 Task: Look for space in Fairfield Heights, United States from 11th June, 2023 to 15th June, 2023 for 2 adults in price range Rs.7000 to Rs.16000. Place can be private room with 1  bedroom having 2 beds and 1 bathroom. Property type can be house, flat, guest house, hotel. Booking option can be shelf check-in. Required host language is English.
Action: Mouse pressed left at (615, 154)
Screenshot: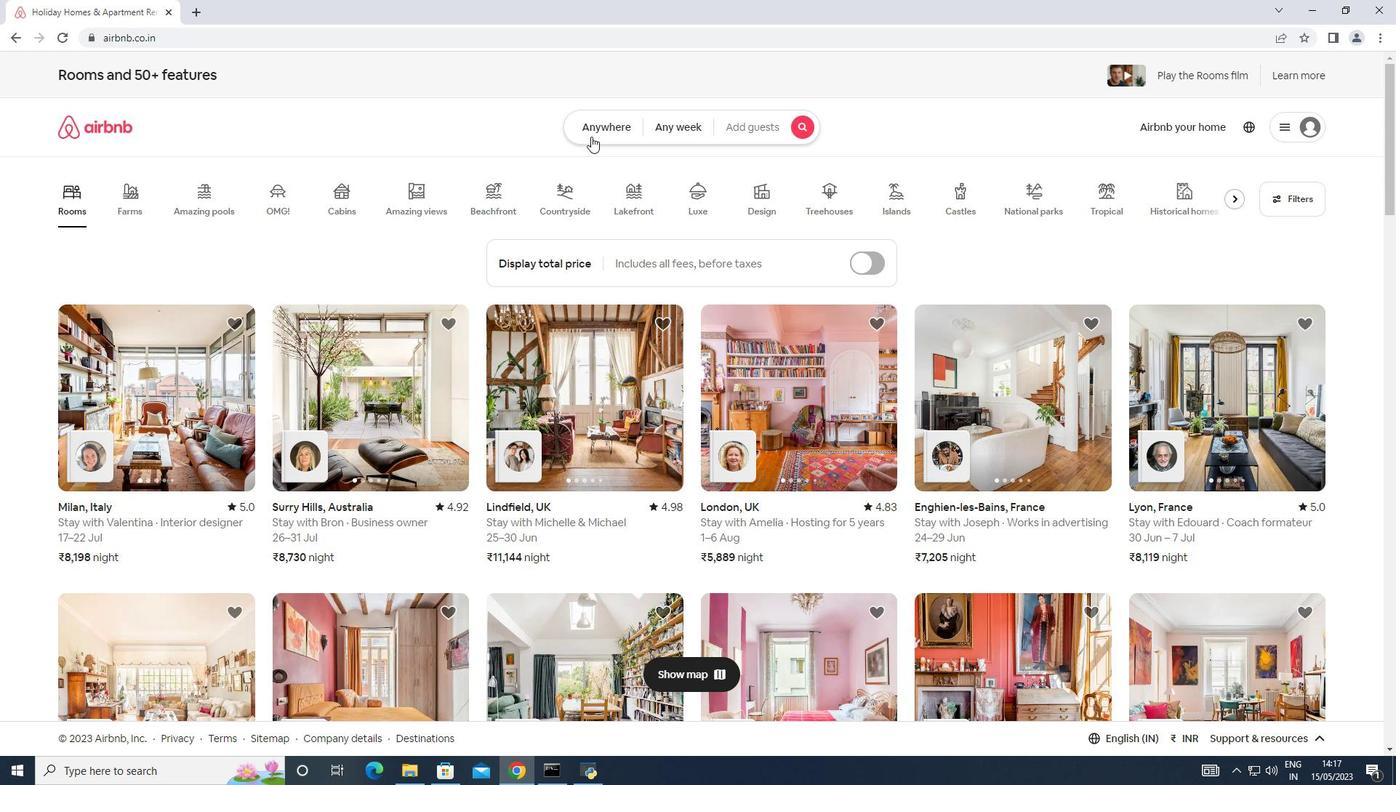 
Action: Mouse moved to (570, 197)
Screenshot: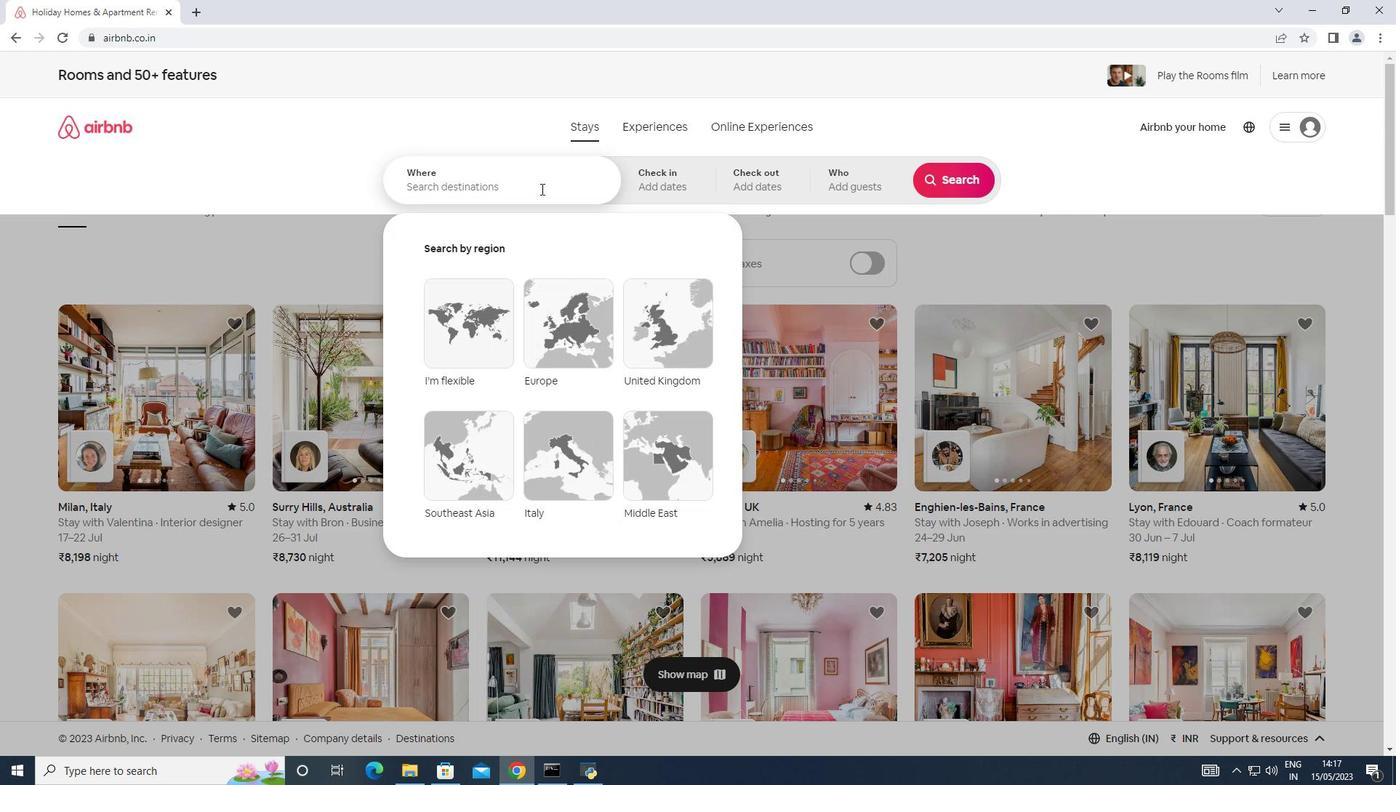 
Action: Mouse pressed left at (570, 197)
Screenshot: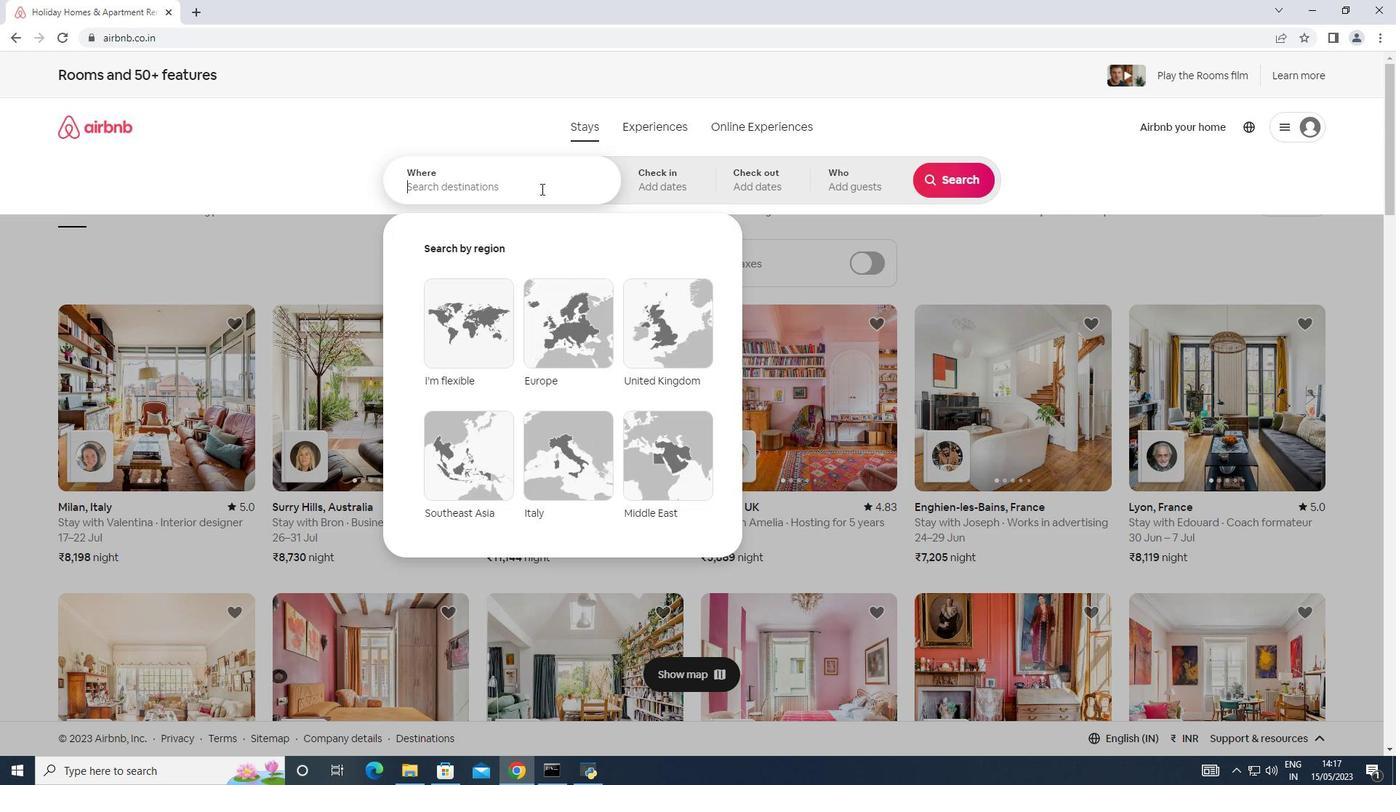 
Action: Mouse moved to (601, 220)
Screenshot: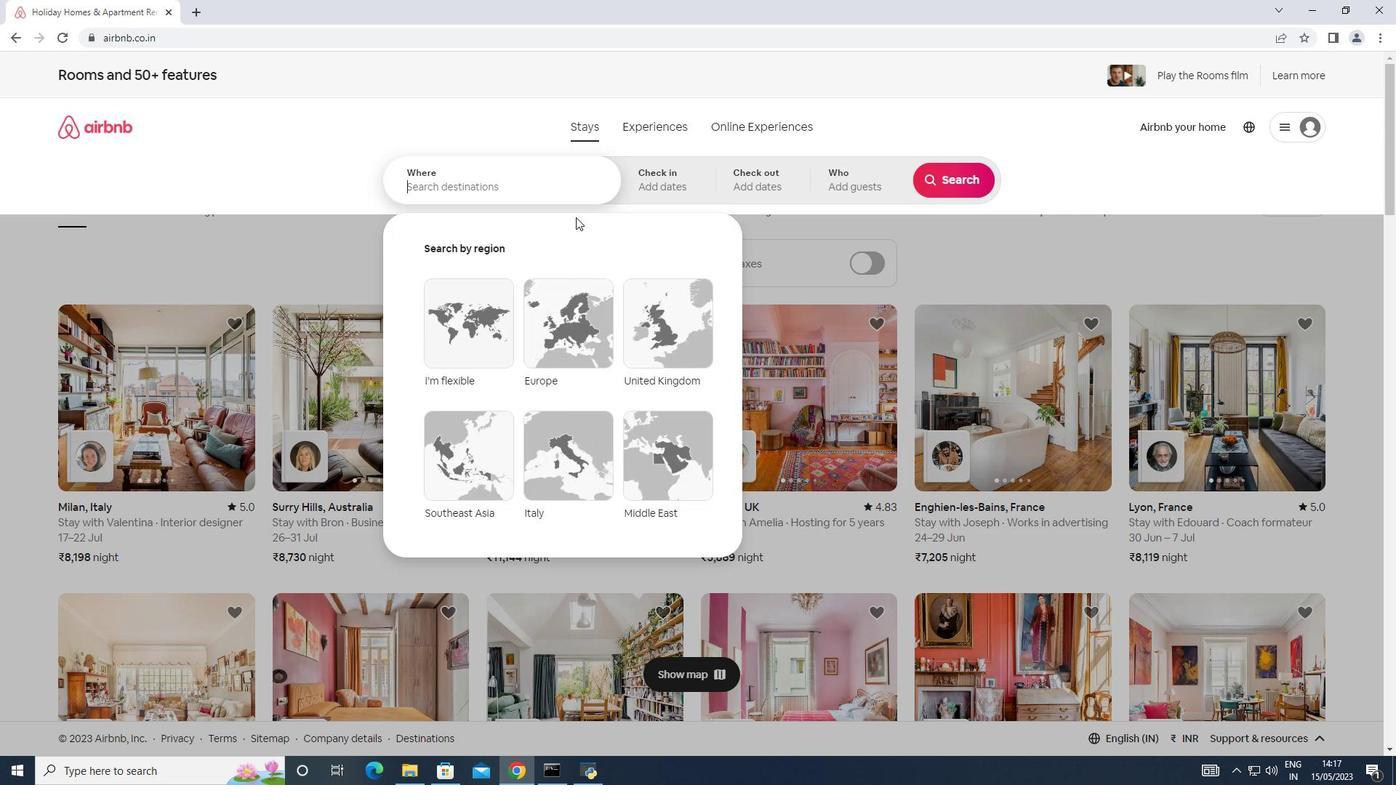 
Action: Key pressed <Key.shift><Key.shift><Key.shift><Key.shift><Key.shift><Key.shift><Key.shift><Key.shift><Key.shift><Key.shift><Key.shift><Key.shift><Key.shift><Key.shift><Key.shift>Fairfiled<Key.space><Key.shift>Heights,<Key.shift><Key.shift><Key.shift><Key.shift><Key.shift>United<Key.space><Key.shift>States
Screenshot: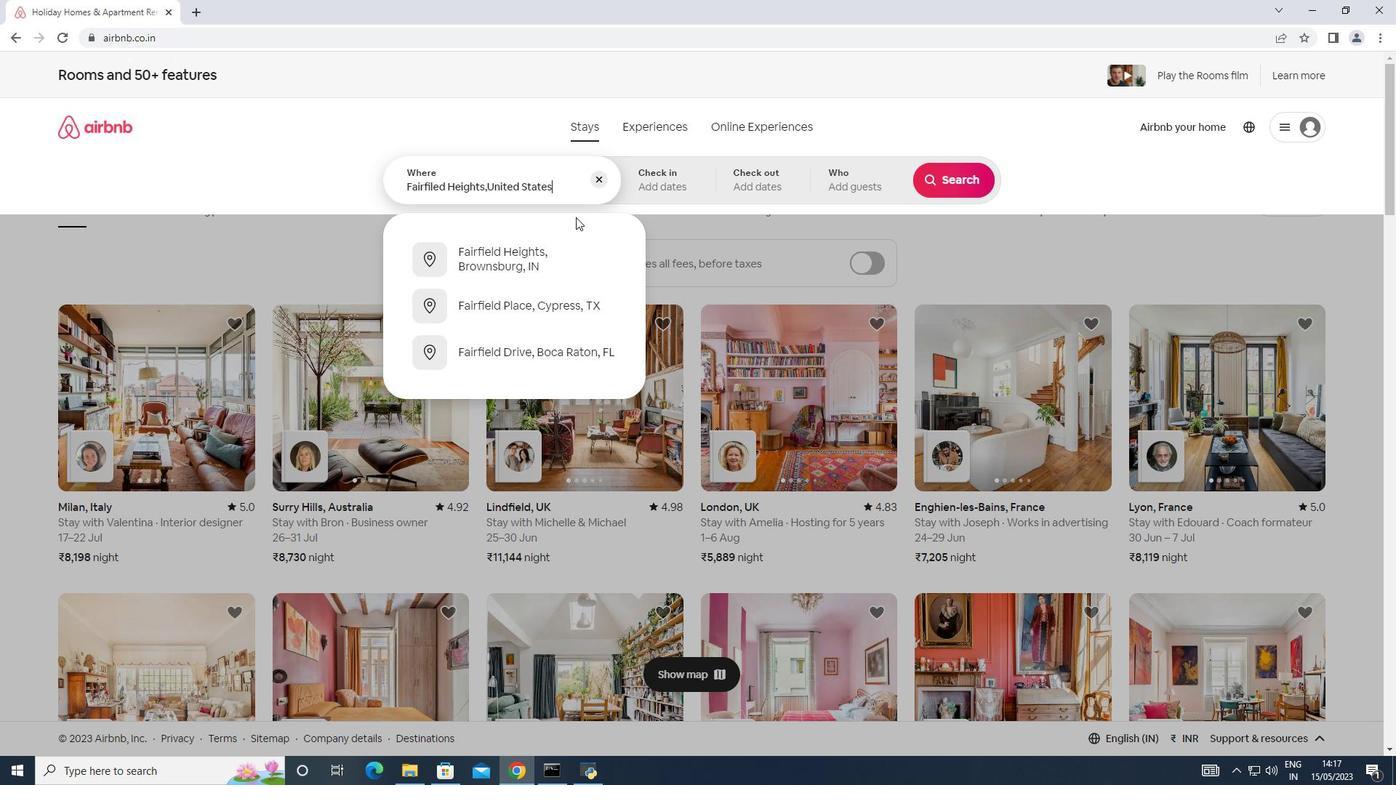 
Action: Mouse moved to (682, 186)
Screenshot: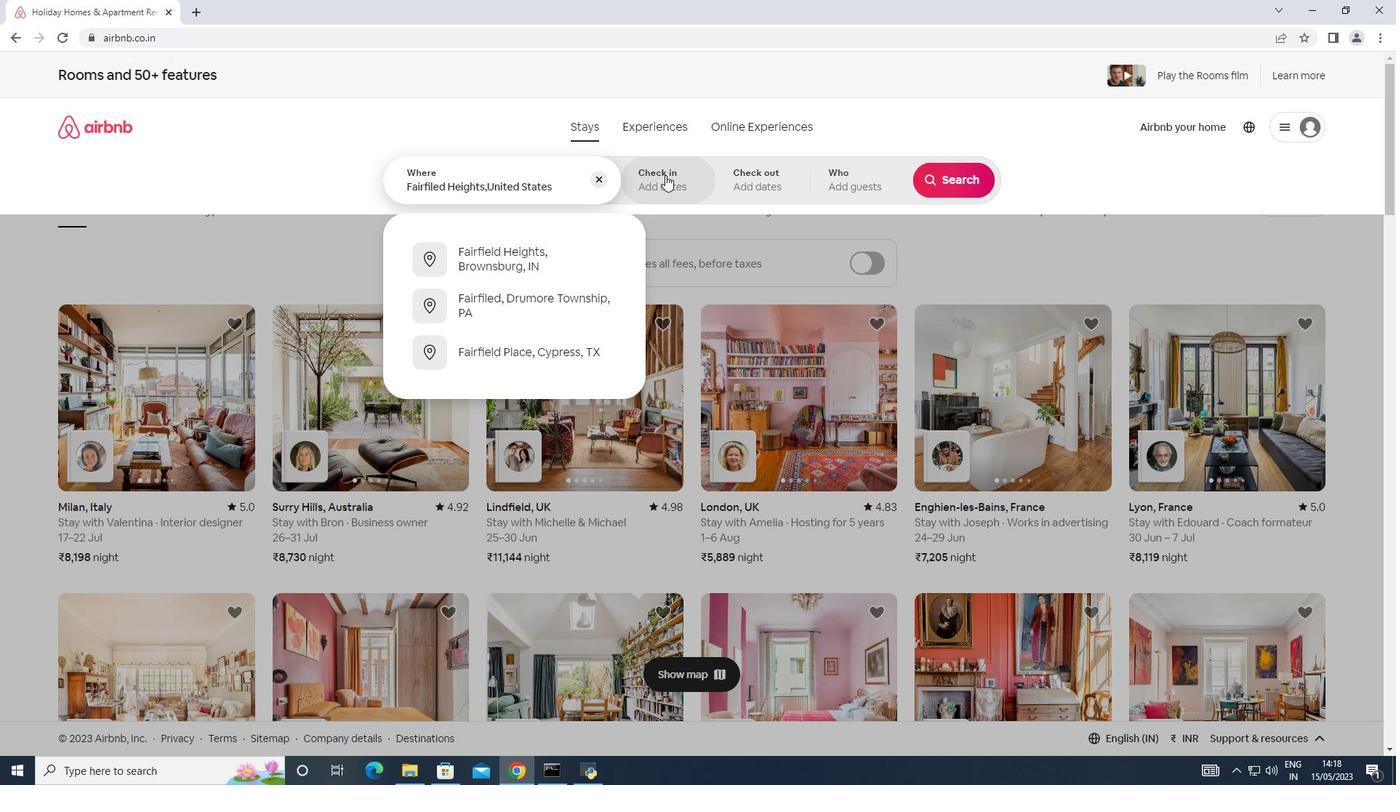 
Action: Mouse pressed left at (682, 186)
Screenshot: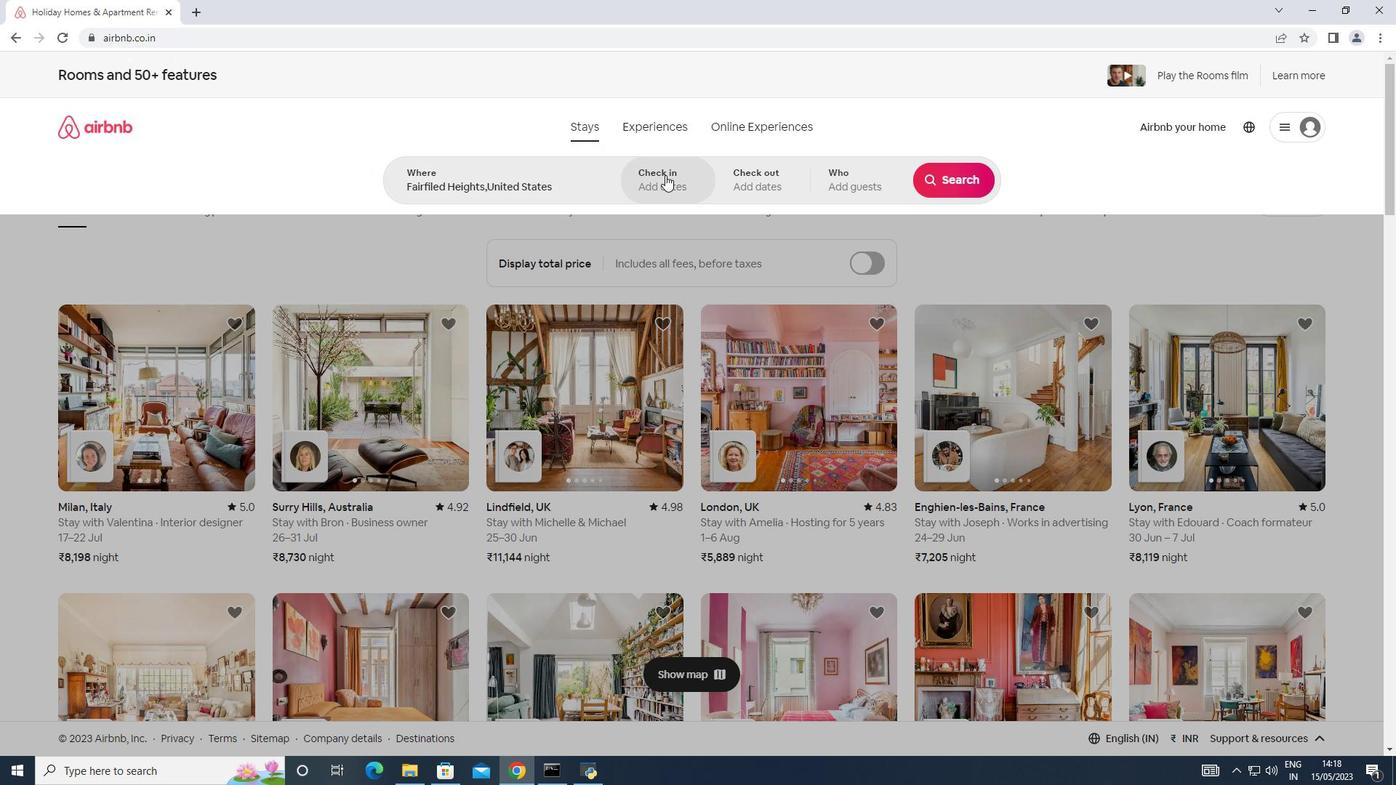 
Action: Mouse moved to (739, 392)
Screenshot: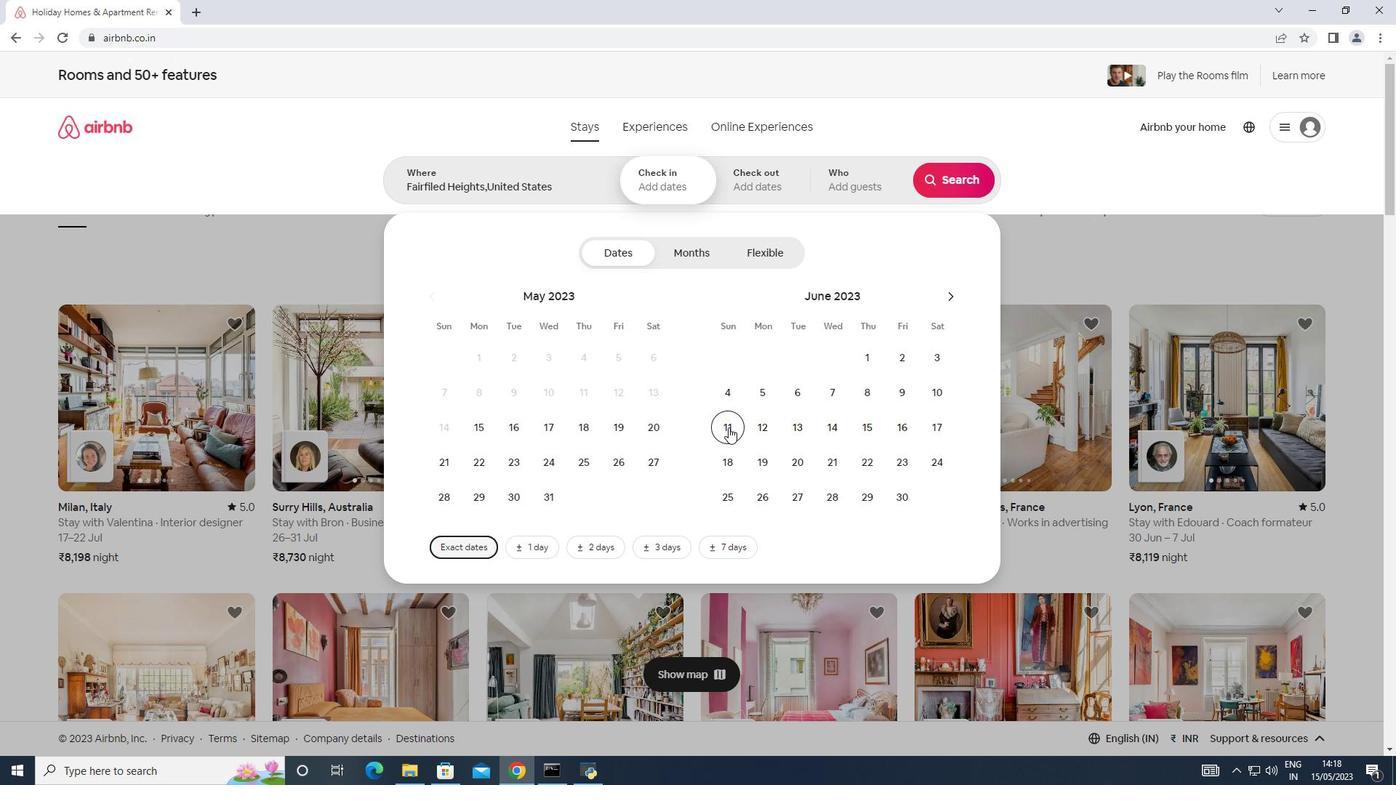 
Action: Mouse pressed left at (739, 392)
Screenshot: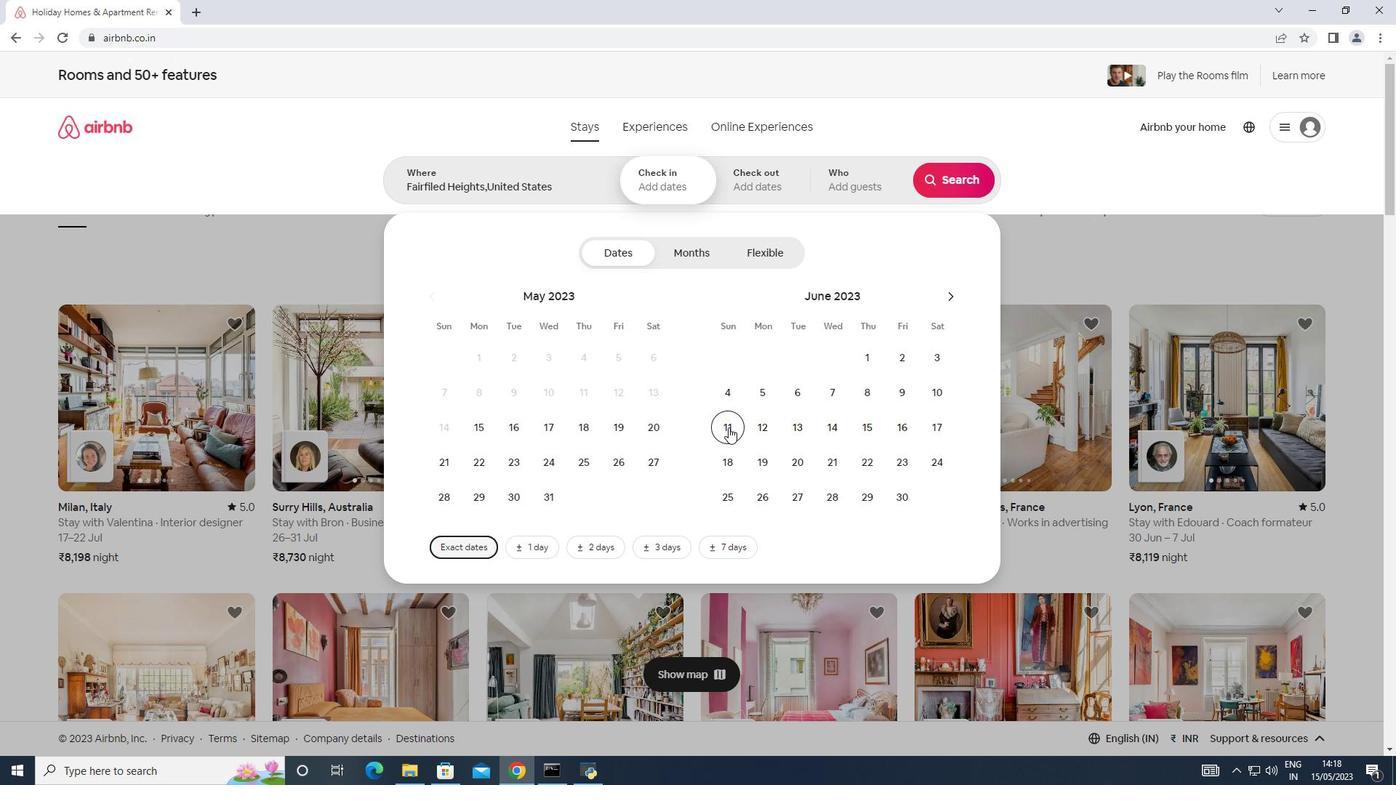 
Action: Mouse moved to (875, 394)
Screenshot: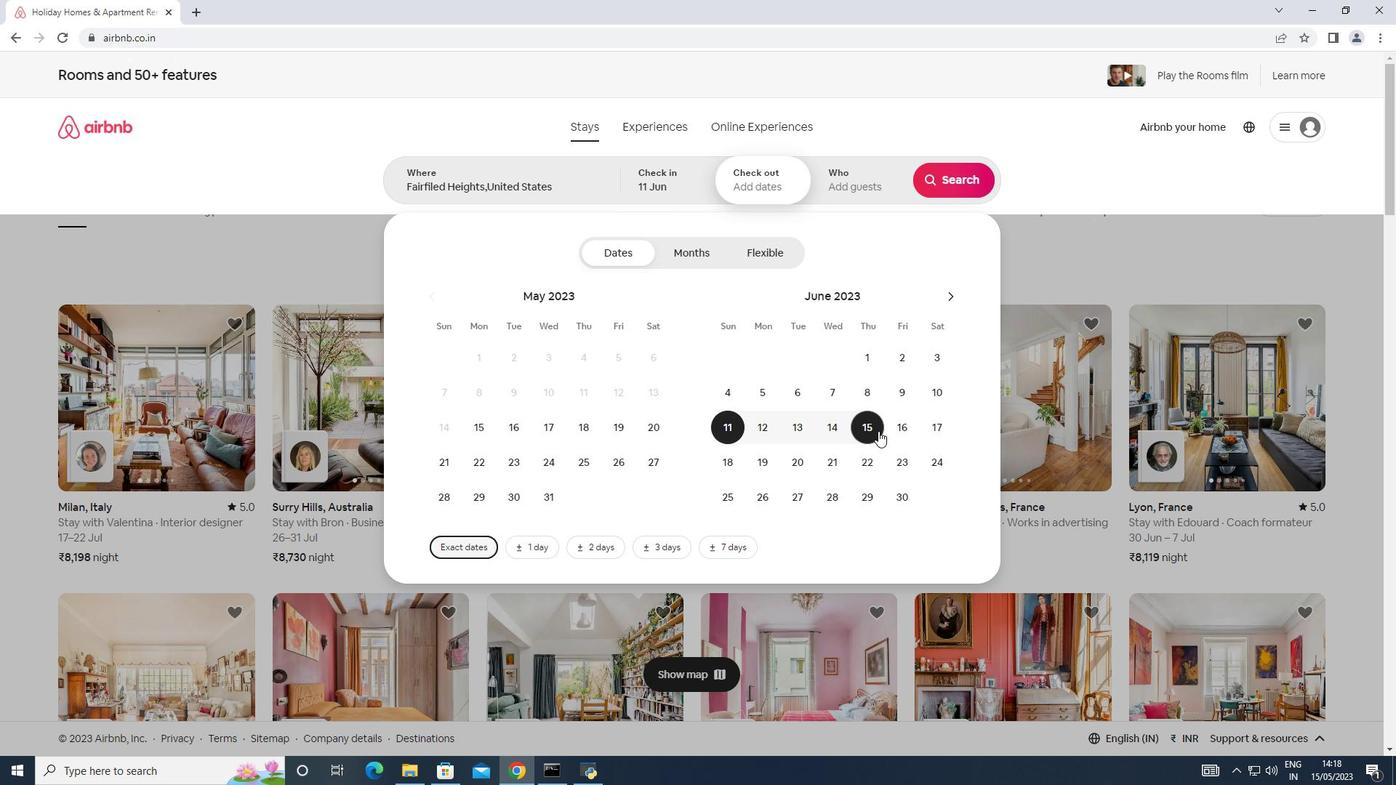 
Action: Mouse pressed left at (875, 394)
Screenshot: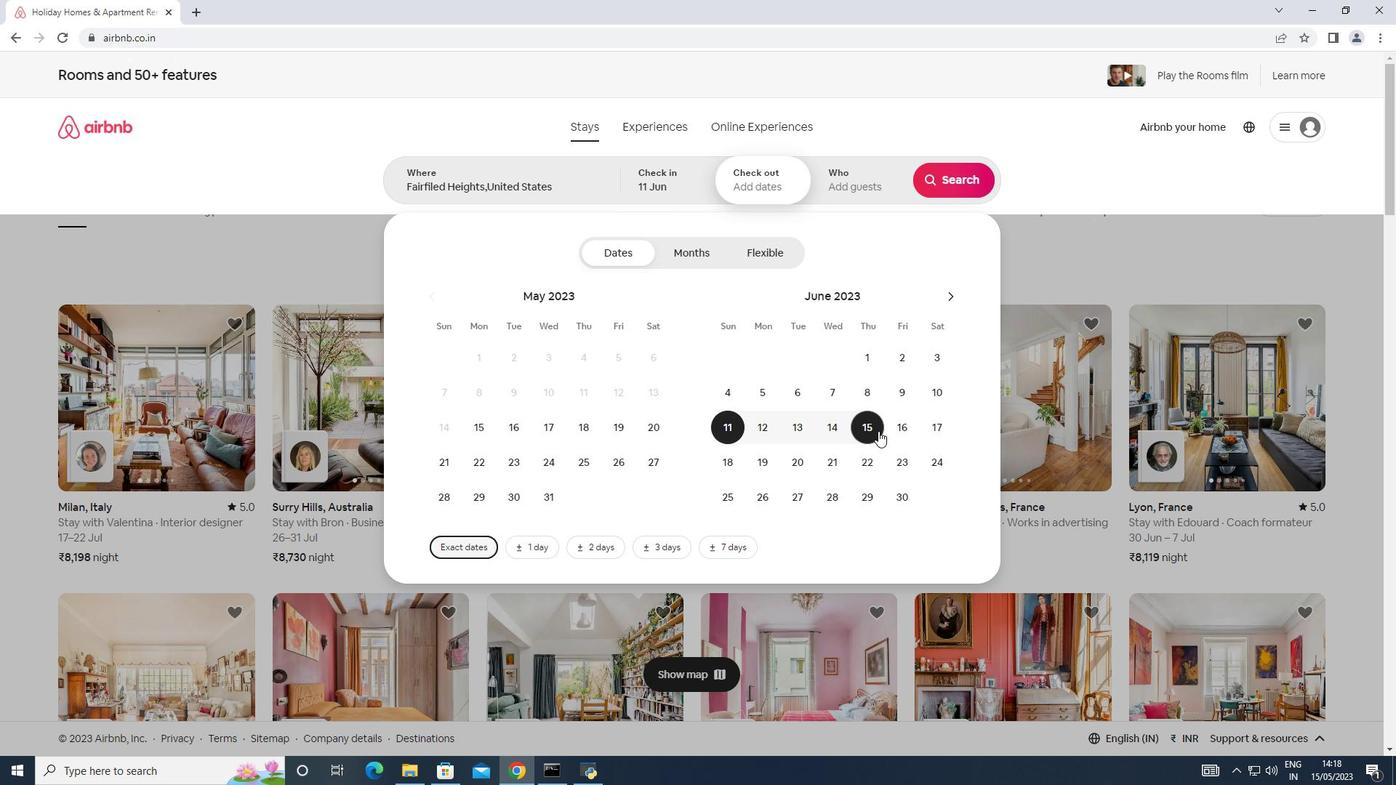 
Action: Mouse moved to (855, 192)
Screenshot: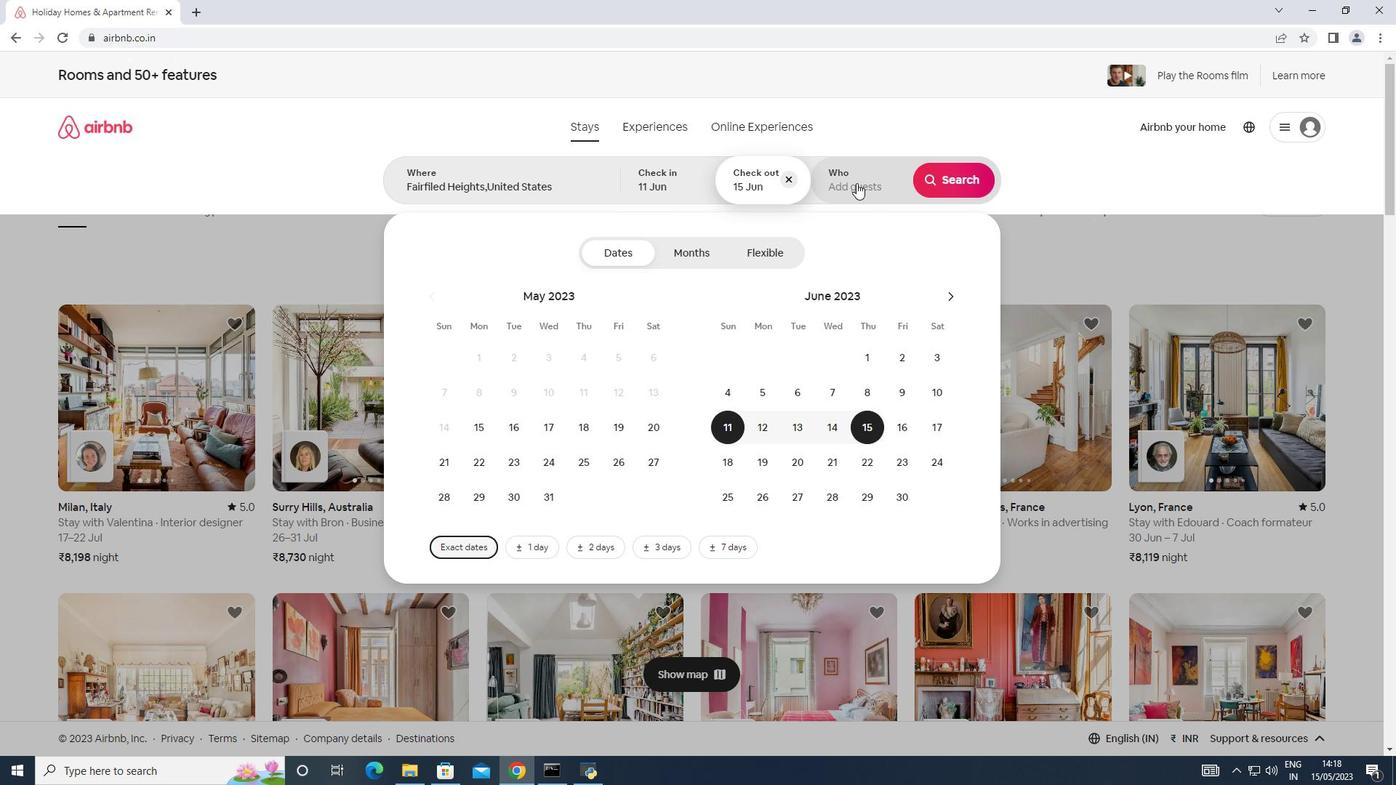 
Action: Mouse pressed left at (855, 192)
Screenshot: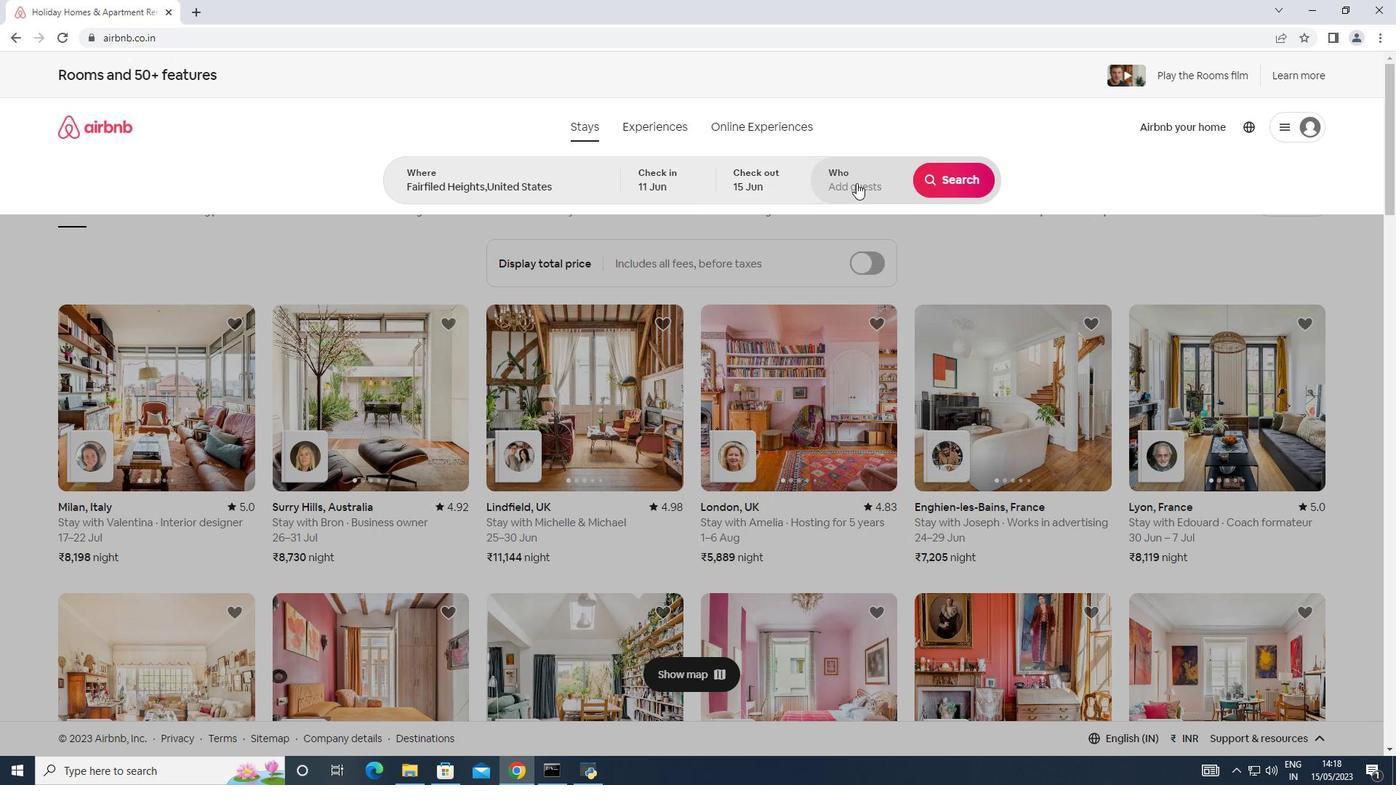 
Action: Mouse moved to (944, 245)
Screenshot: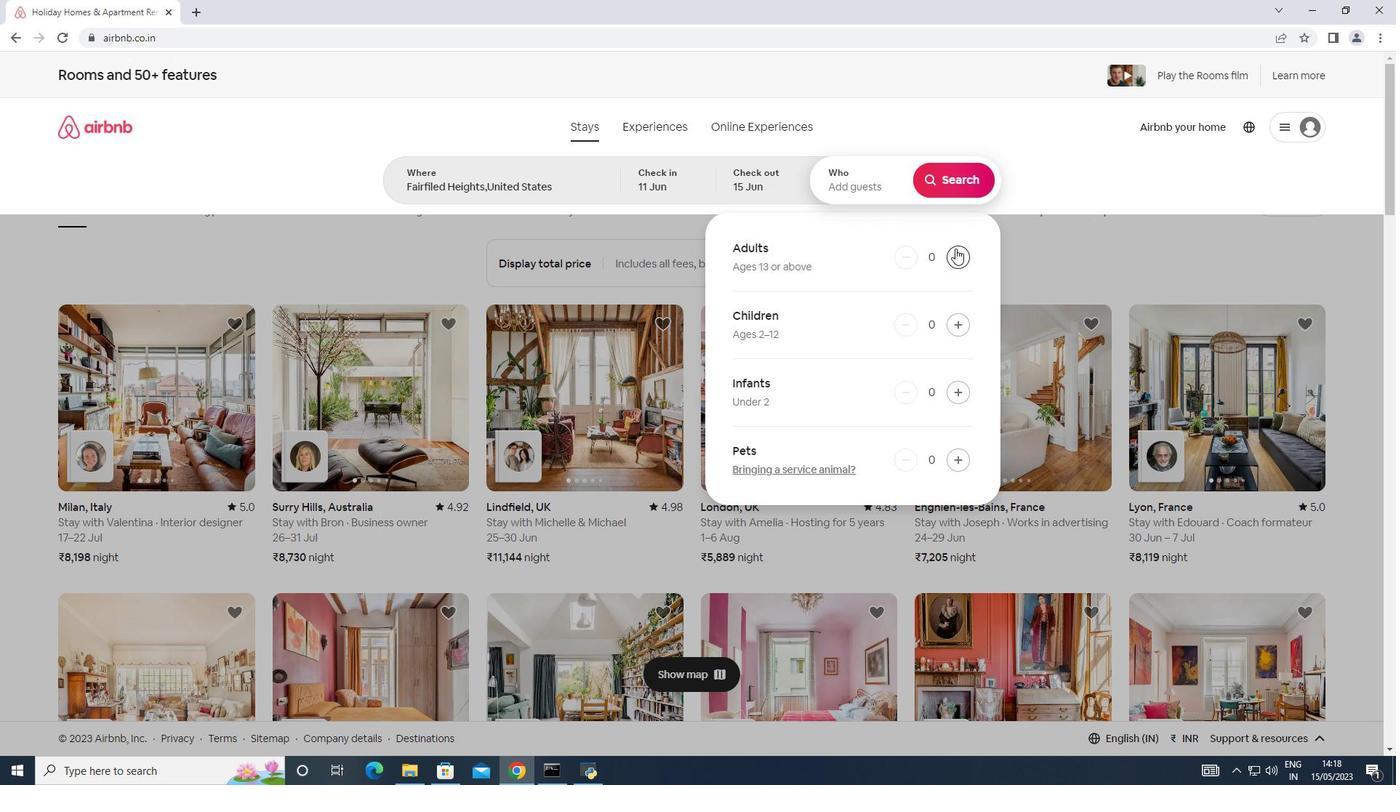 
Action: Mouse pressed left at (944, 245)
Screenshot: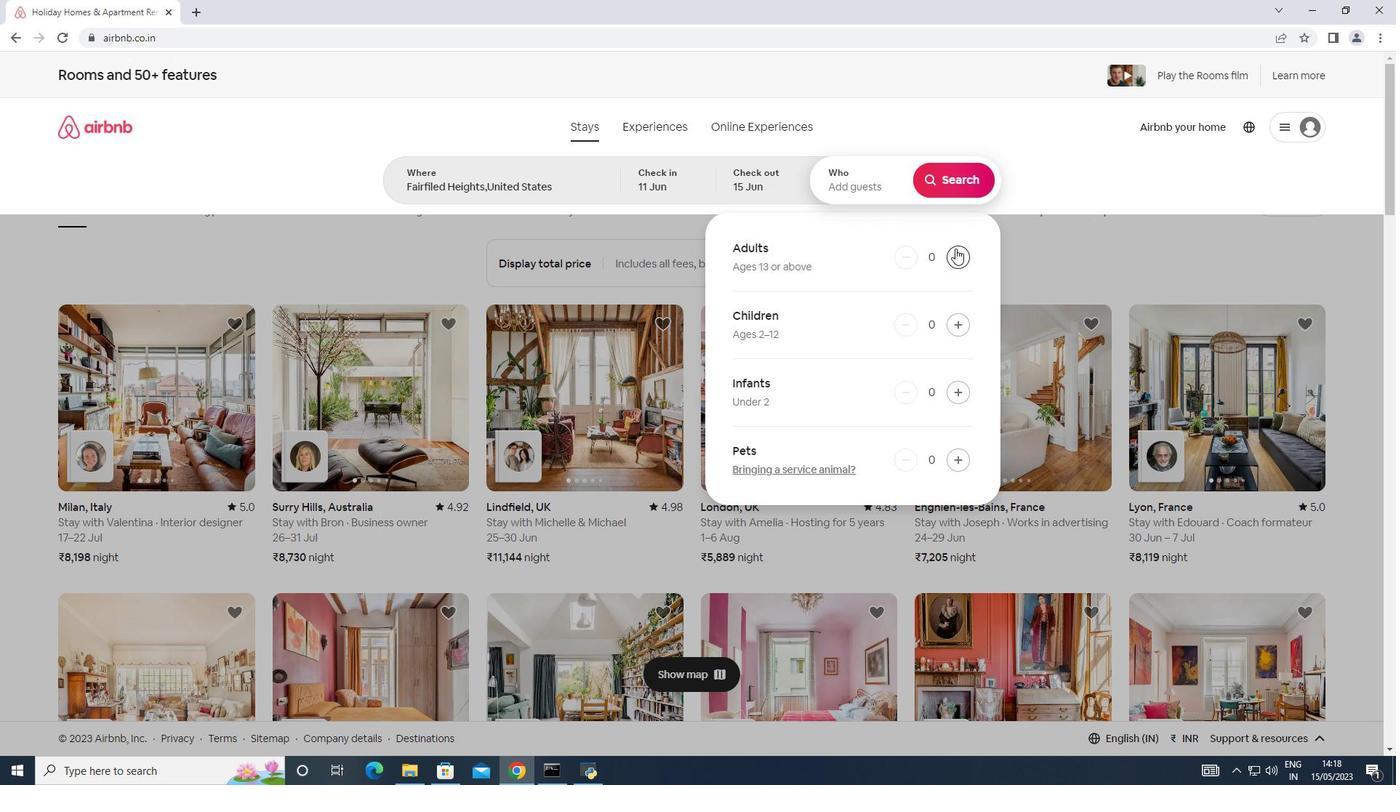 
Action: Mouse pressed left at (944, 245)
Screenshot: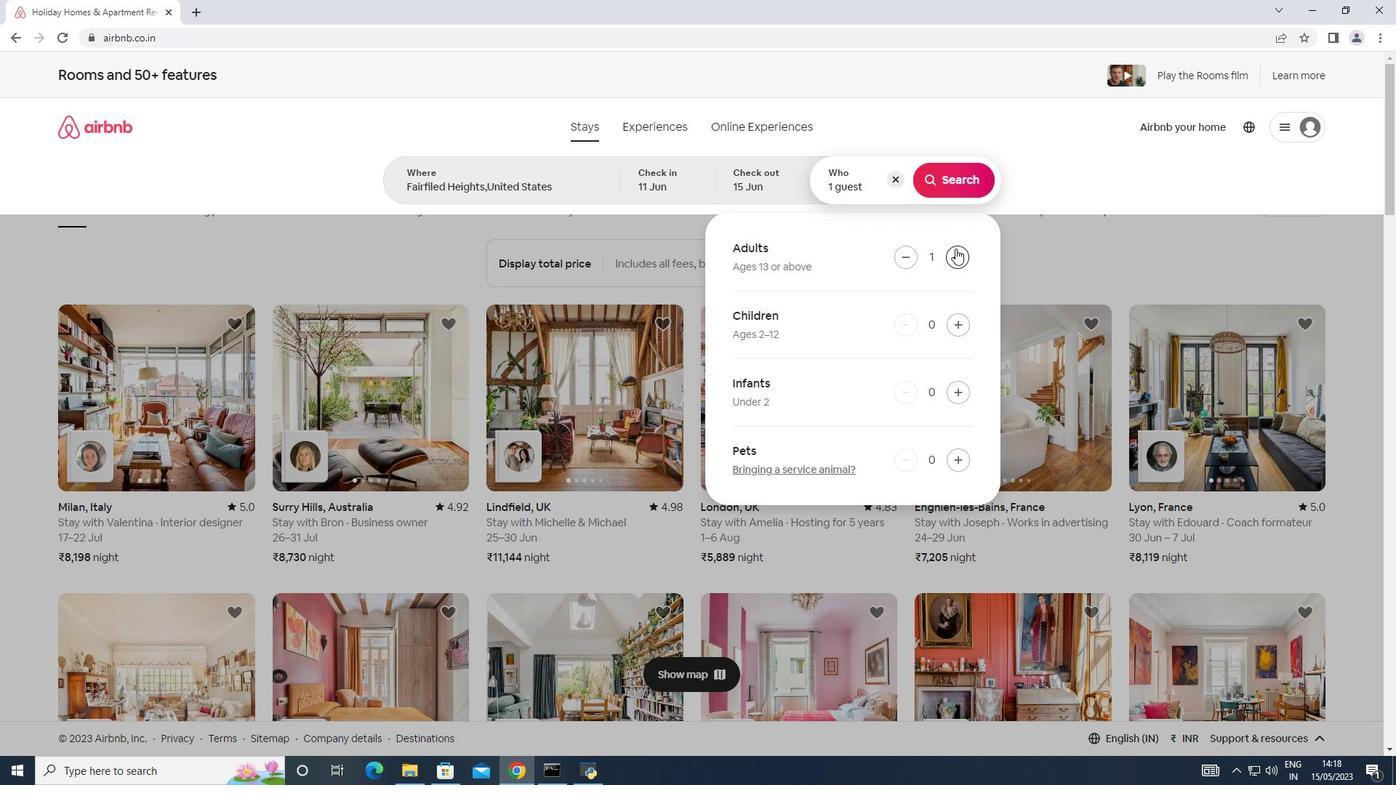 
Action: Mouse moved to (952, 195)
Screenshot: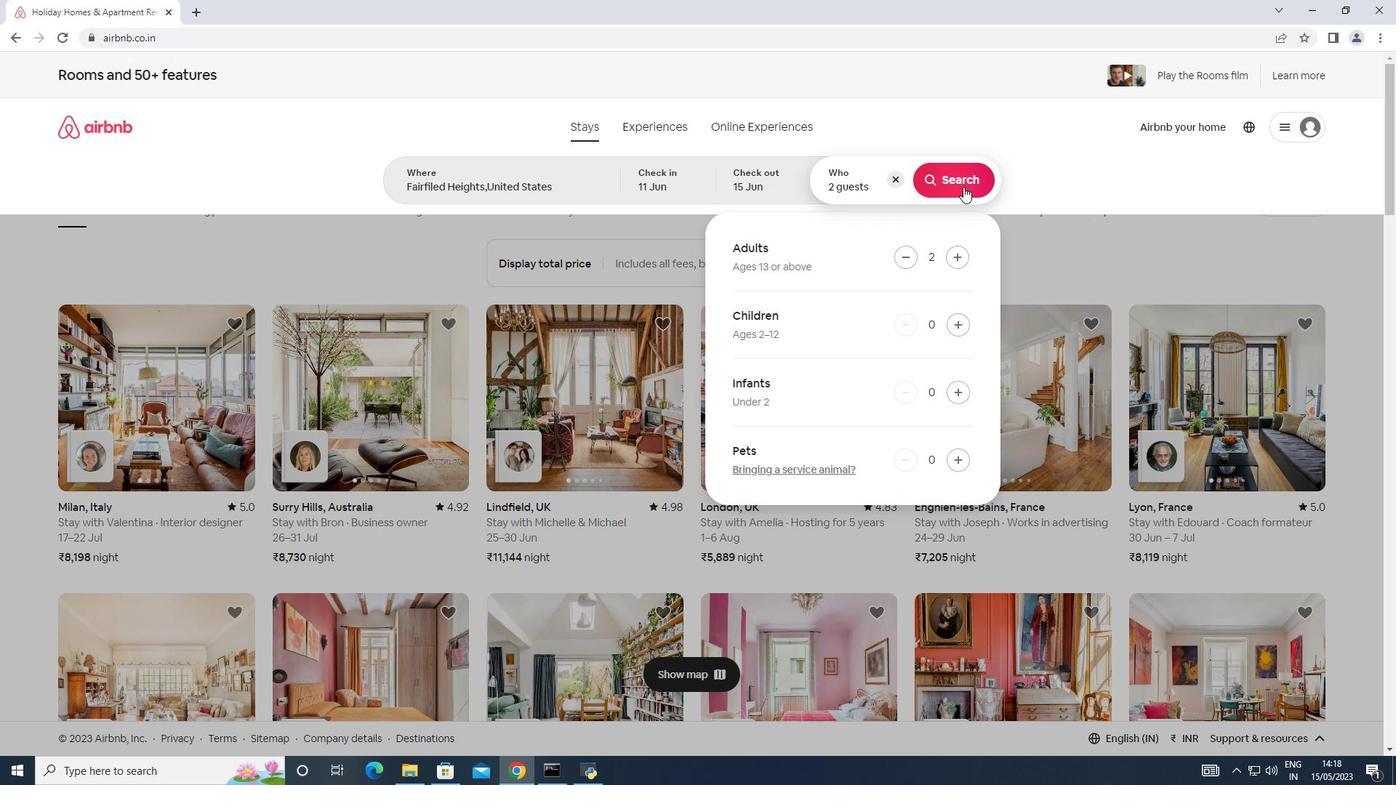 
Action: Mouse pressed left at (952, 195)
Screenshot: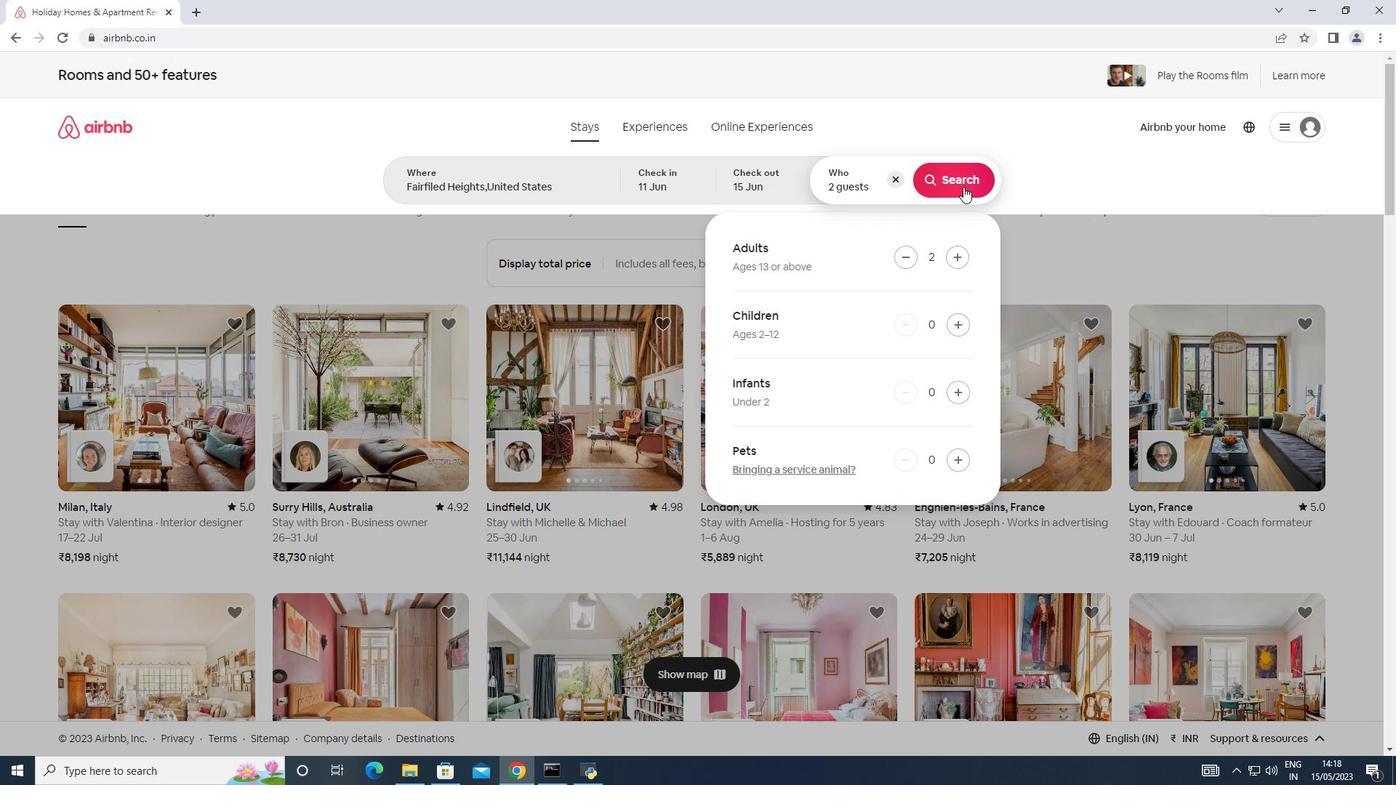 
Action: Mouse moved to (1297, 153)
Screenshot: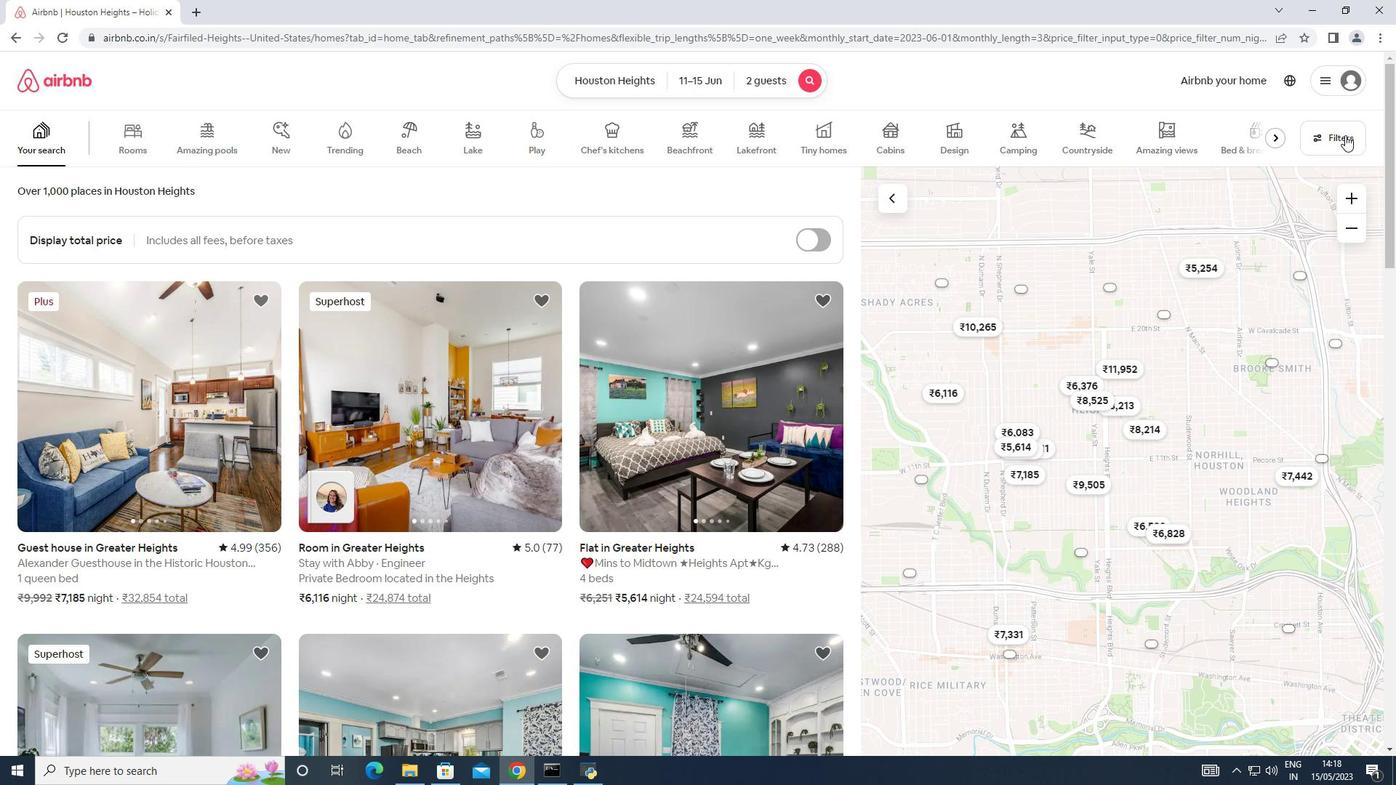 
Action: Mouse pressed left at (1297, 153)
Screenshot: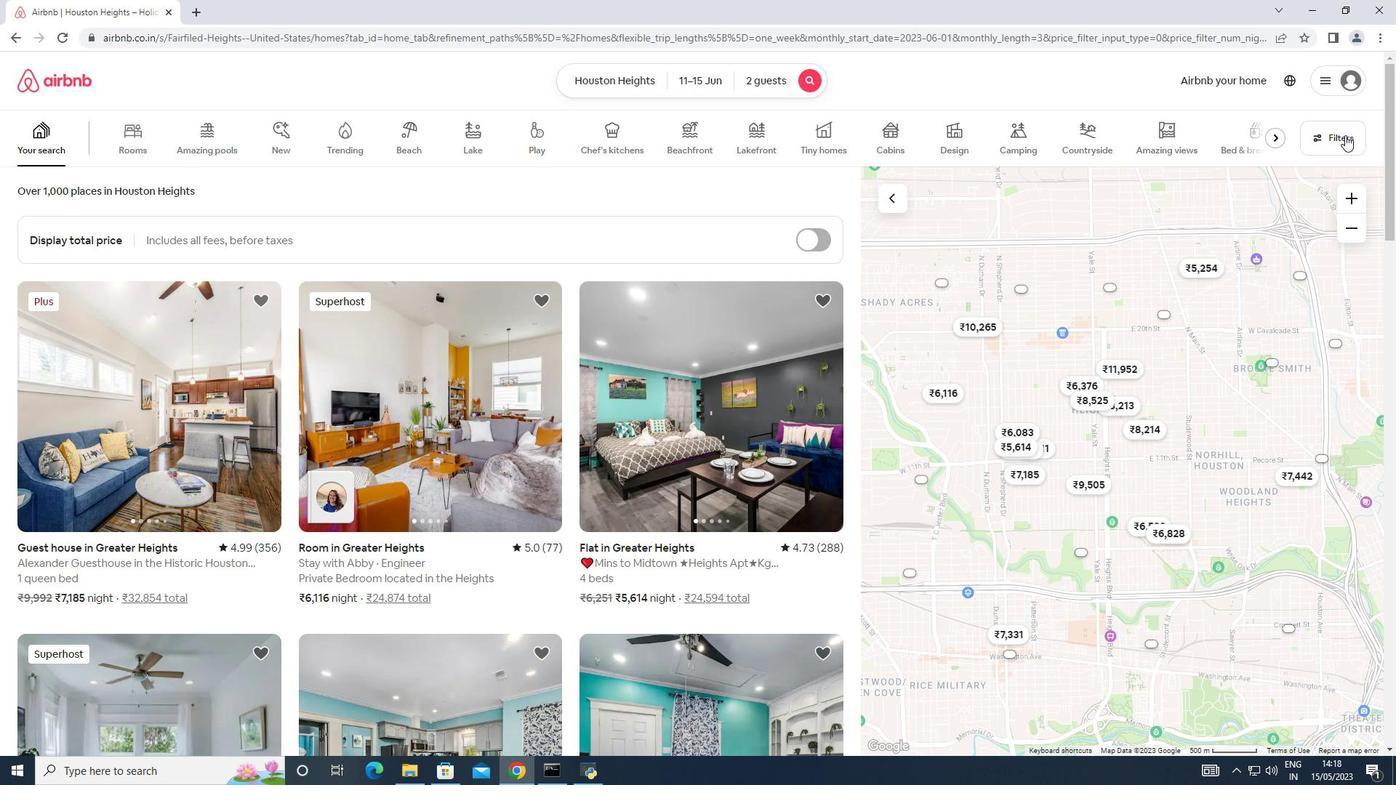 
Action: Mouse moved to (542, 448)
Screenshot: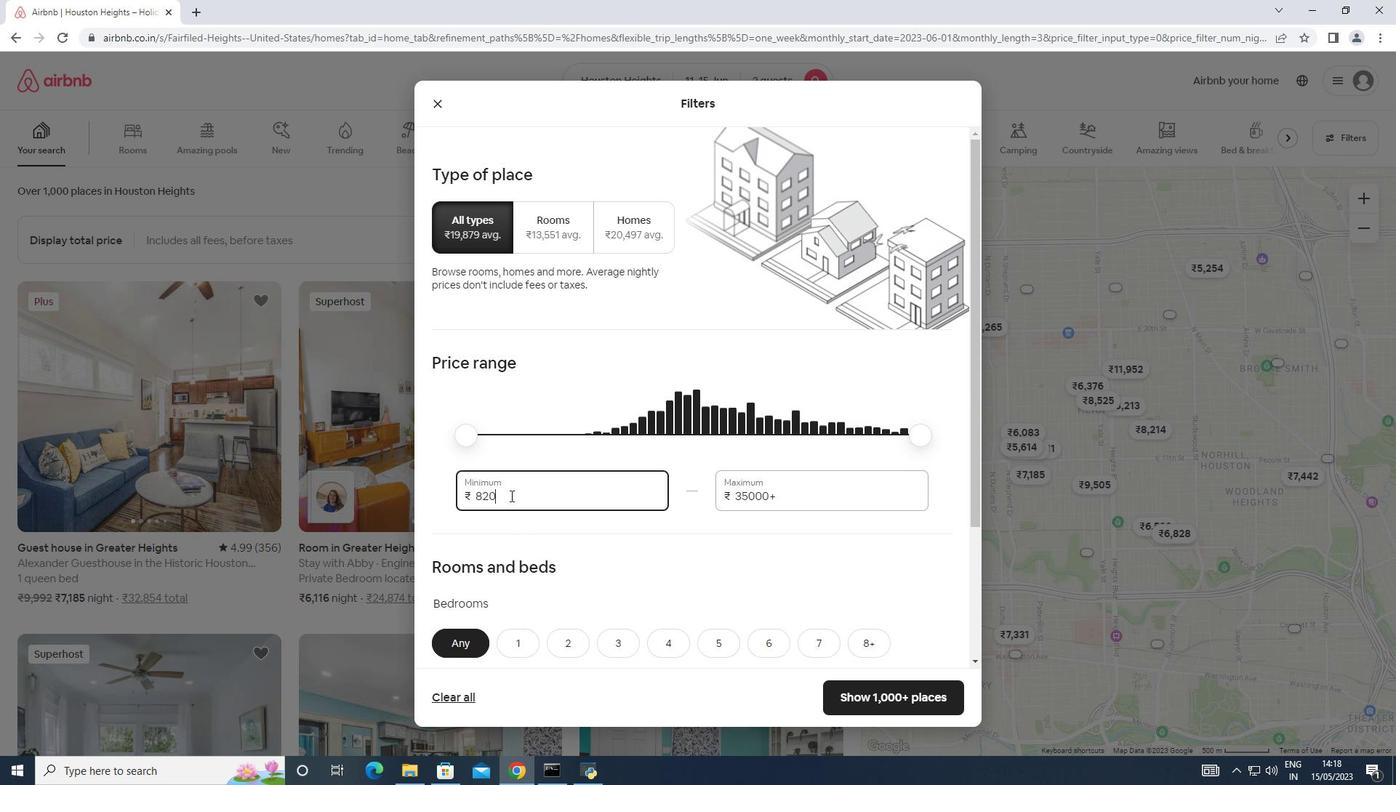 
Action: Mouse pressed left at (542, 448)
Screenshot: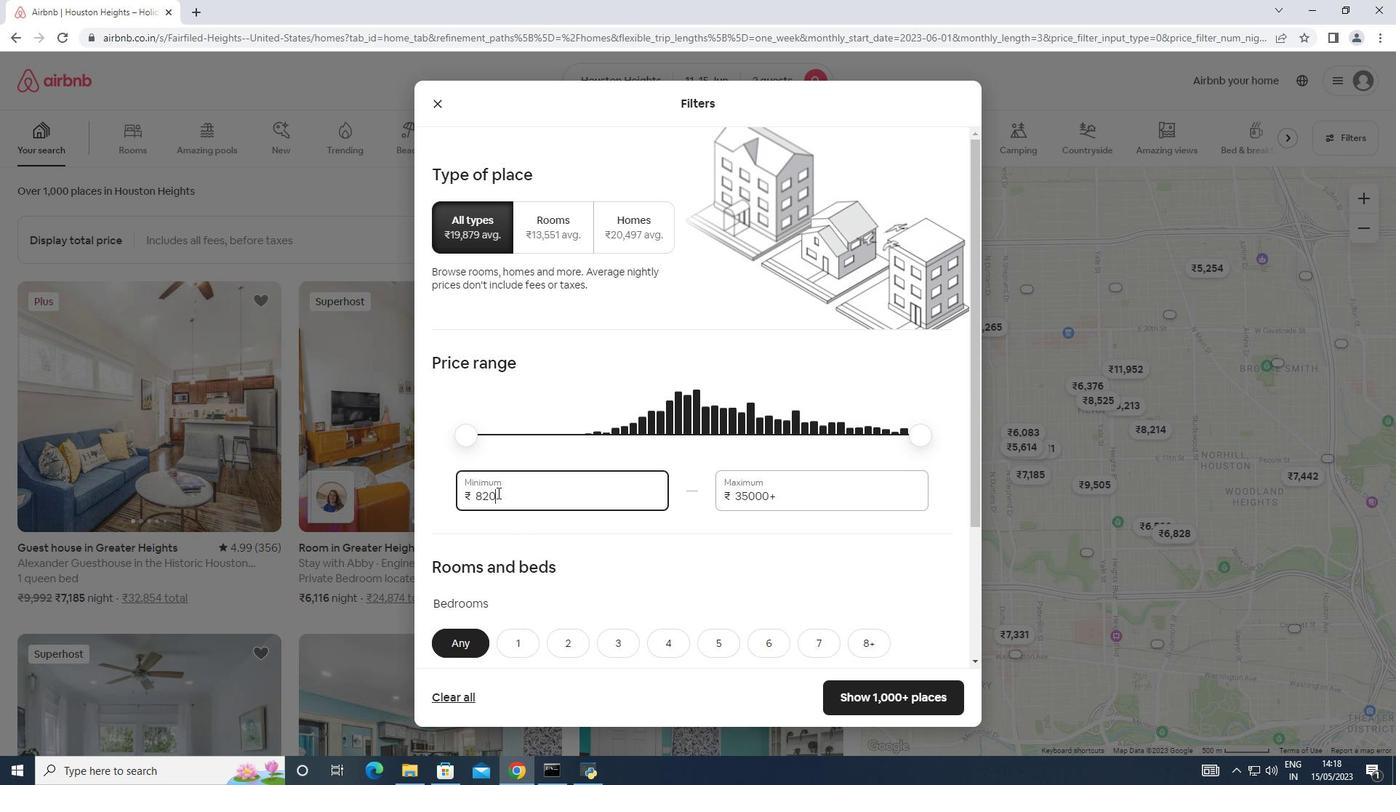 
Action: Mouse moved to (481, 442)
Screenshot: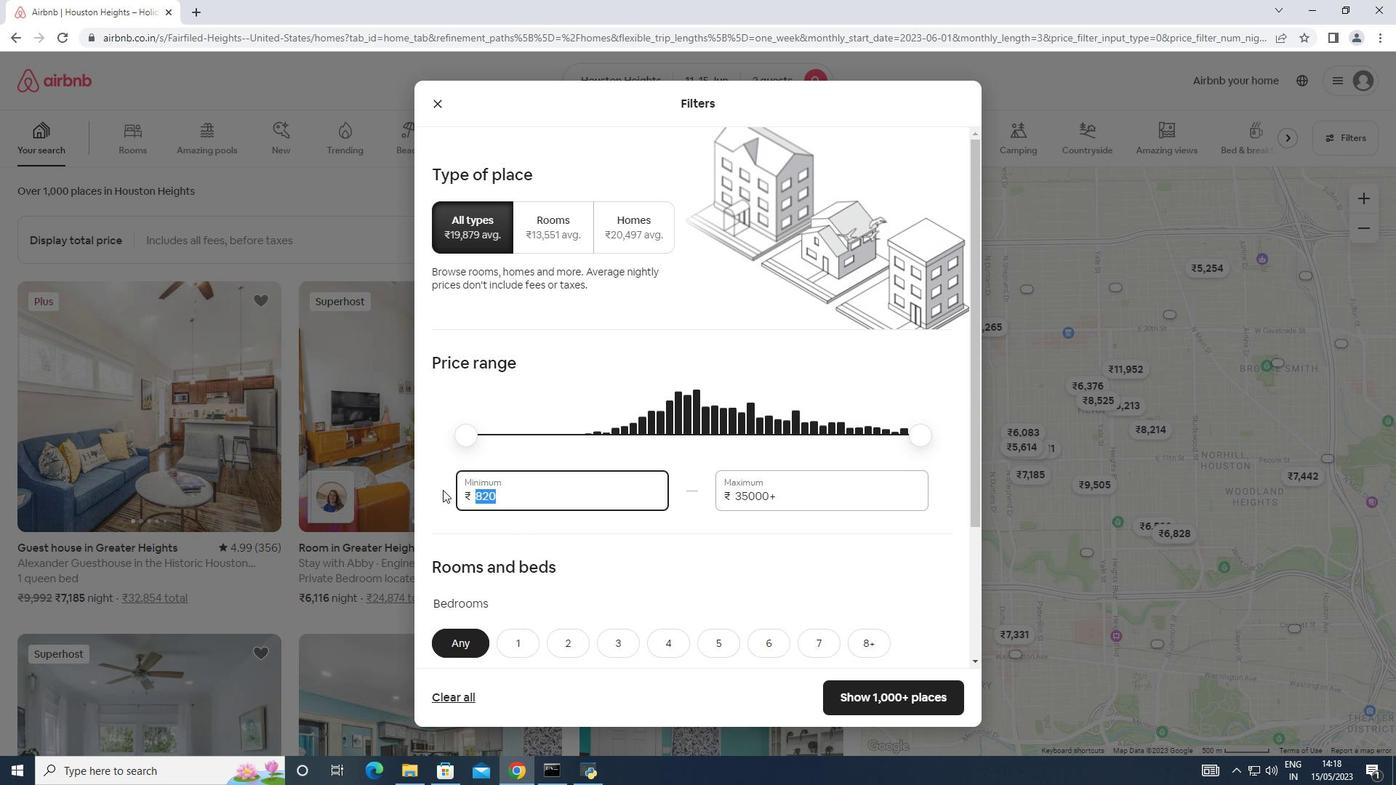 
Action: Key pressed 7000
Screenshot: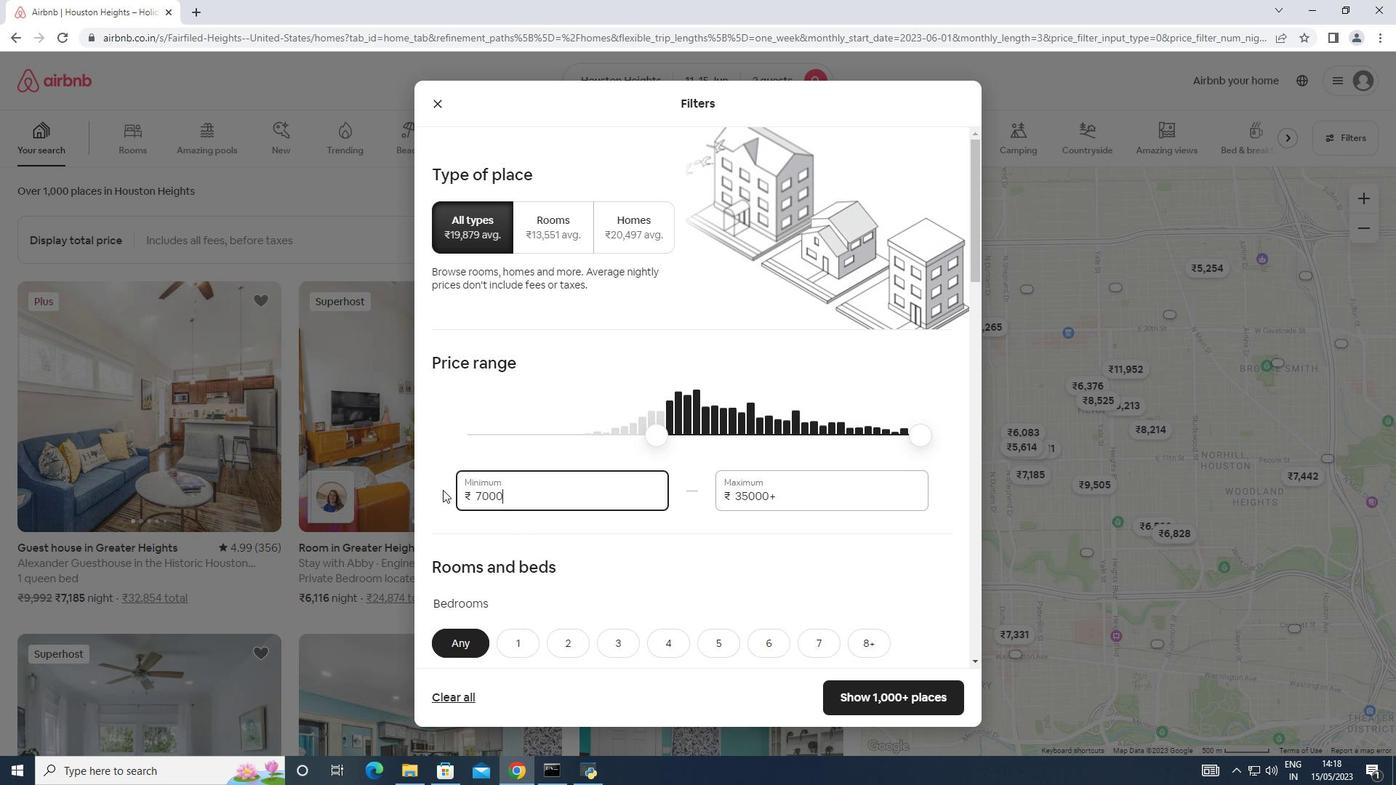 
Action: Mouse moved to (792, 449)
Screenshot: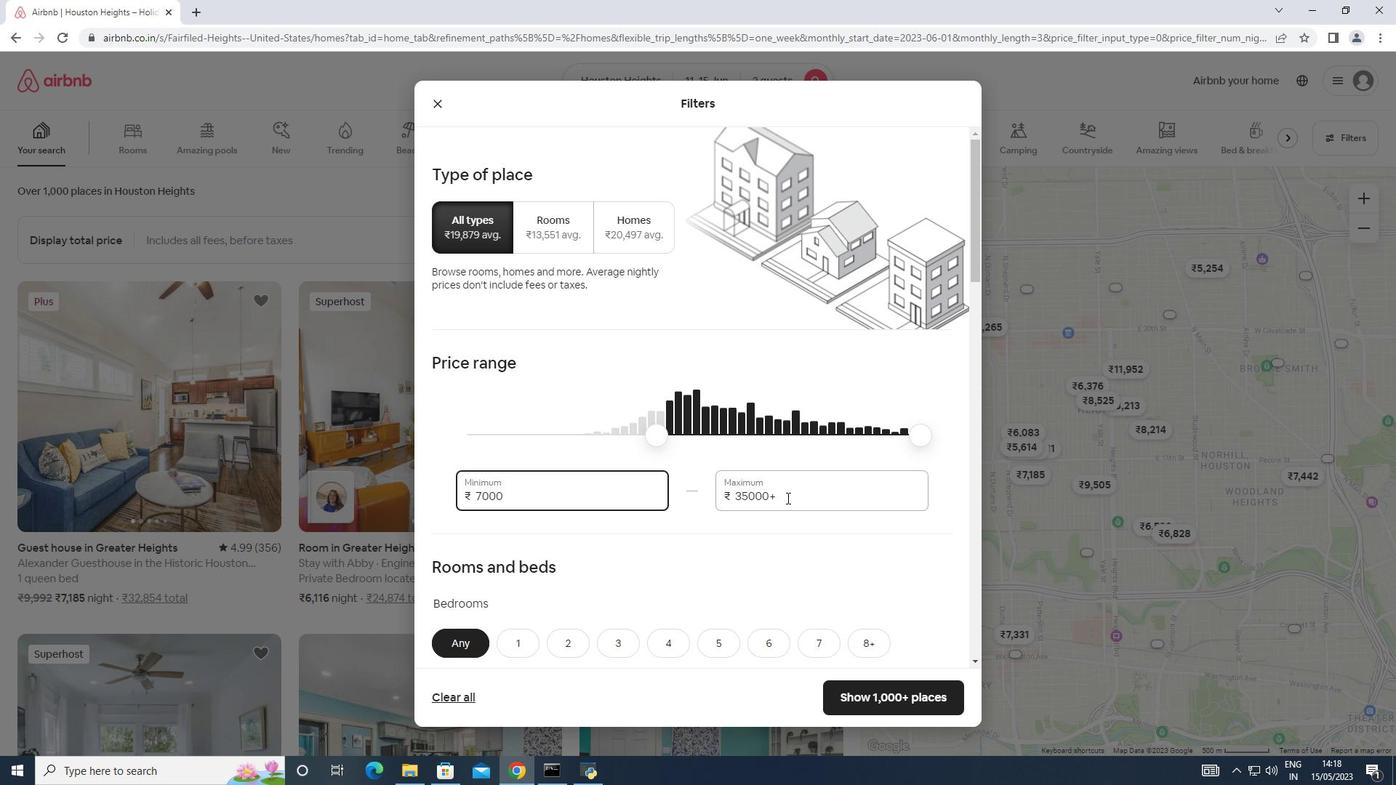 
Action: Mouse pressed left at (792, 449)
Screenshot: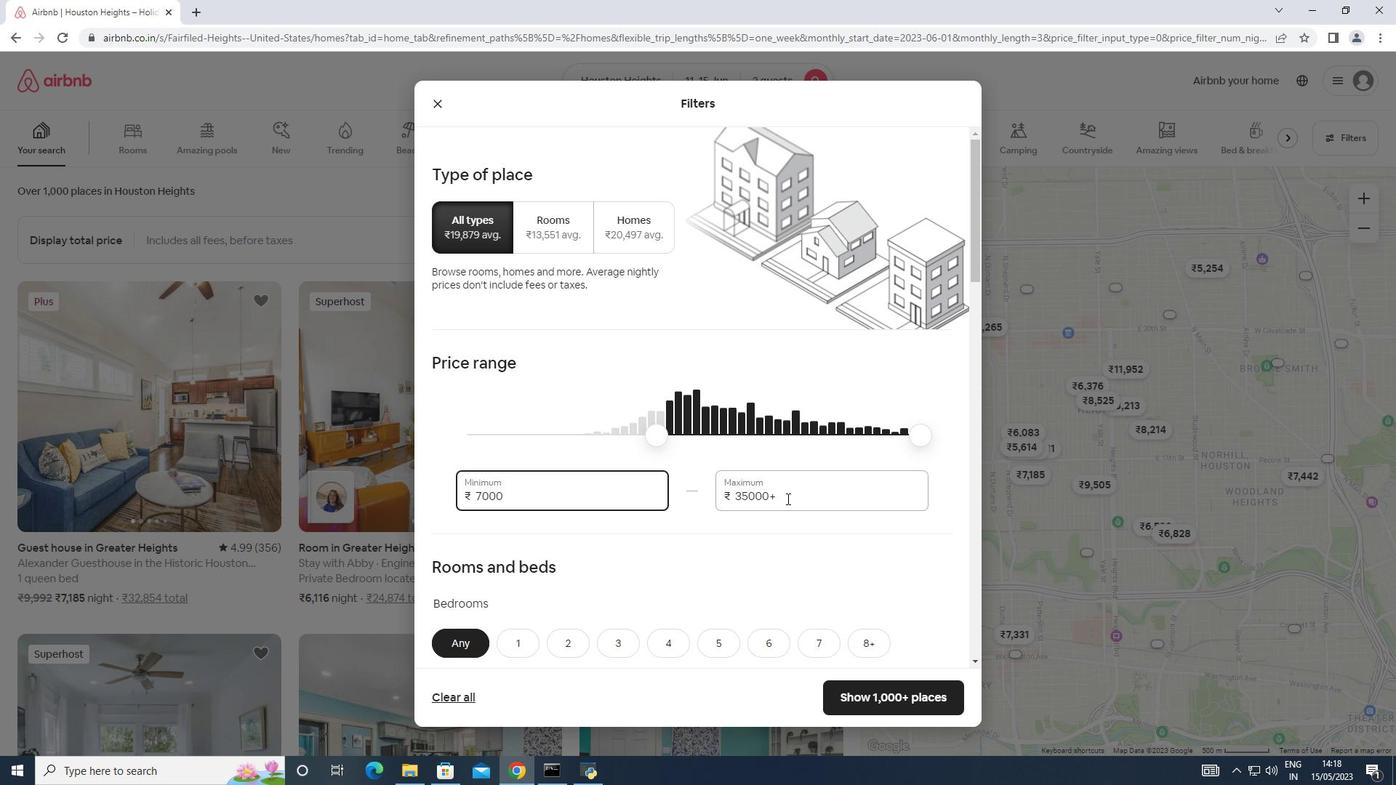 
Action: Mouse moved to (674, 448)
Screenshot: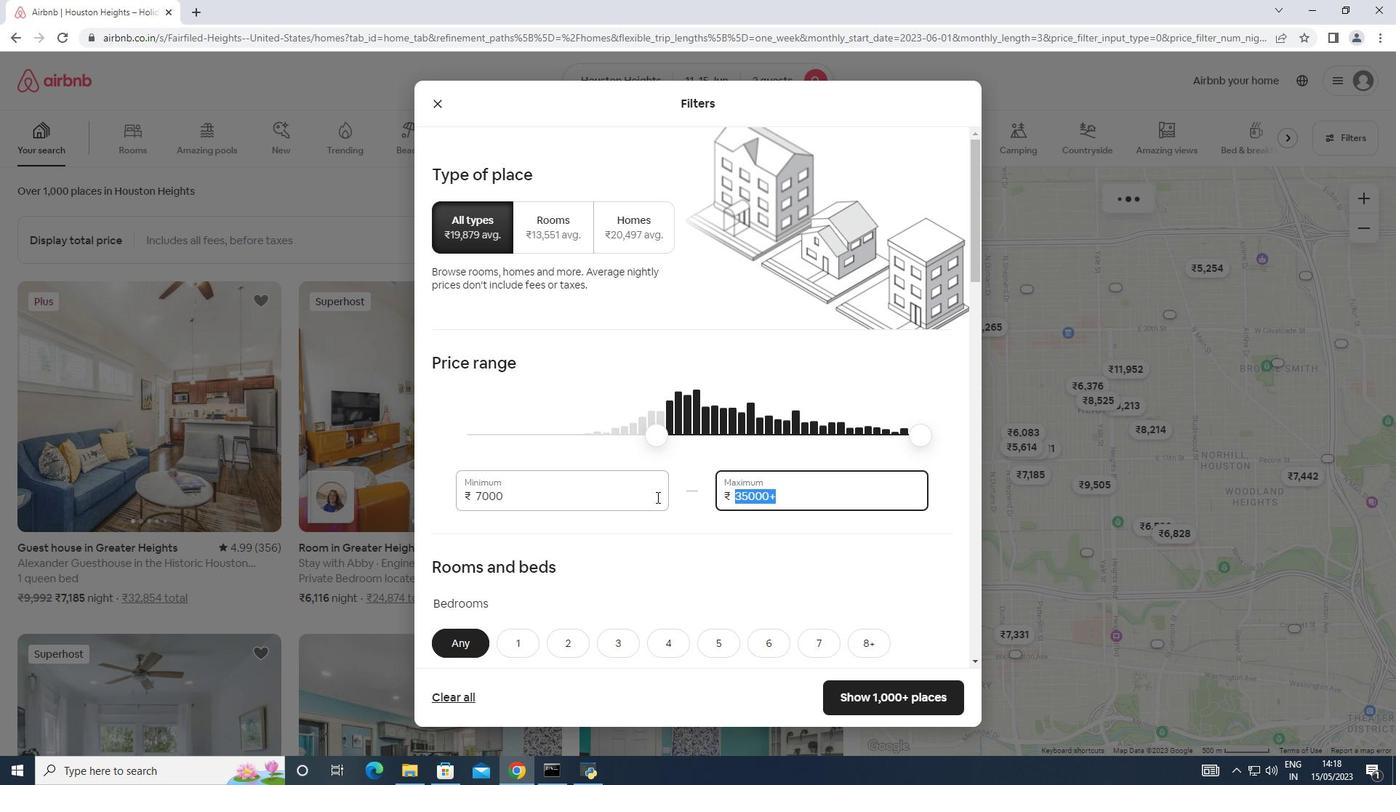 
Action: Key pressed 16000
Screenshot: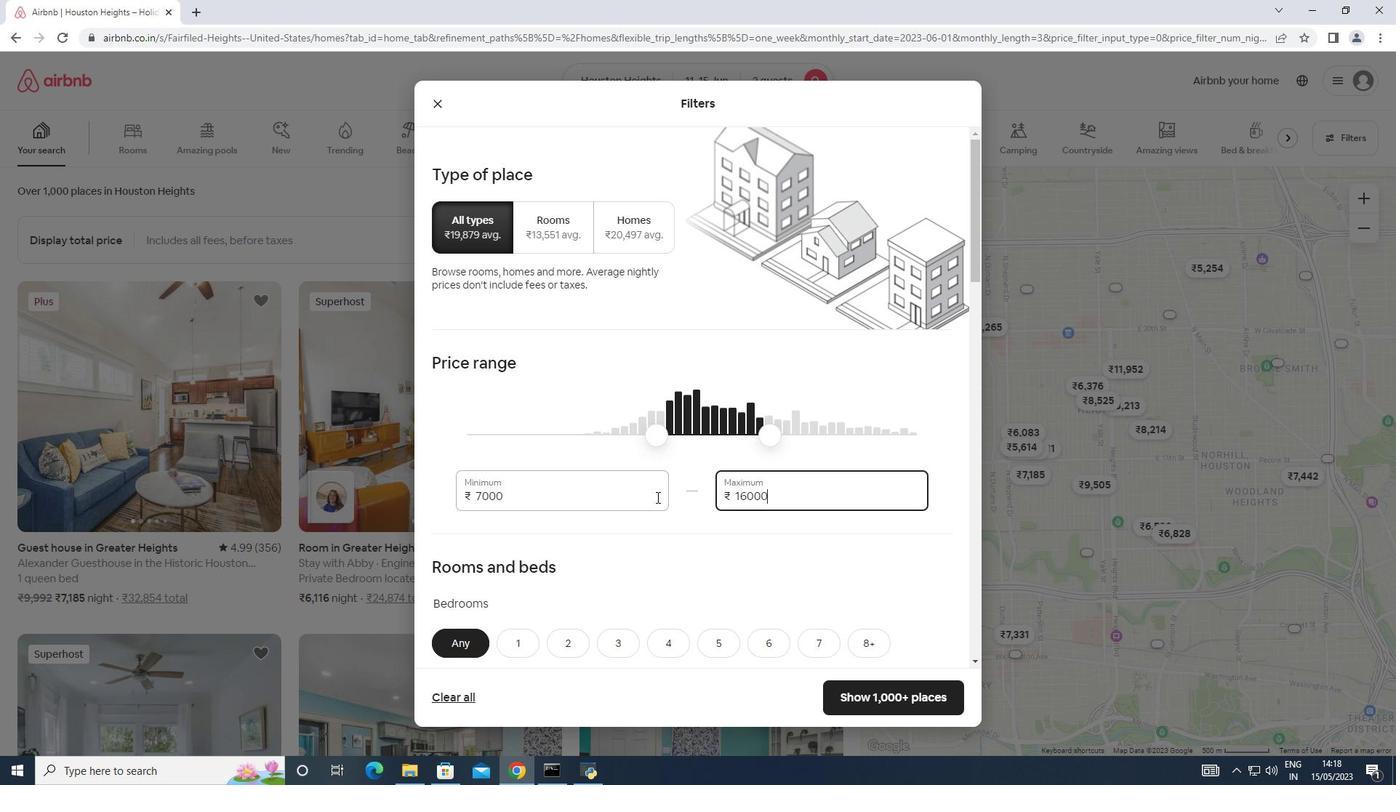 
Action: Mouse scrolled (674, 448) with delta (0, 0)
Screenshot: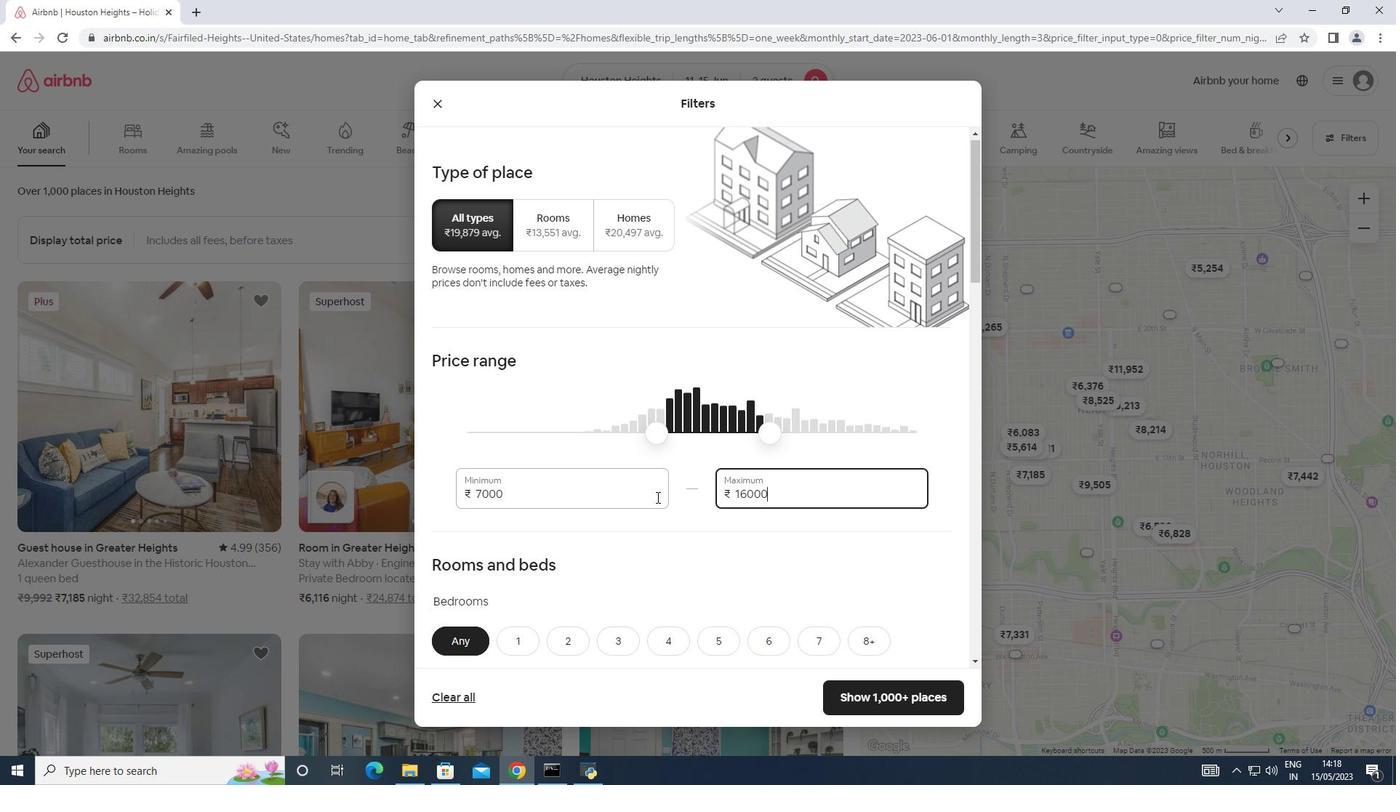 
Action: Mouse scrolled (674, 448) with delta (0, 0)
Screenshot: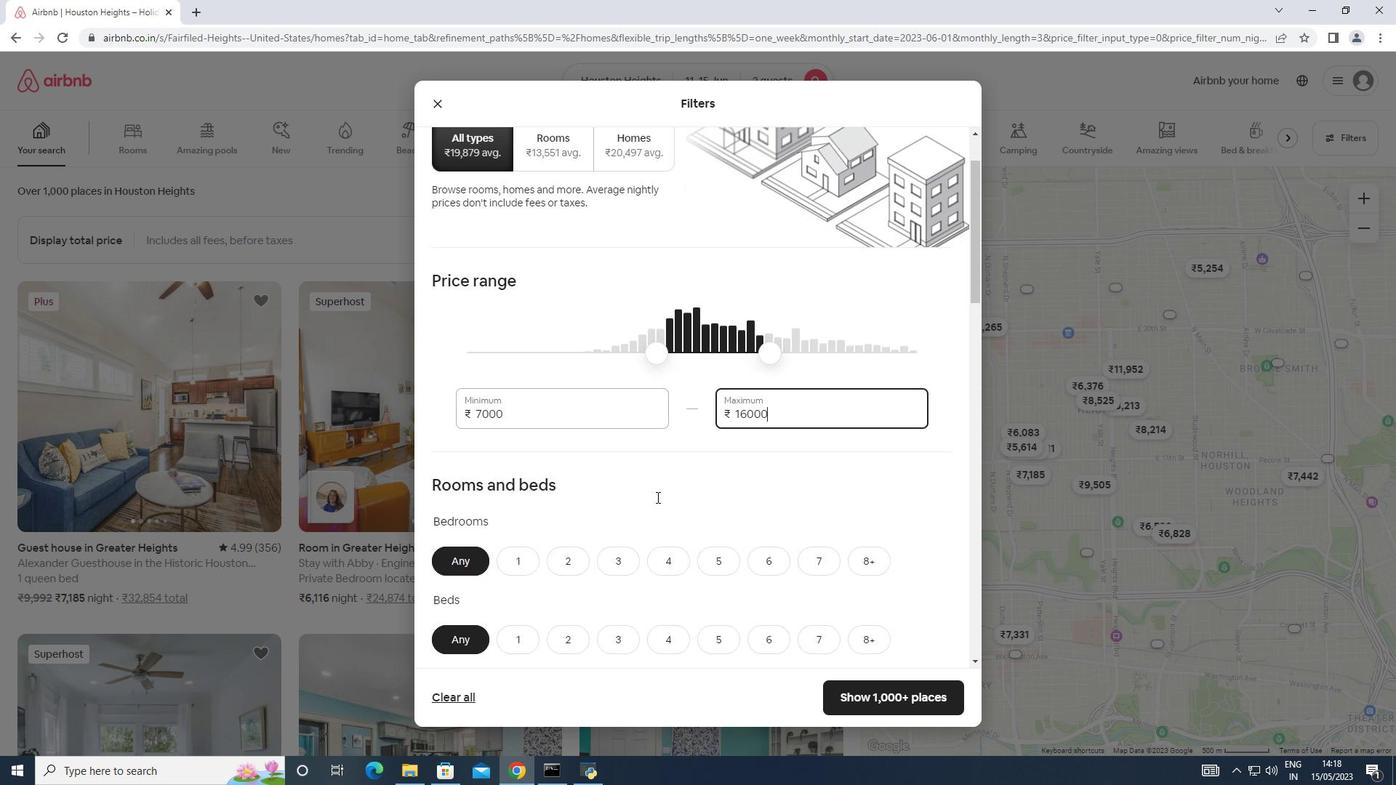 
Action: Mouse scrolled (674, 448) with delta (0, 0)
Screenshot: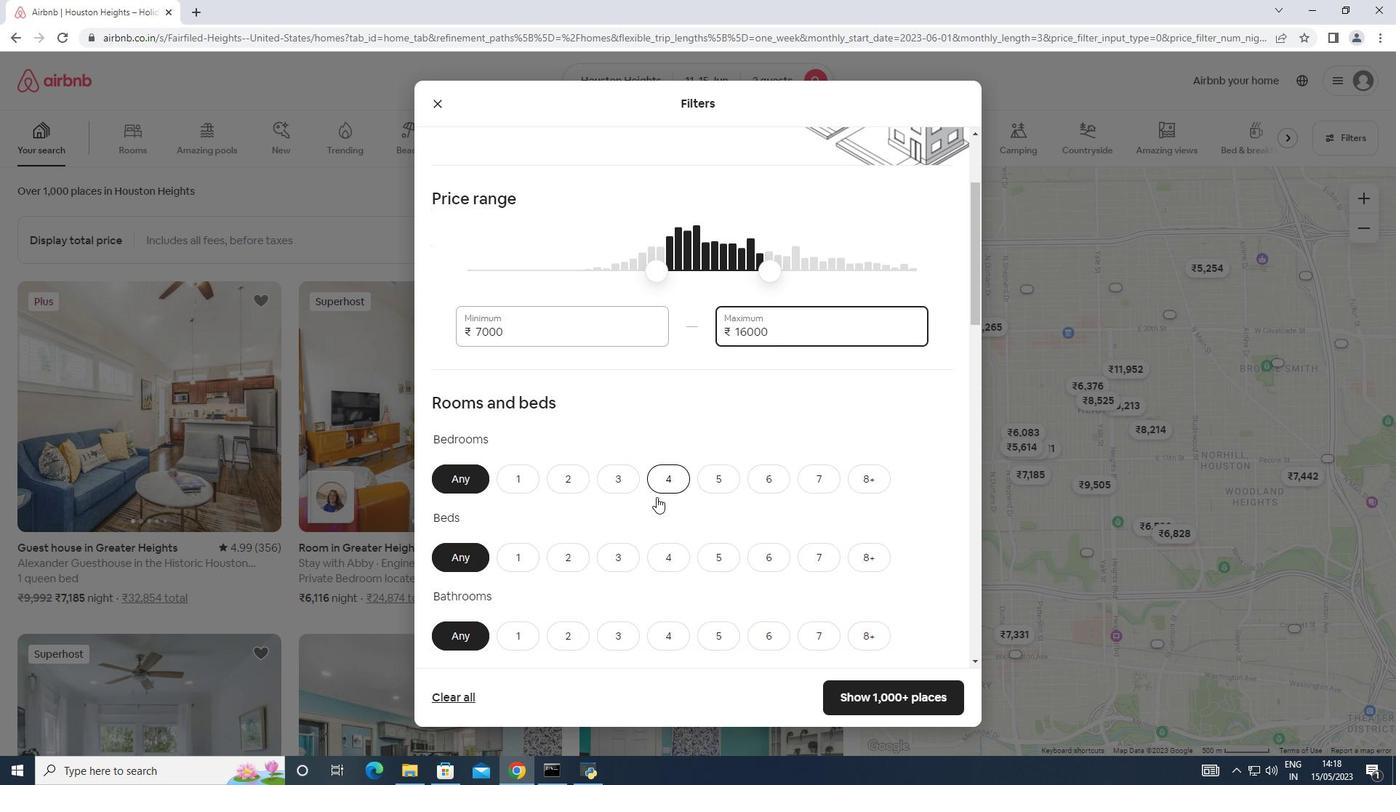 
Action: Mouse scrolled (674, 448) with delta (0, 0)
Screenshot: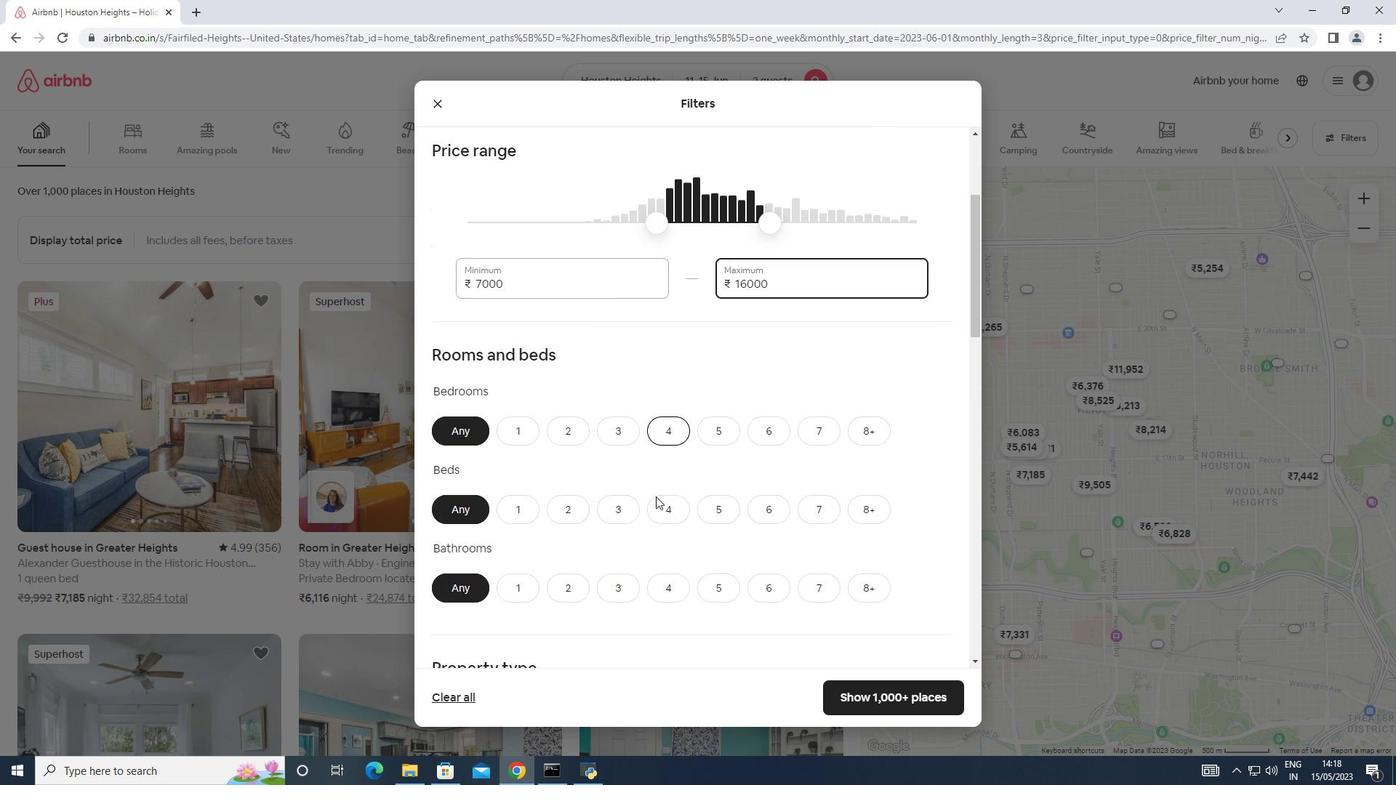 
Action: Mouse moved to (560, 330)
Screenshot: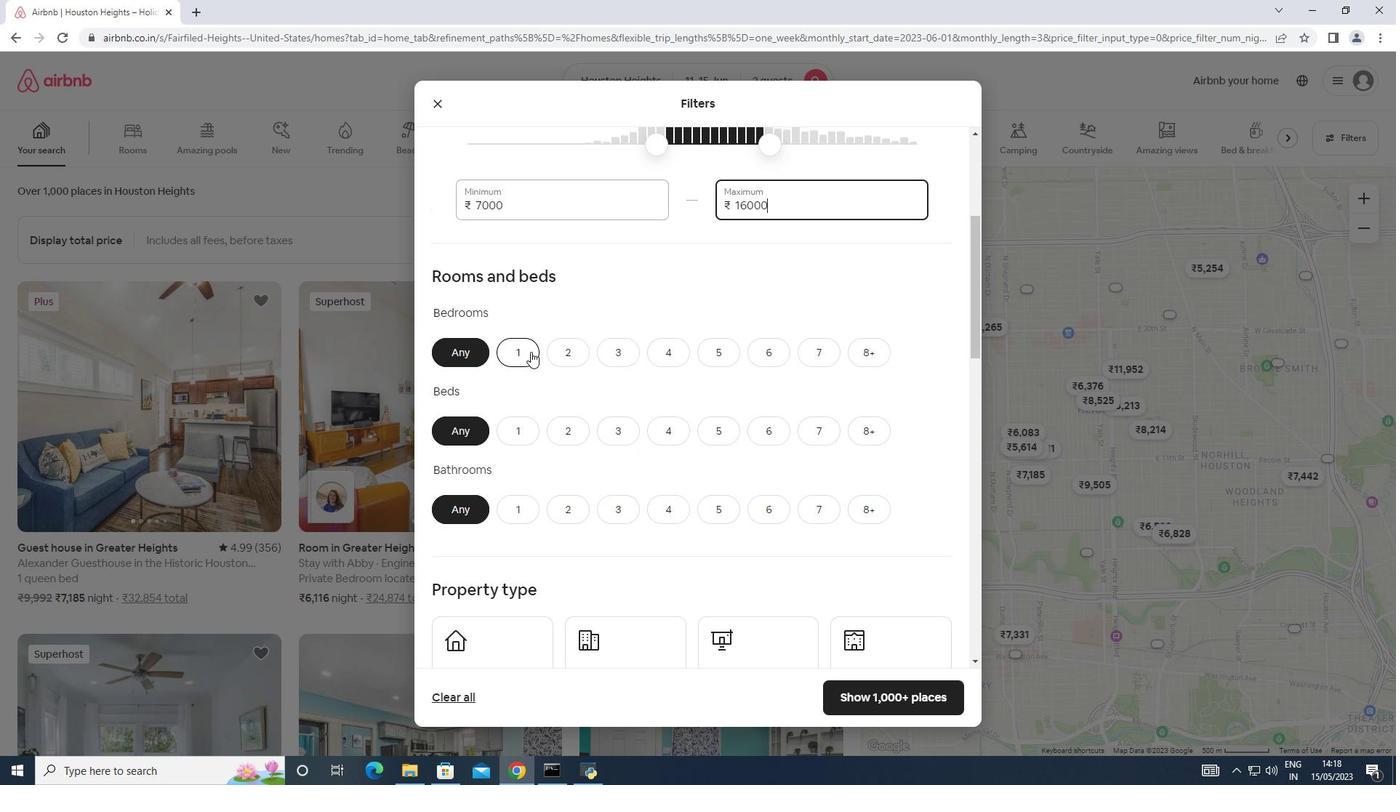 
Action: Mouse pressed left at (560, 330)
Screenshot: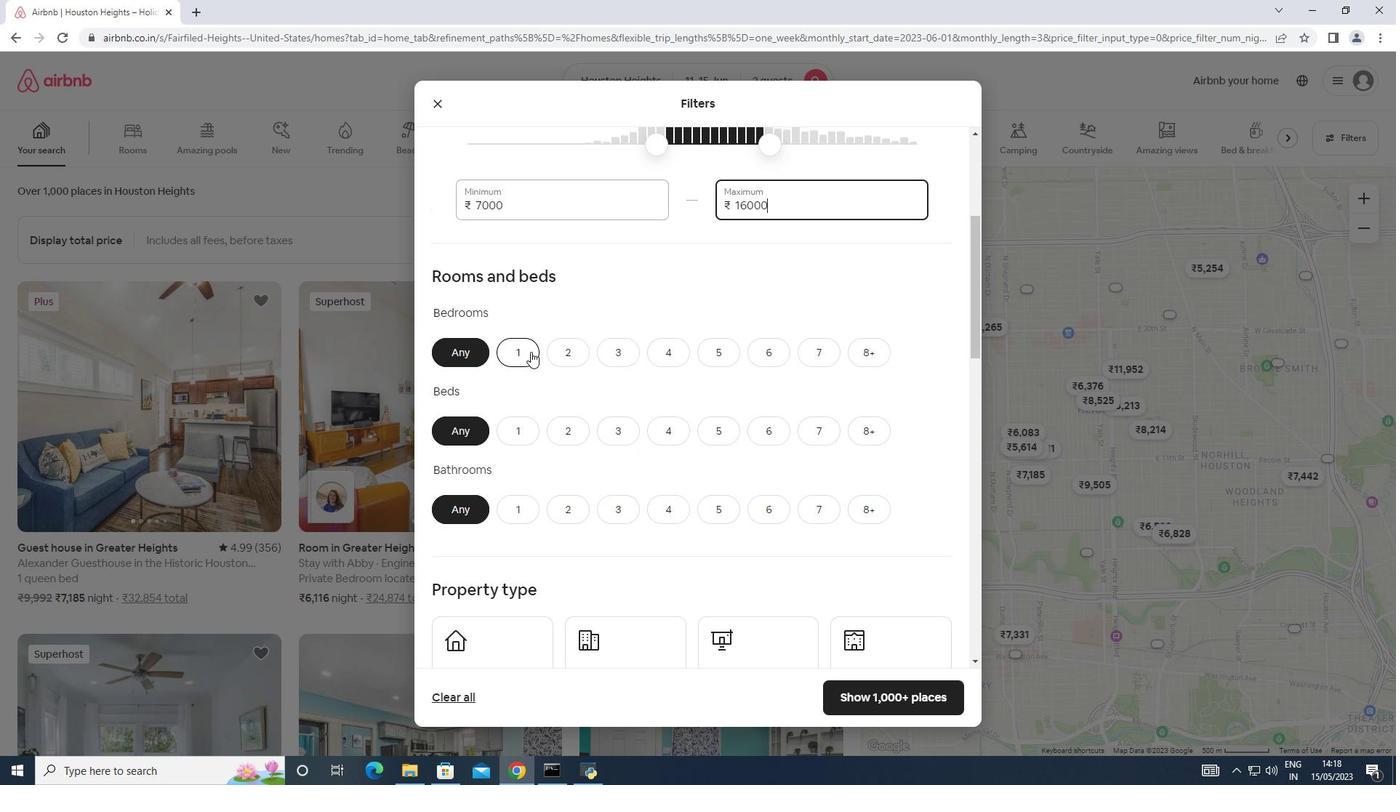 
Action: Mouse moved to (598, 386)
Screenshot: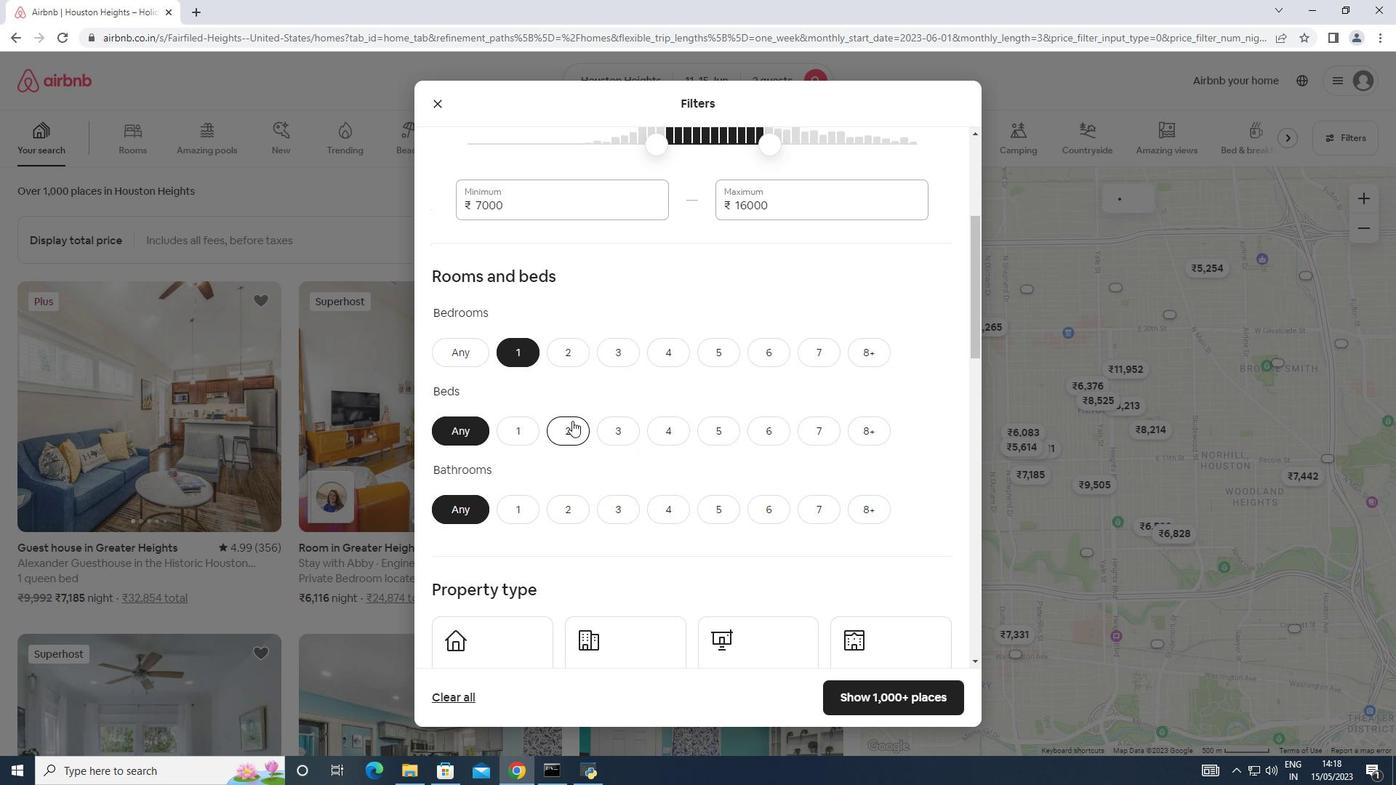 
Action: Mouse pressed left at (598, 386)
Screenshot: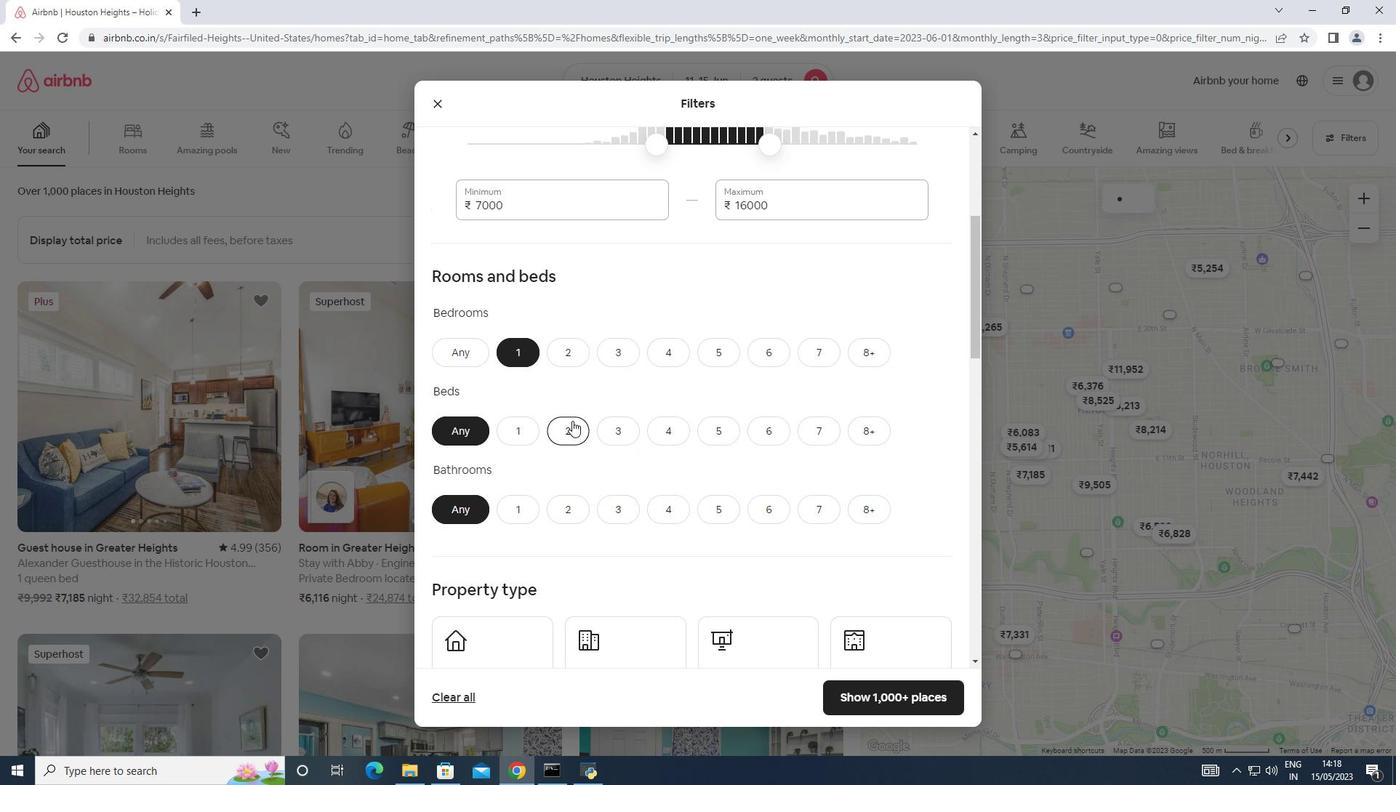 
Action: Mouse moved to (546, 452)
Screenshot: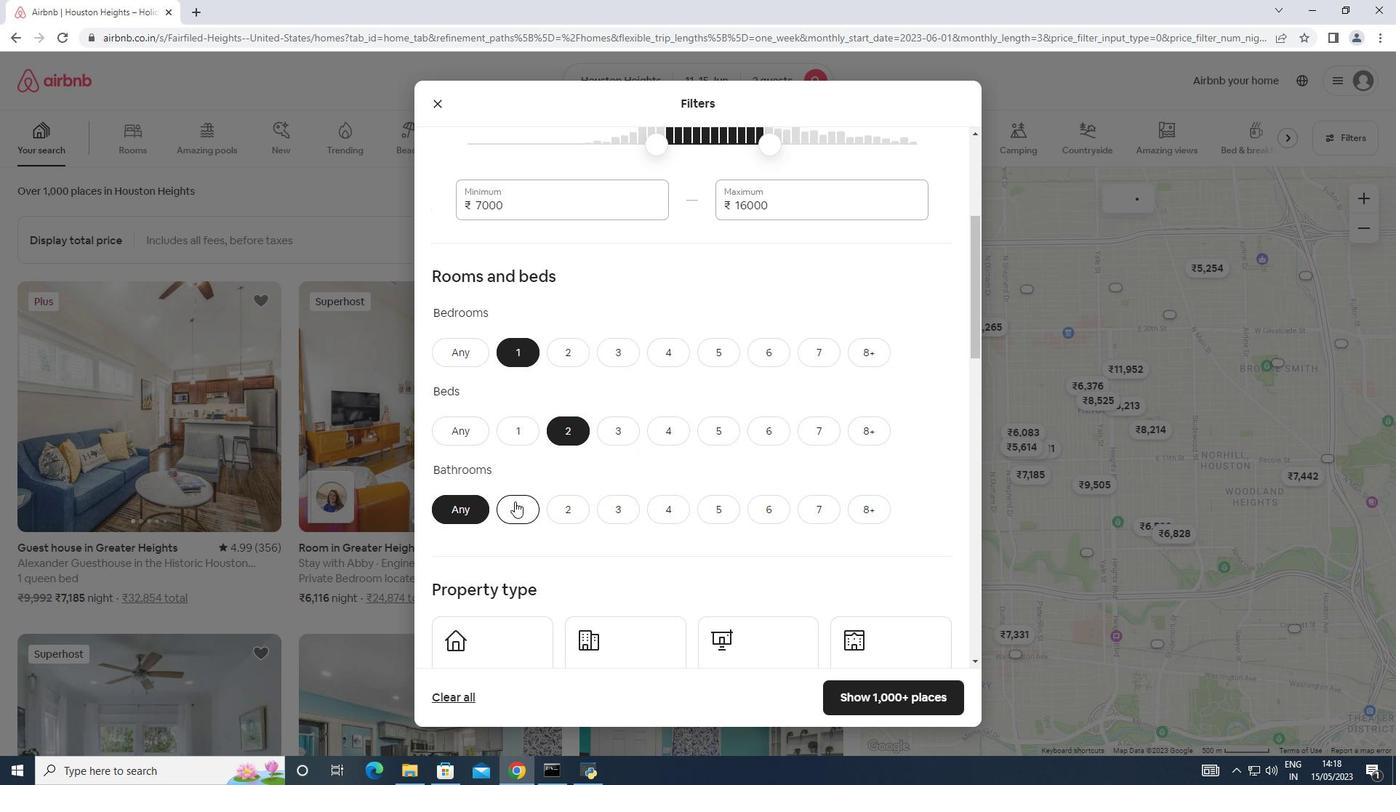 
Action: Mouse pressed left at (546, 452)
Screenshot: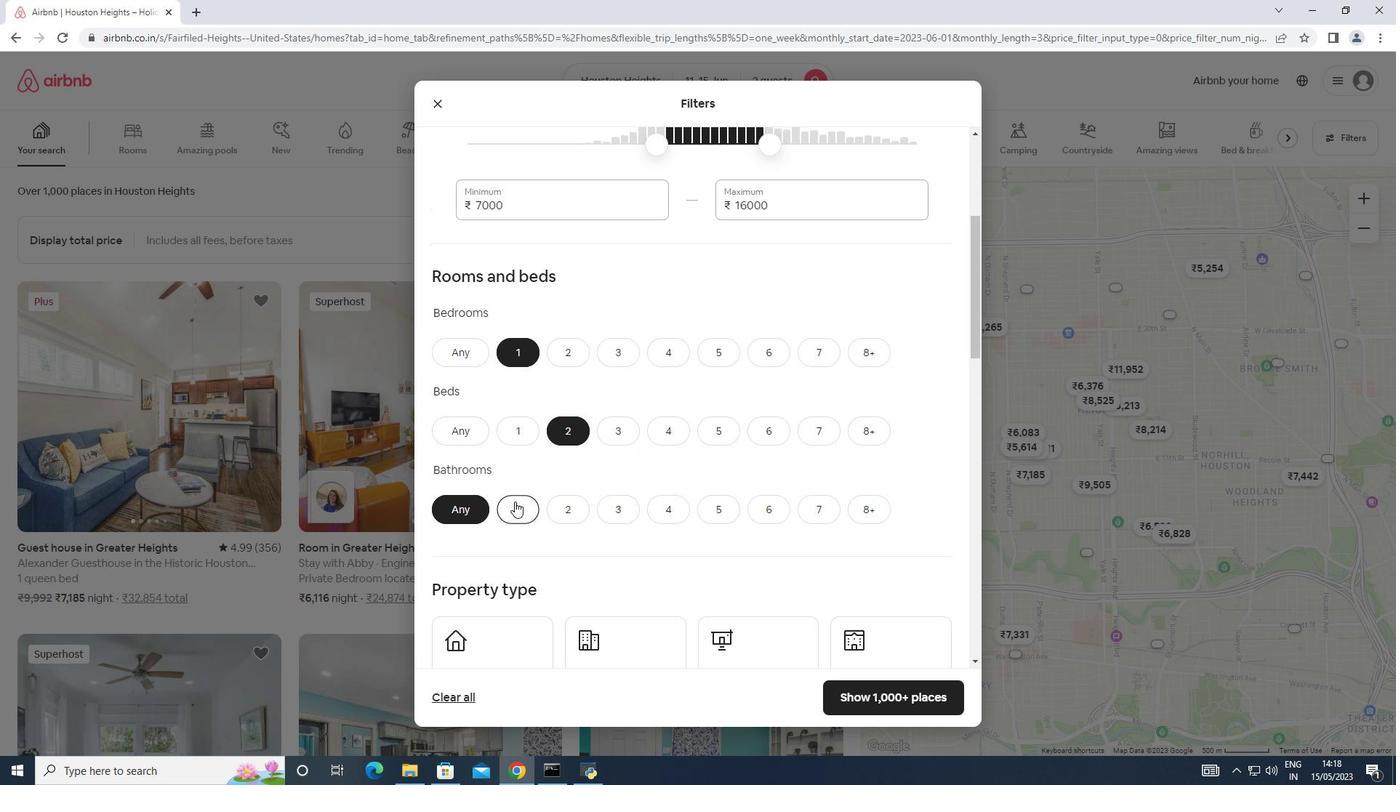 
Action: Mouse moved to (646, 395)
Screenshot: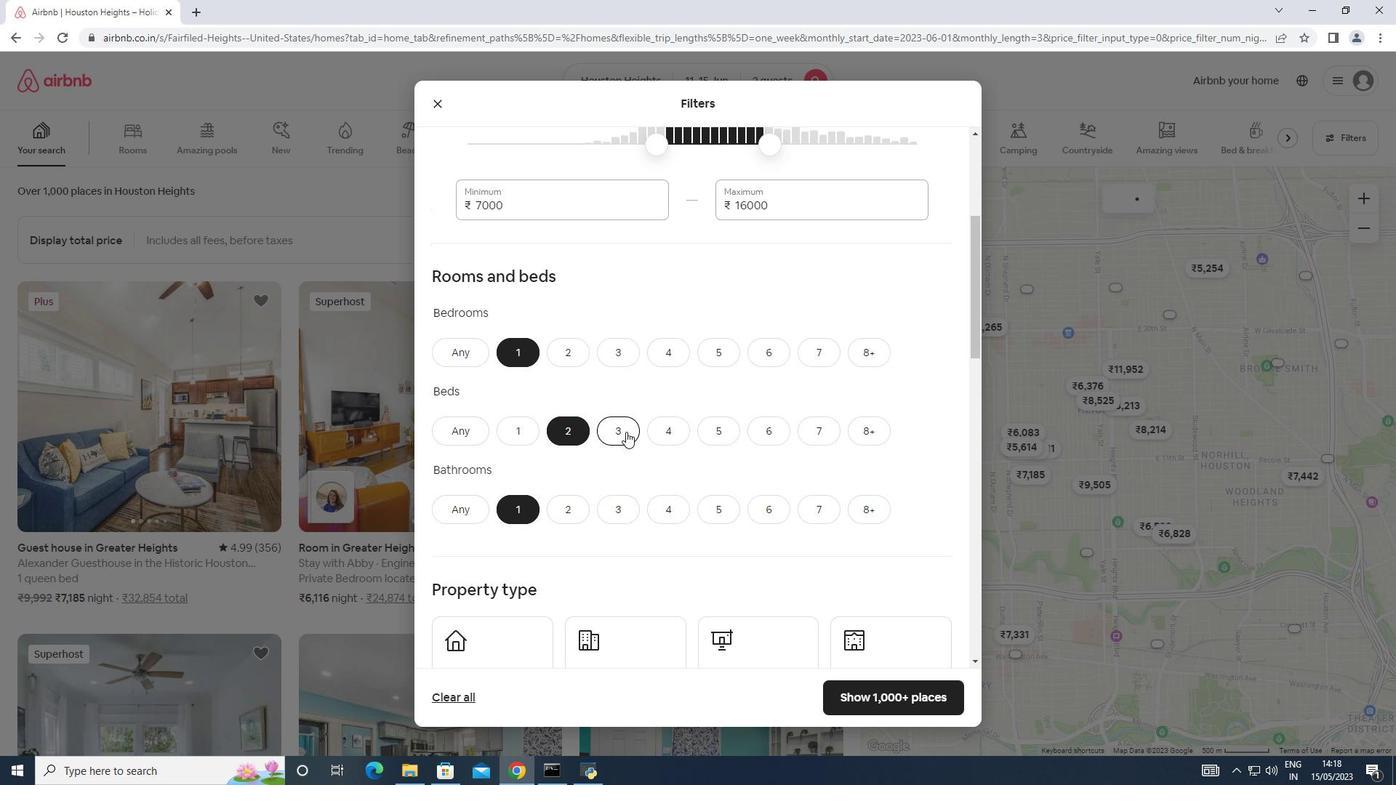 
Action: Mouse scrolled (646, 394) with delta (0, 0)
Screenshot: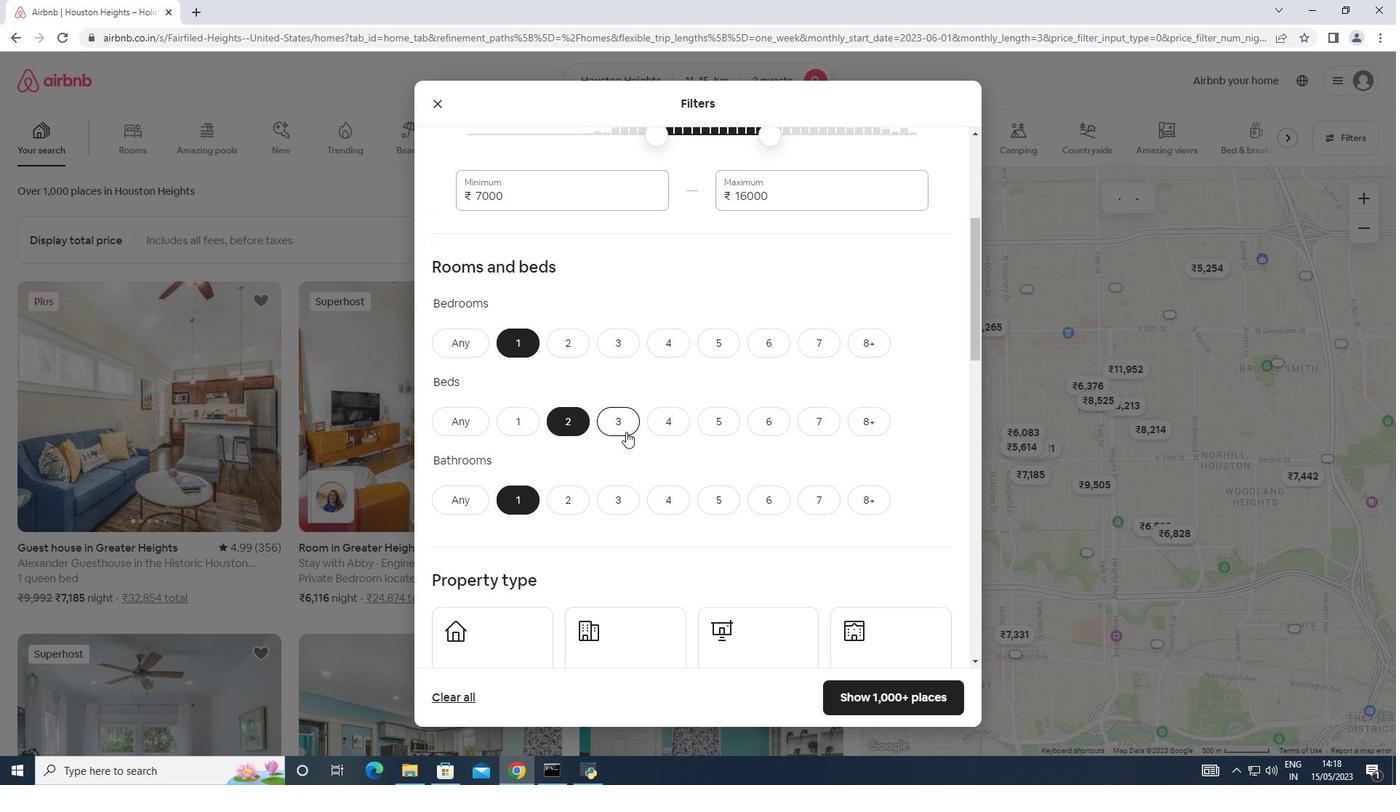 
Action: Mouse scrolled (646, 394) with delta (0, 0)
Screenshot: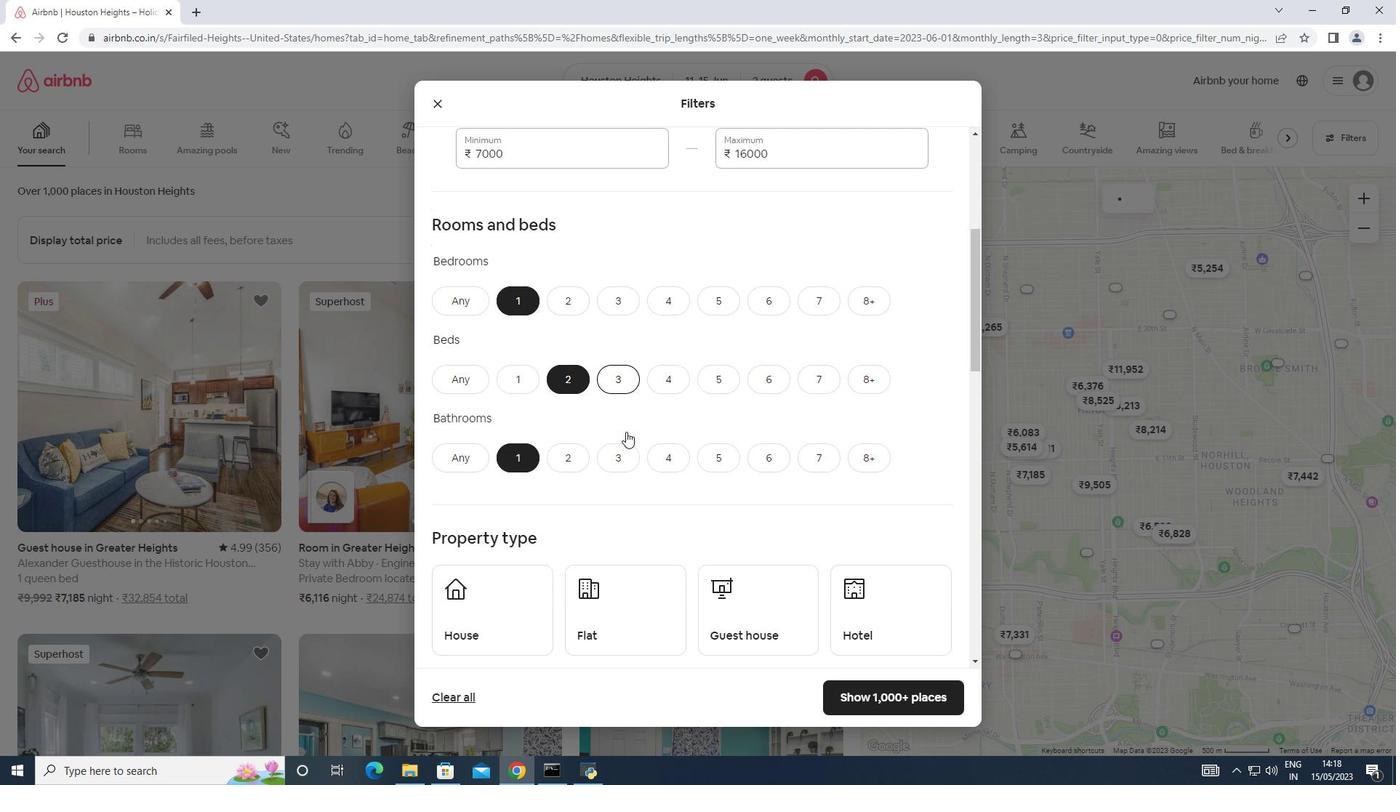 
Action: Mouse moved to (651, 386)
Screenshot: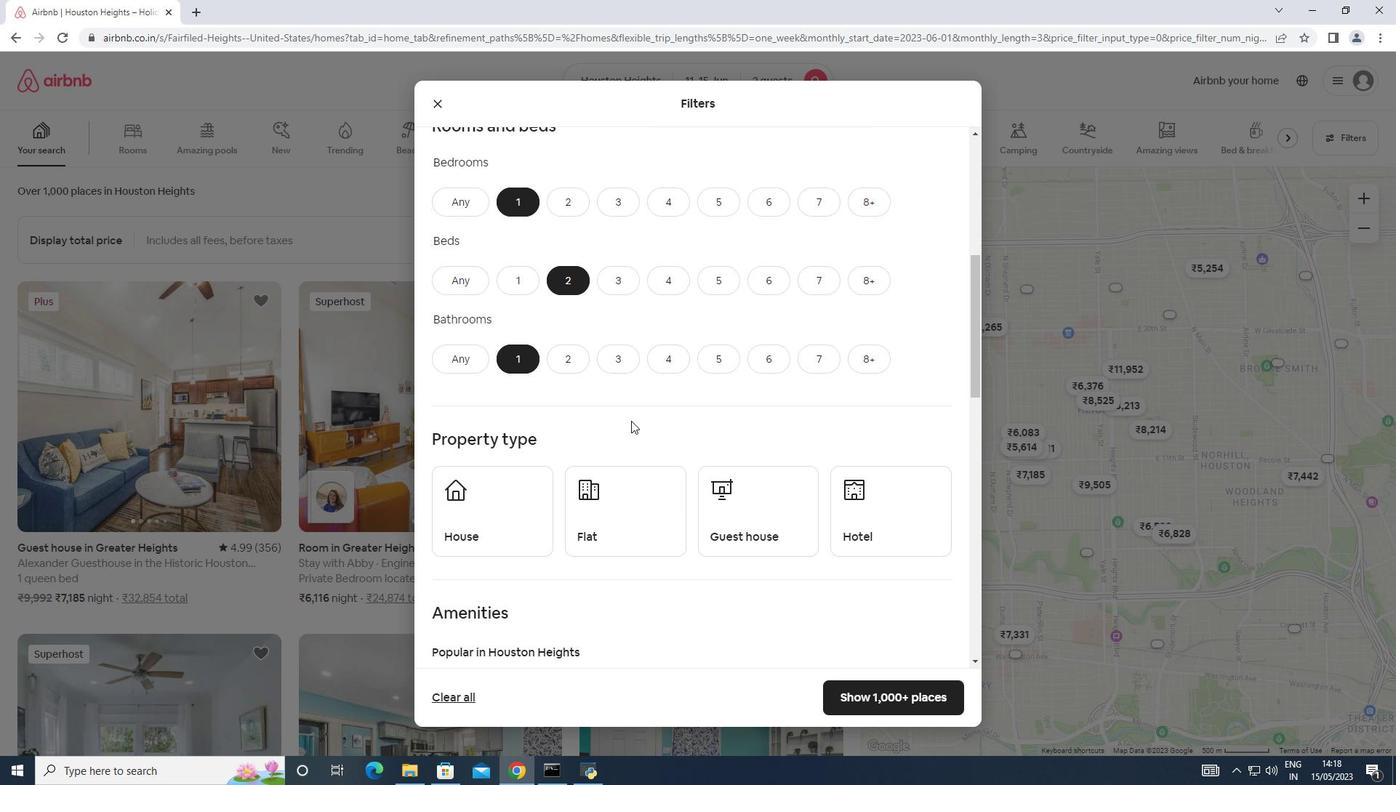 
Action: Mouse scrolled (651, 386) with delta (0, 0)
Screenshot: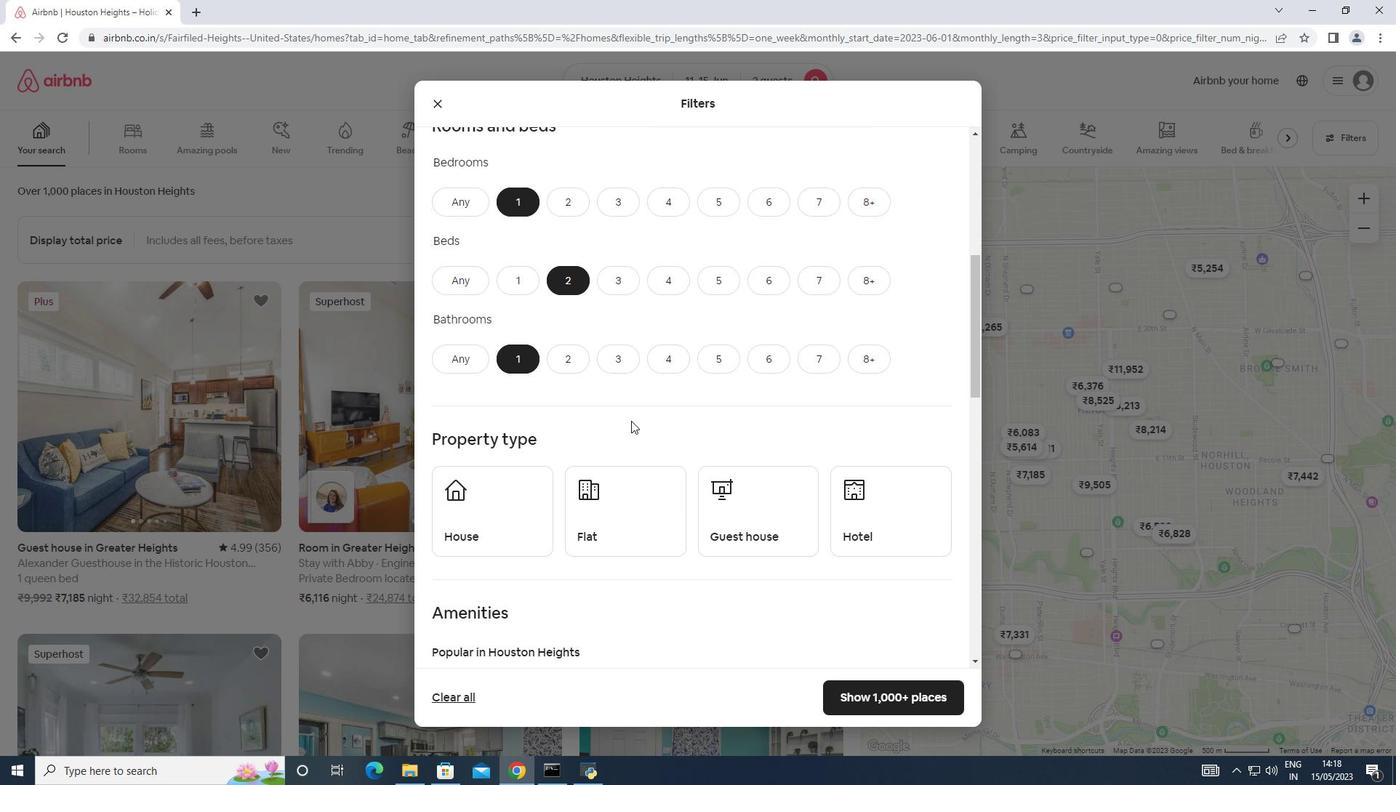 
Action: Mouse moved to (533, 400)
Screenshot: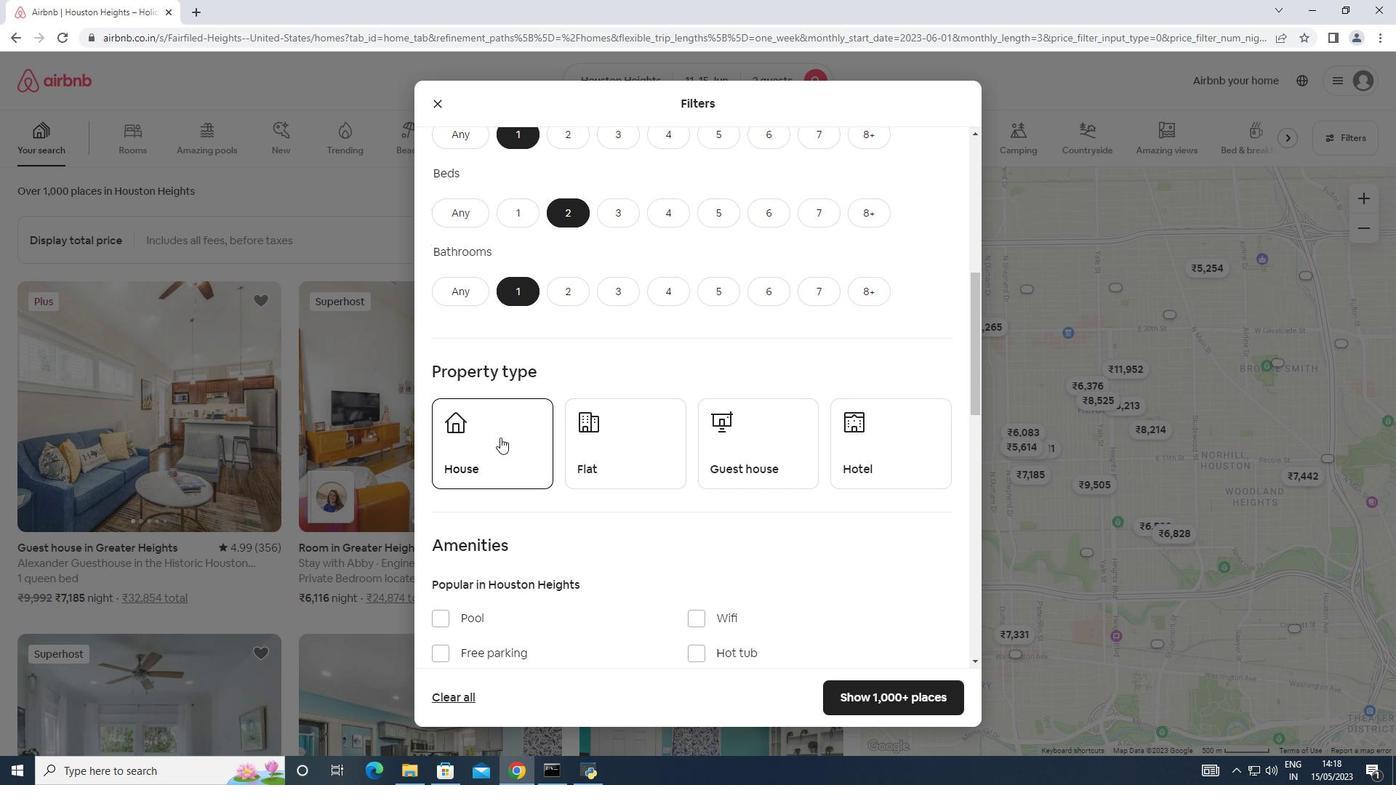 
Action: Mouse pressed left at (533, 400)
Screenshot: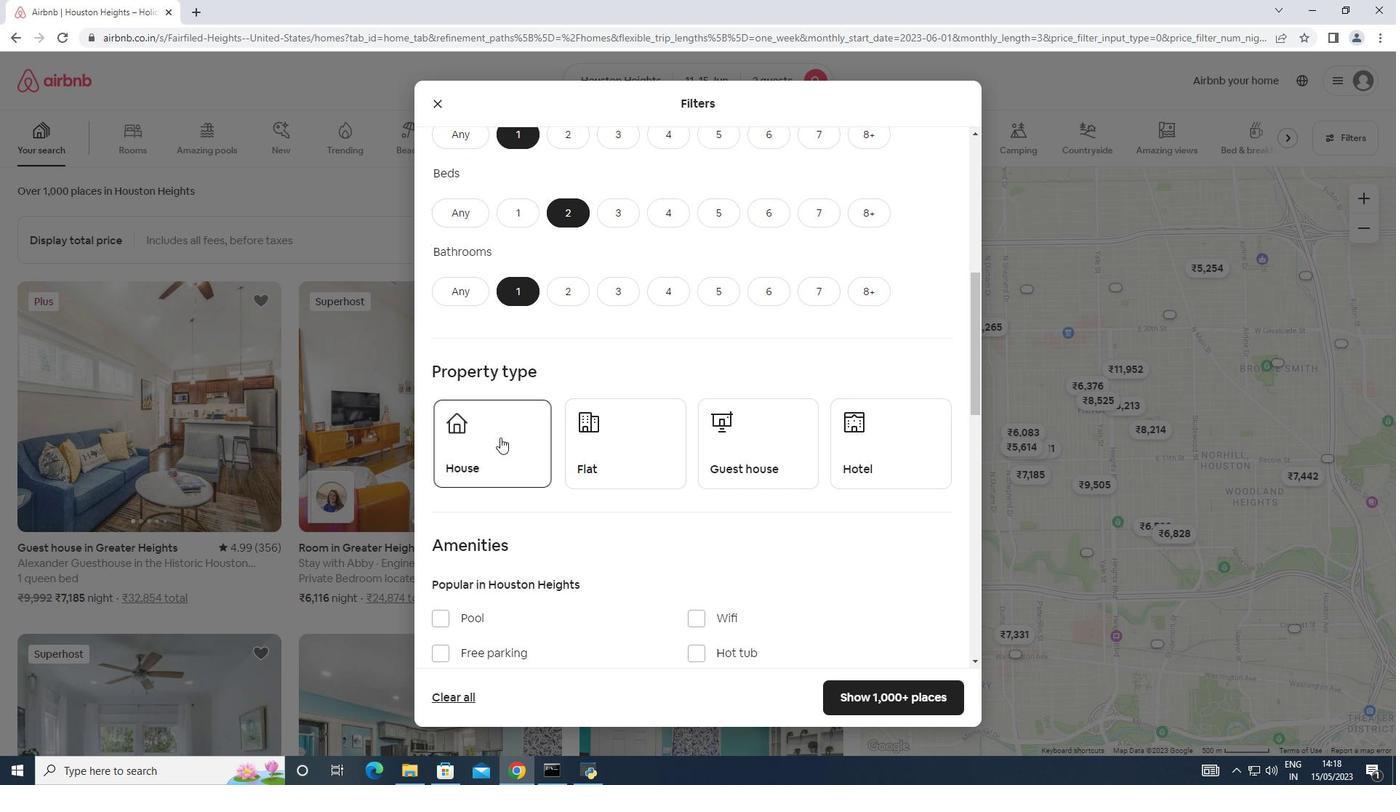 
Action: Mouse moved to (623, 410)
Screenshot: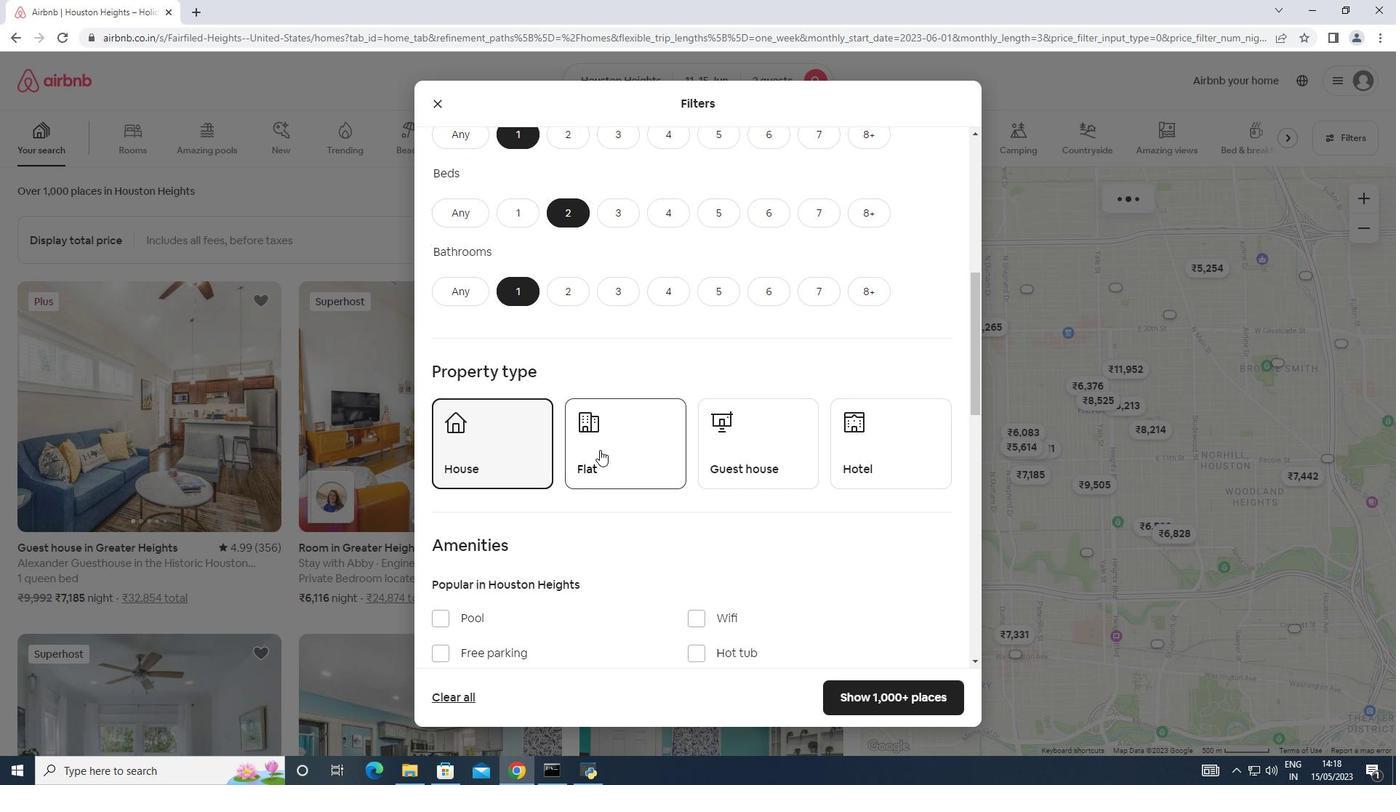 
Action: Mouse pressed left at (623, 410)
Screenshot: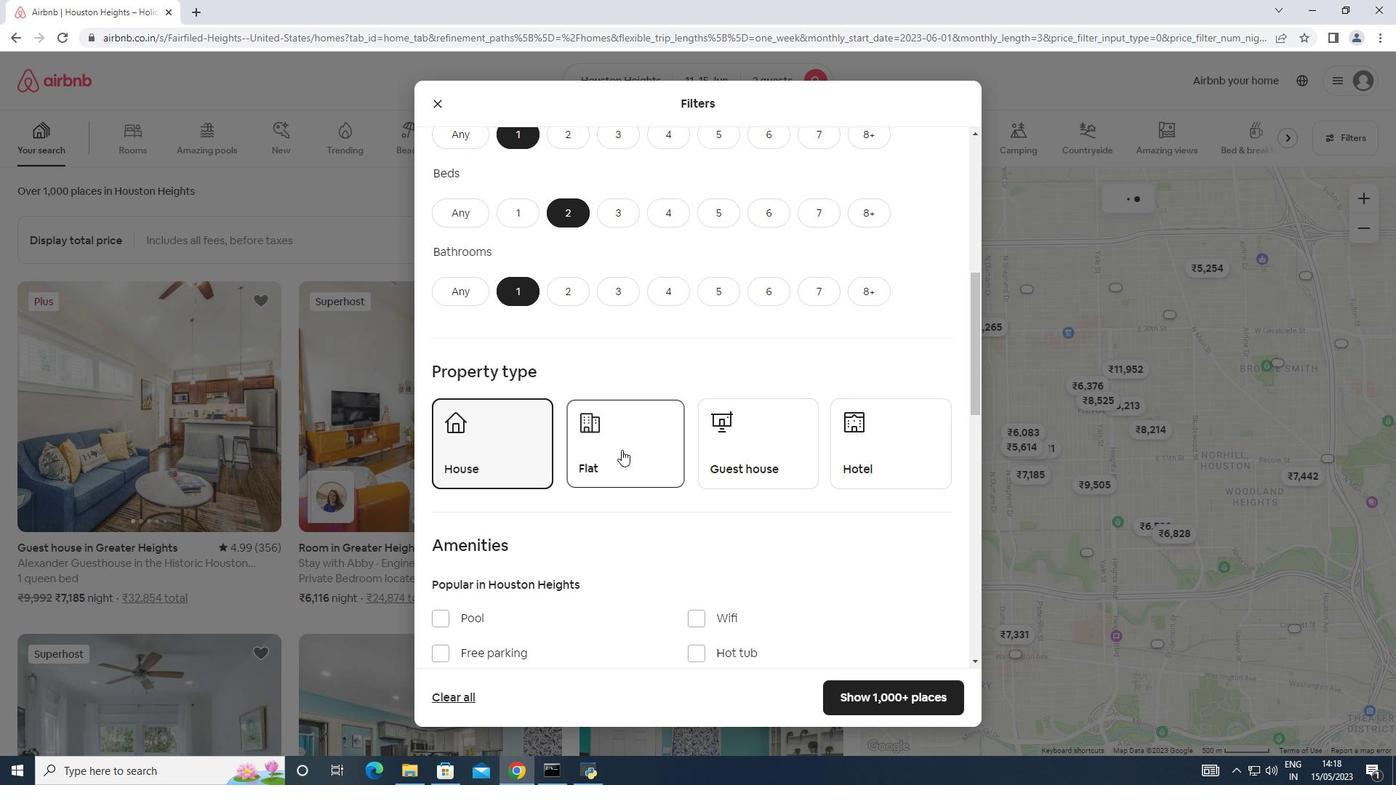 
Action: Mouse moved to (728, 406)
Screenshot: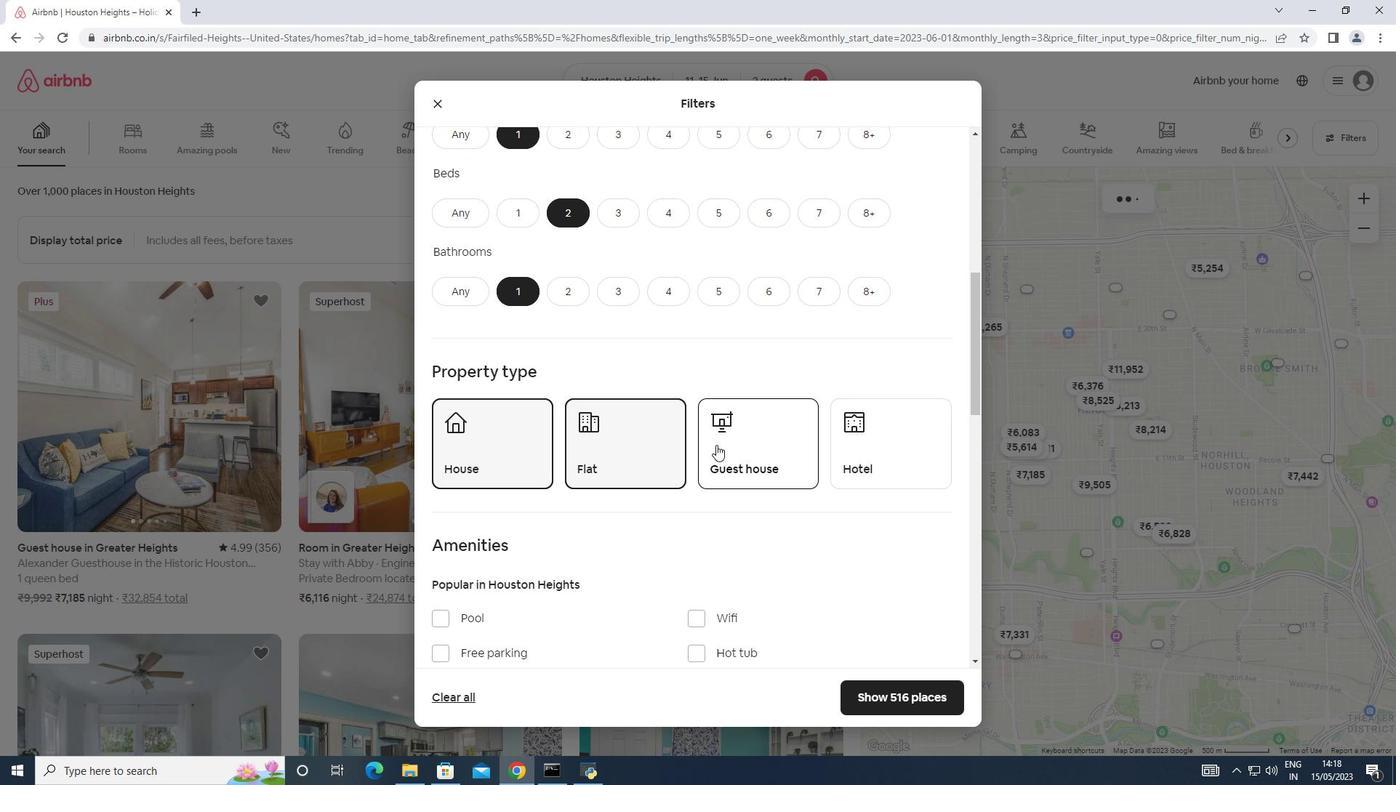 
Action: Mouse pressed left at (728, 406)
Screenshot: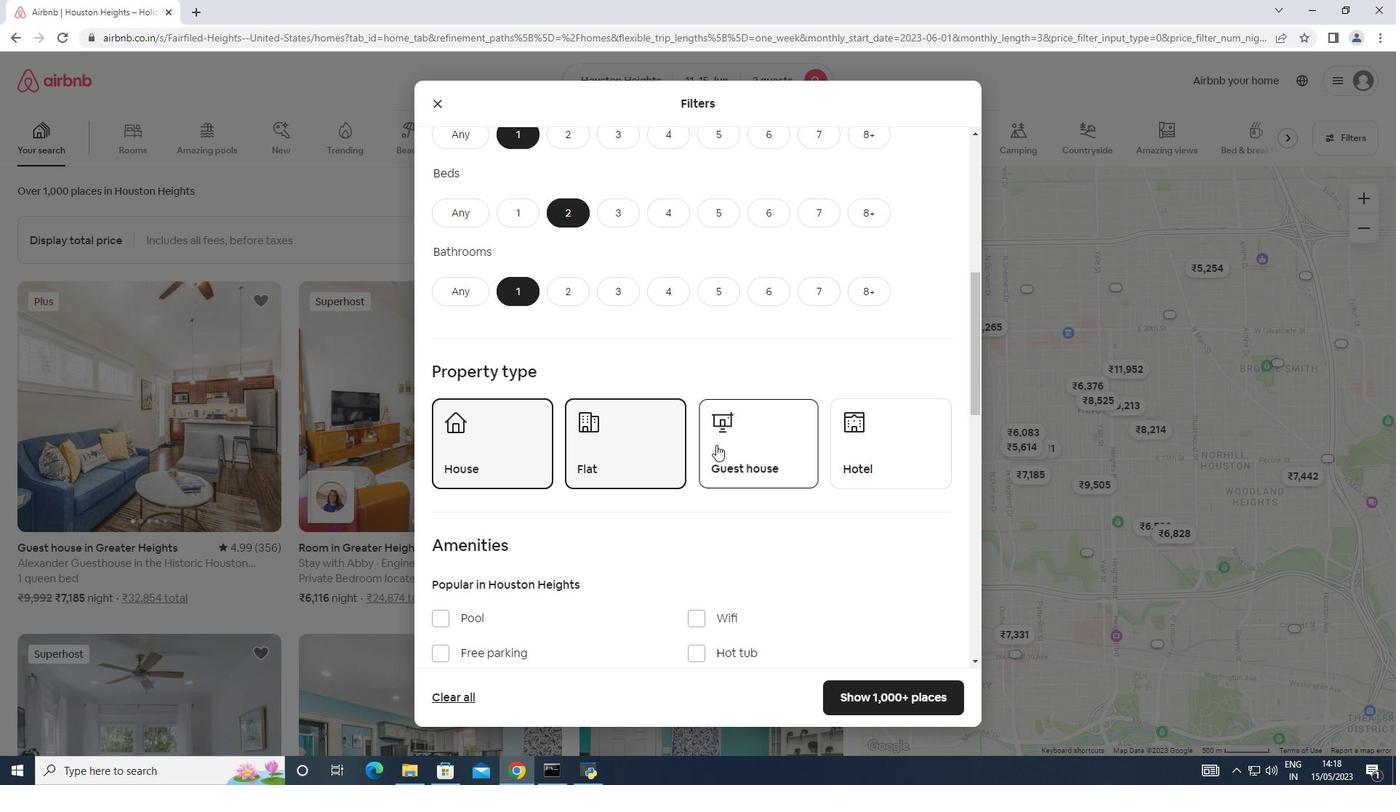 
Action: Mouse scrolled (728, 405) with delta (0, 0)
Screenshot: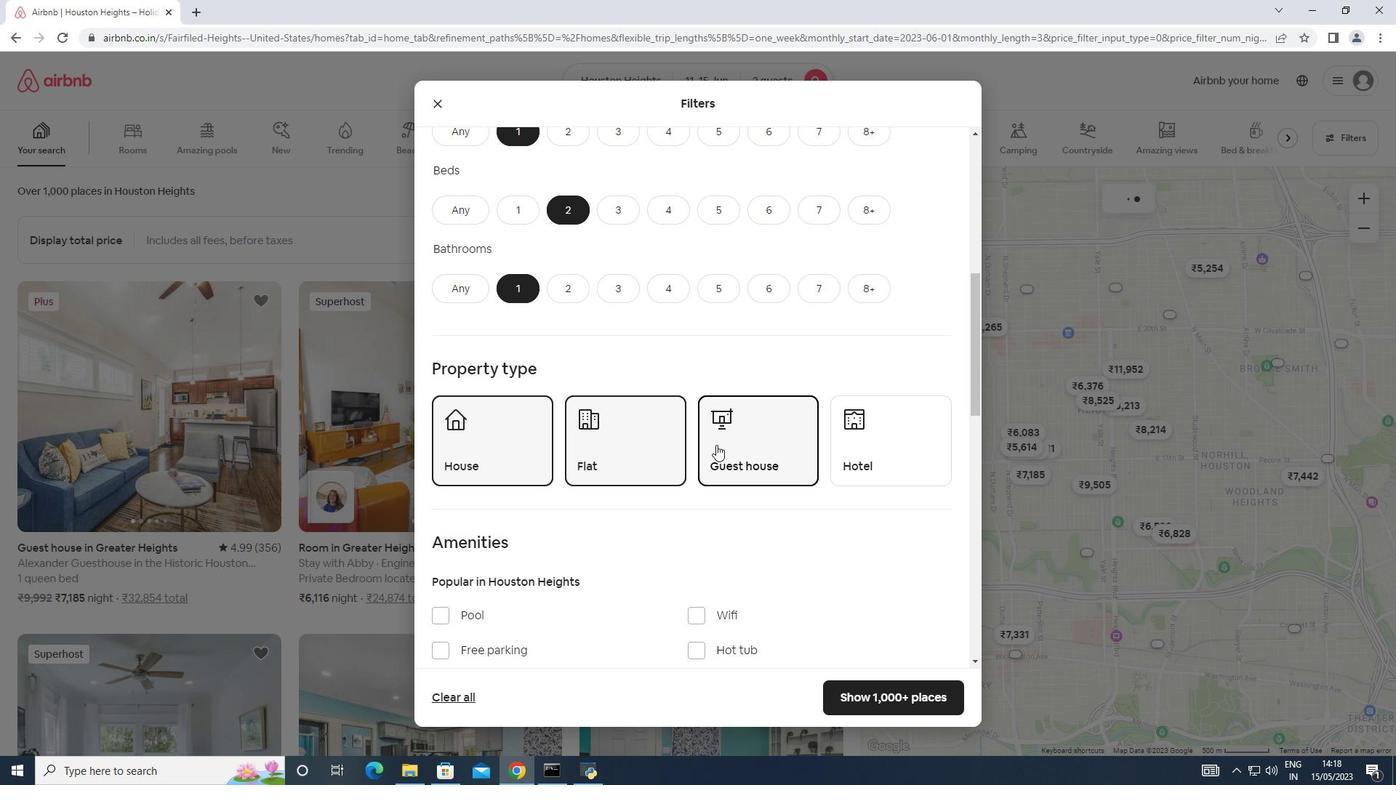 
Action: Mouse moved to (846, 361)
Screenshot: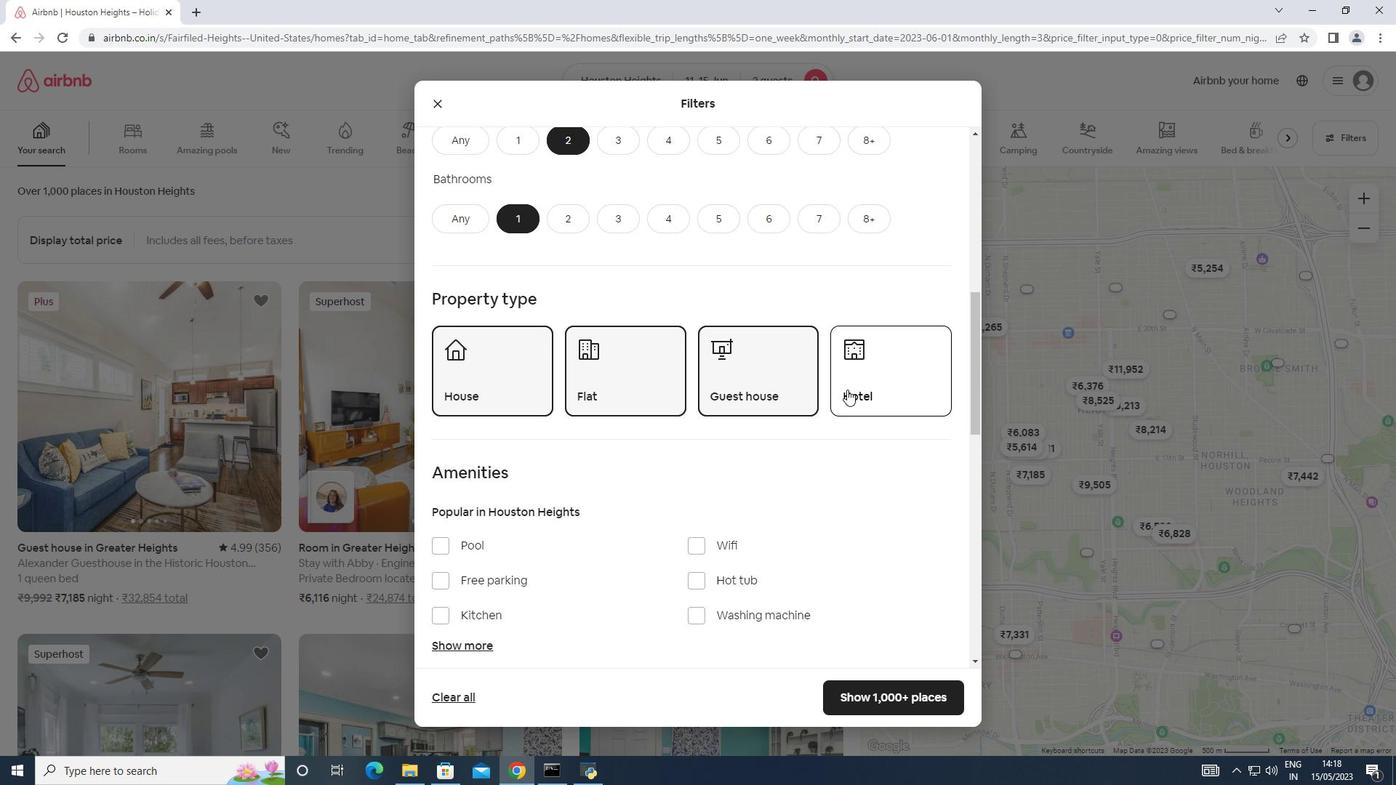 
Action: Mouse pressed left at (846, 361)
Screenshot: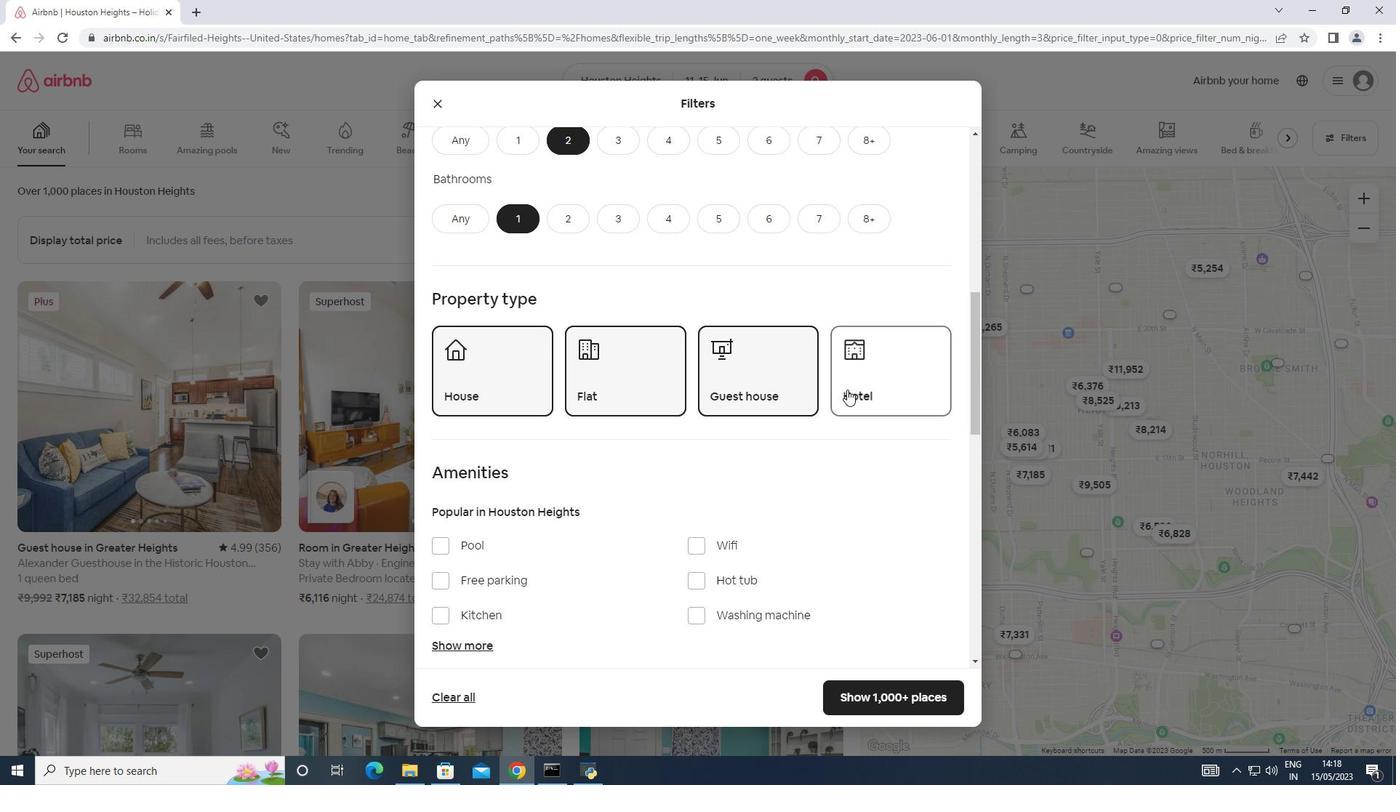
Action: Mouse moved to (731, 361)
Screenshot: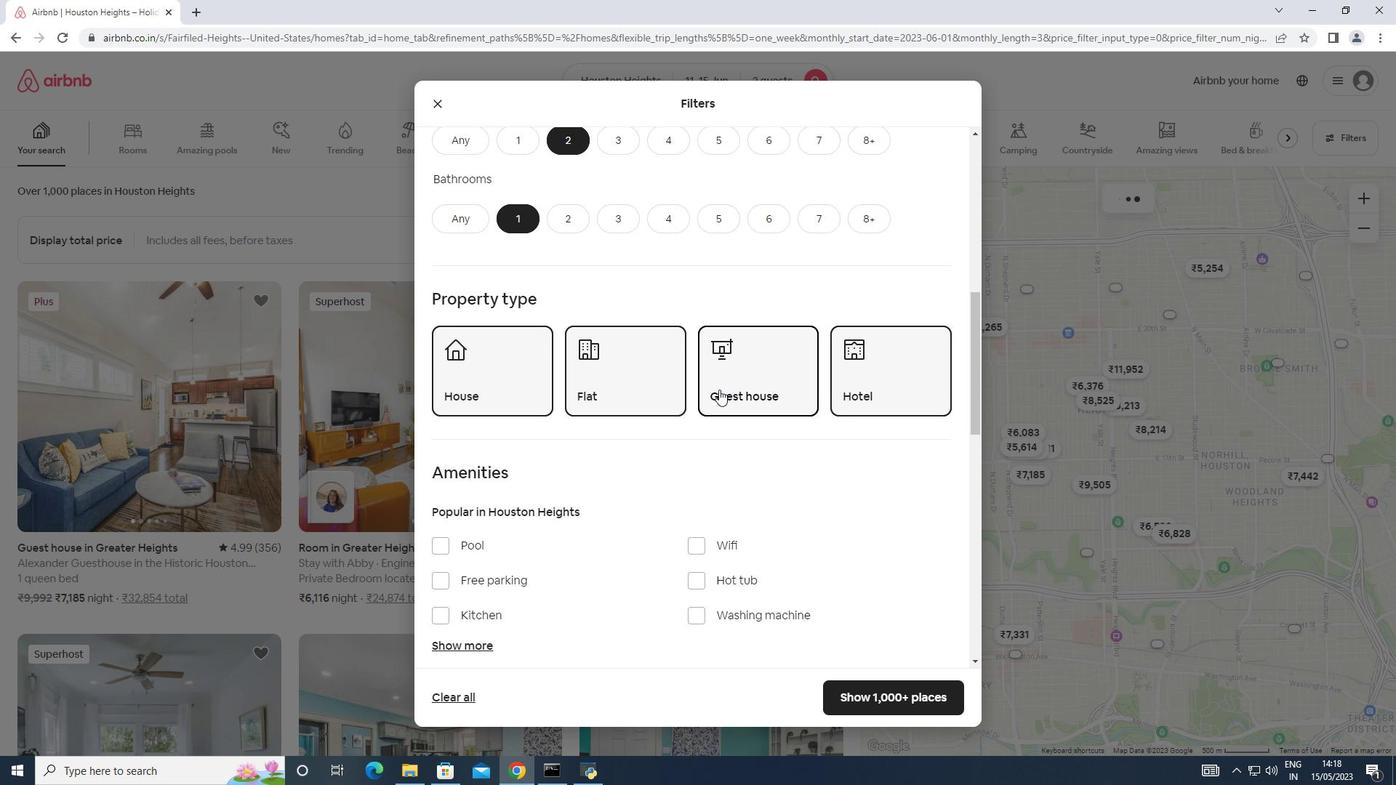 
Action: Mouse scrolled (731, 360) with delta (0, 0)
Screenshot: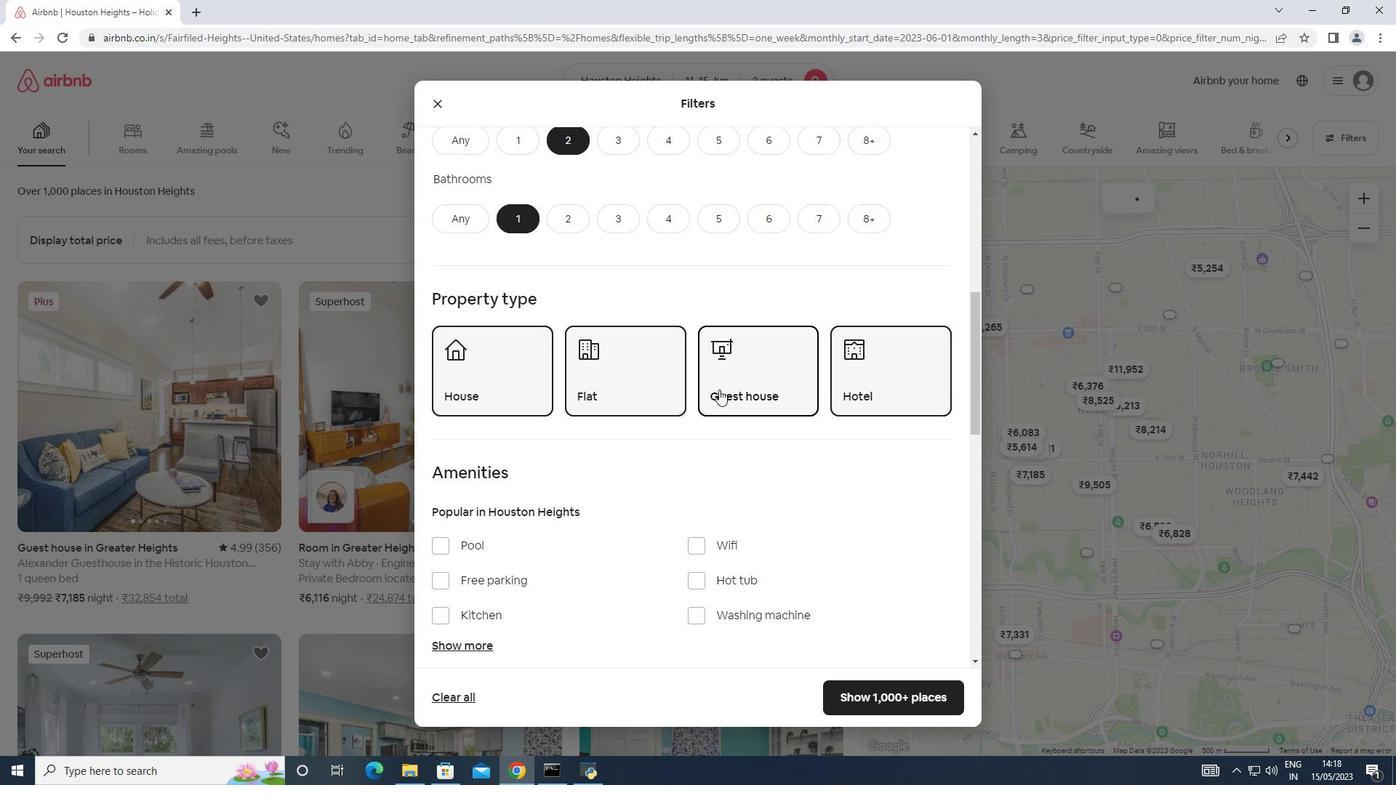 
Action: Mouse scrolled (731, 360) with delta (0, 0)
Screenshot: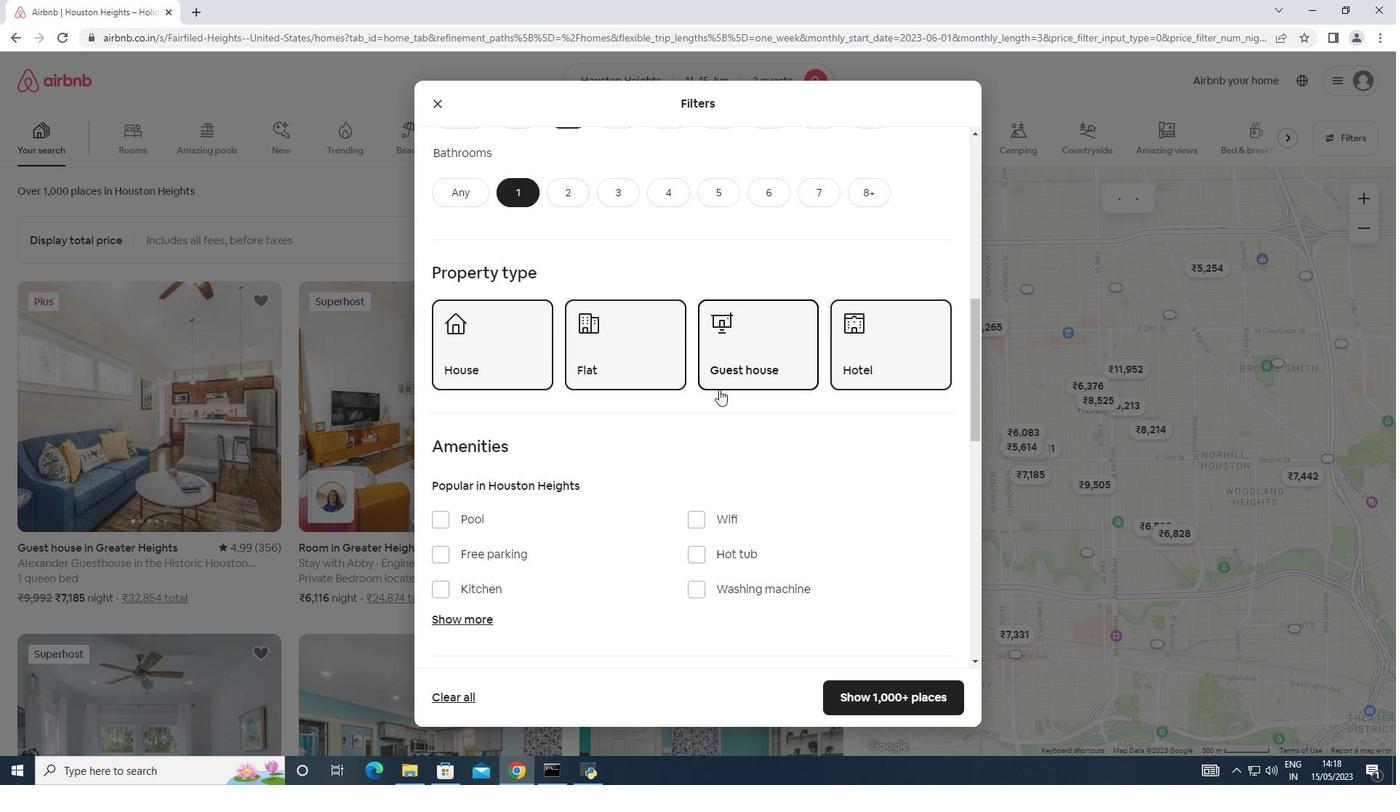 
Action: Mouse scrolled (731, 360) with delta (0, 0)
Screenshot: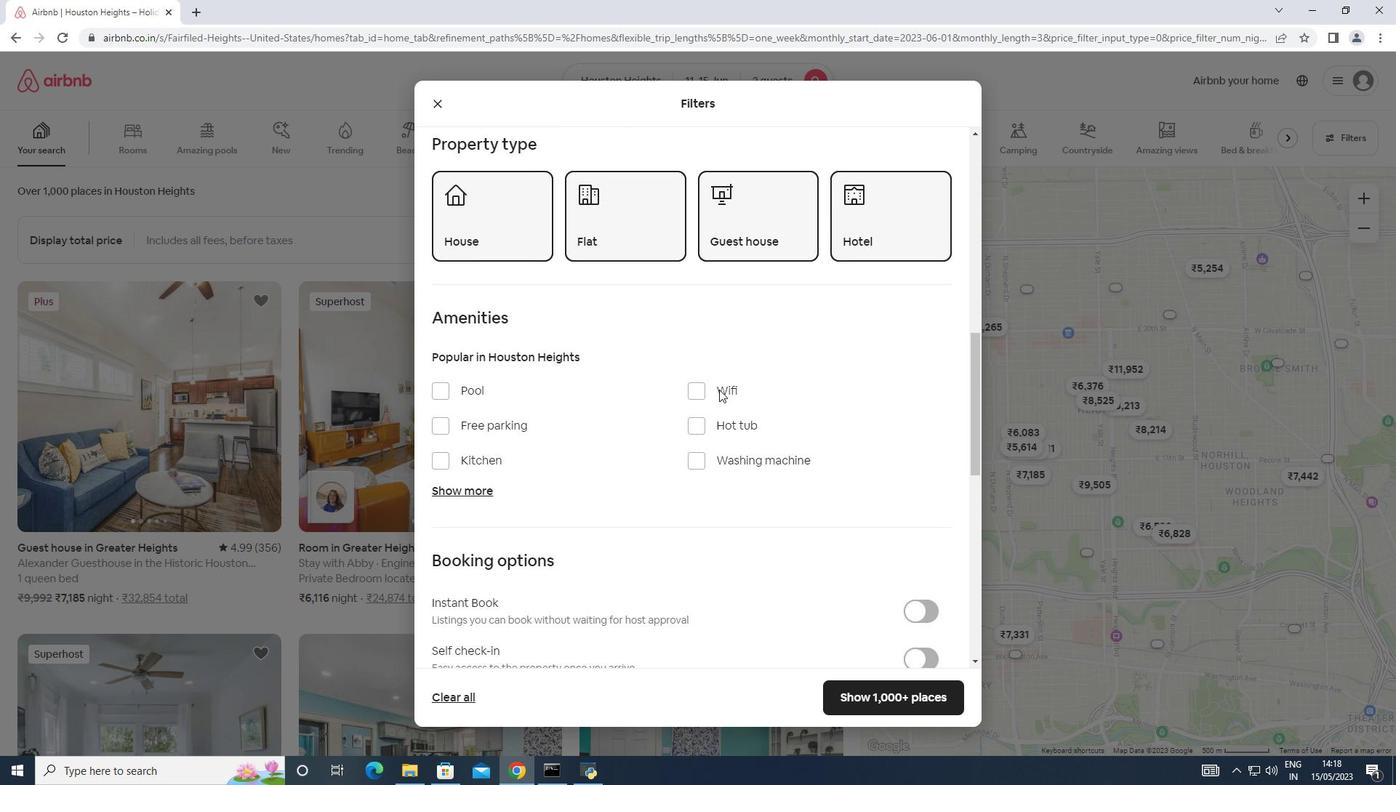 
Action: Mouse scrolled (731, 360) with delta (0, 0)
Screenshot: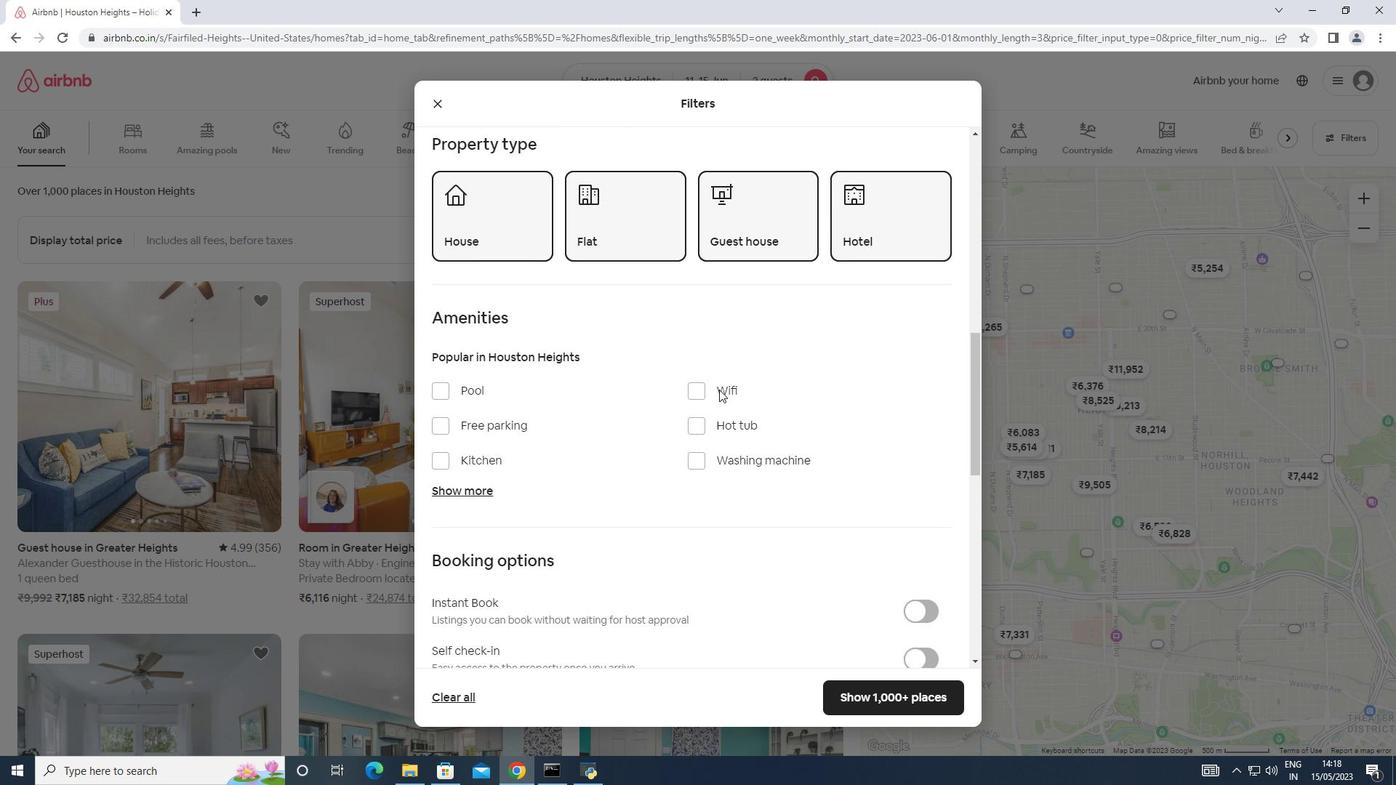 
Action: Mouse moved to (735, 368)
Screenshot: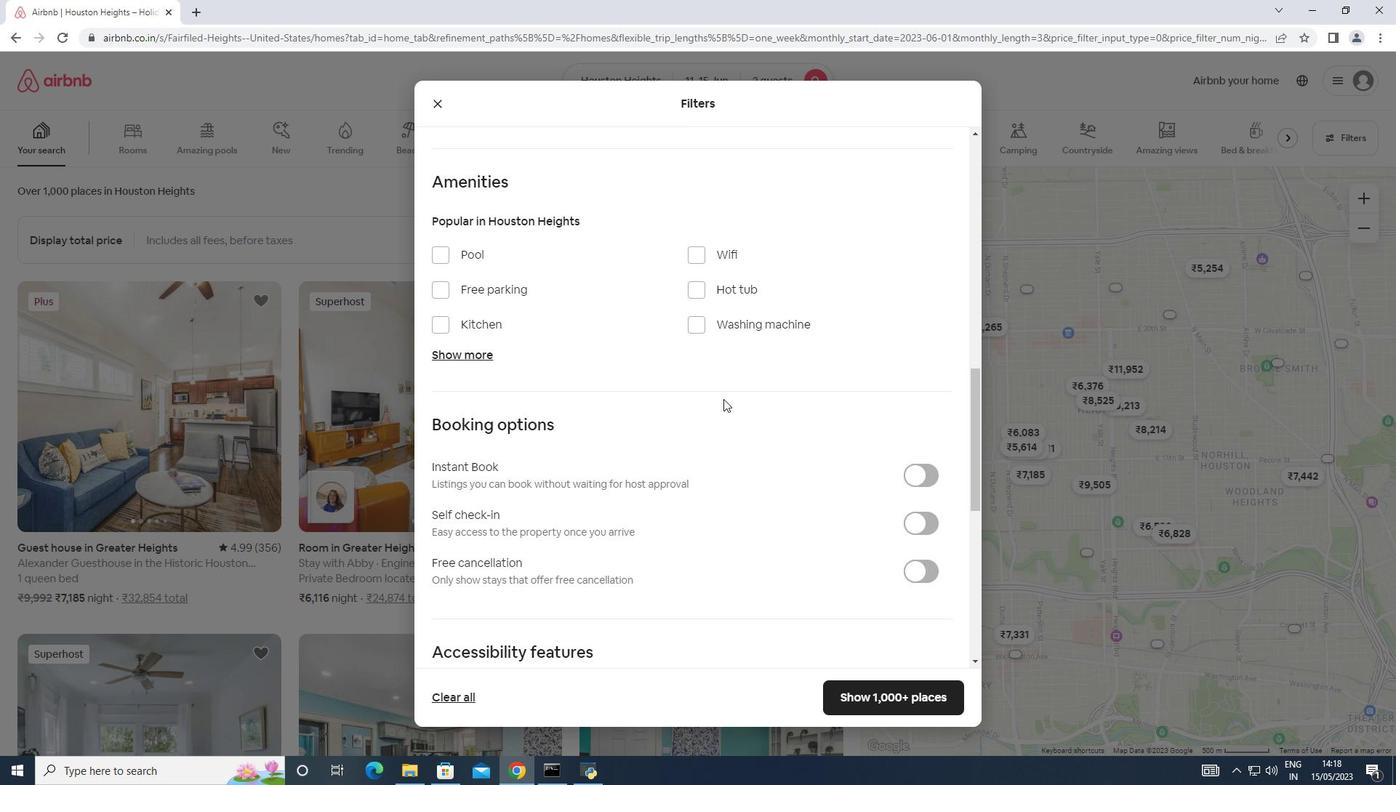 
Action: Mouse scrolled (735, 368) with delta (0, 0)
Screenshot: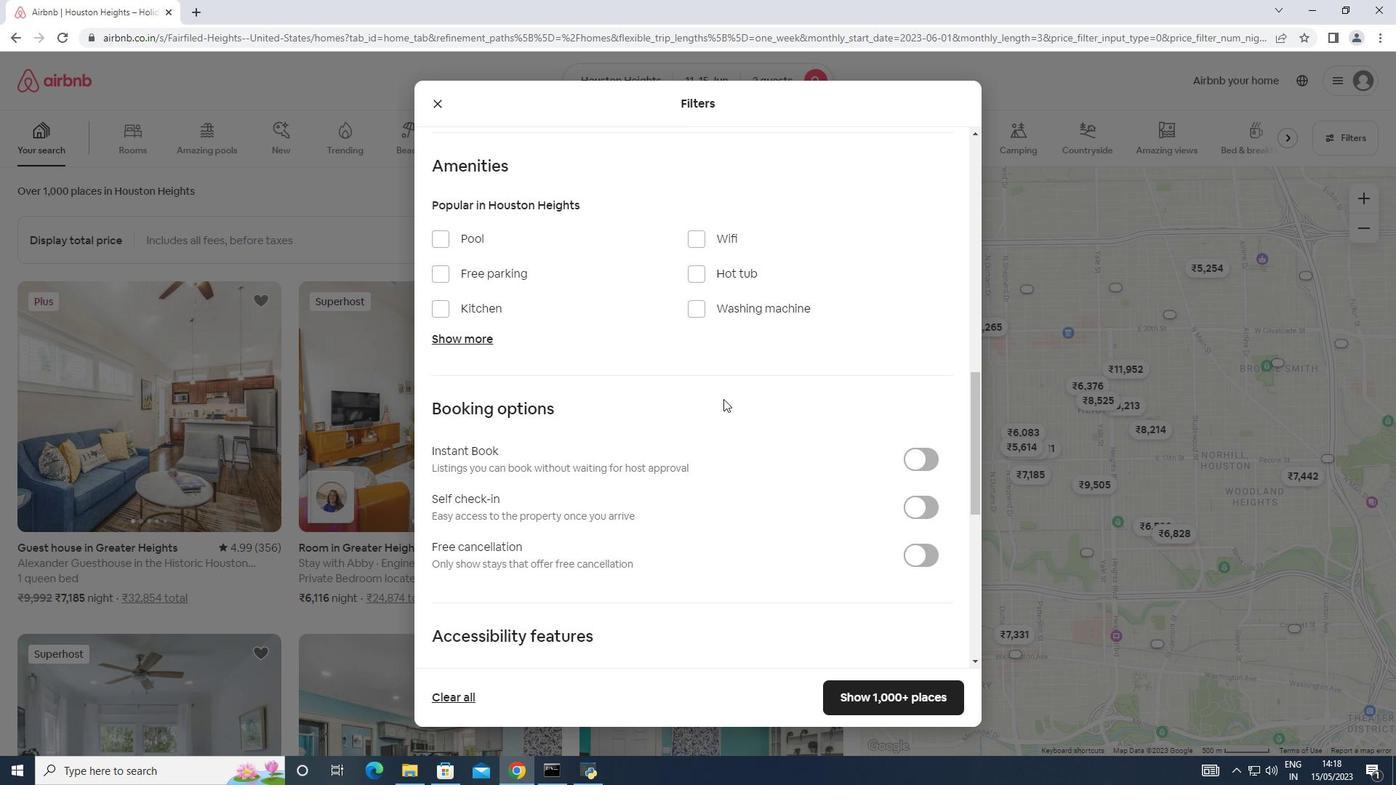 
Action: Mouse scrolled (735, 368) with delta (0, 0)
Screenshot: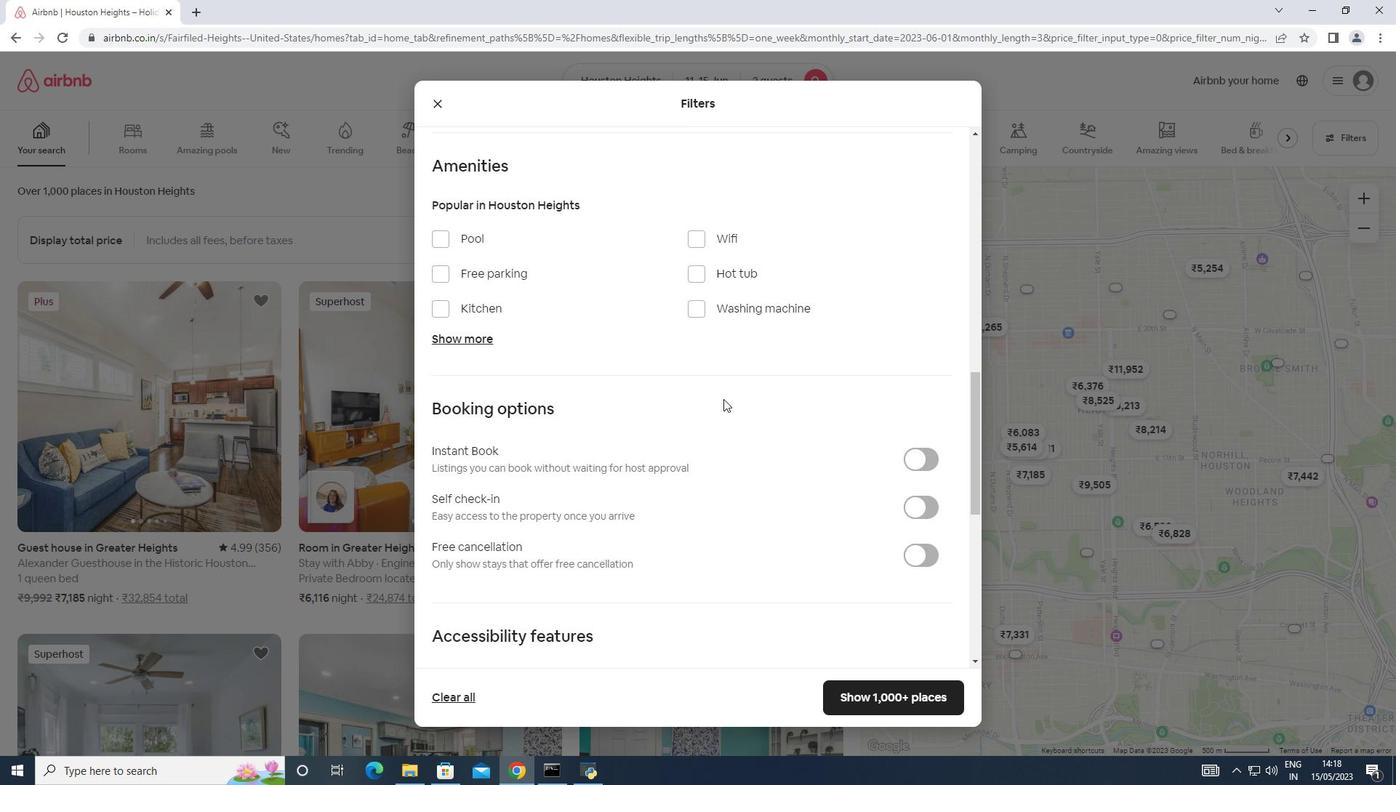 
Action: Mouse moved to (906, 349)
Screenshot: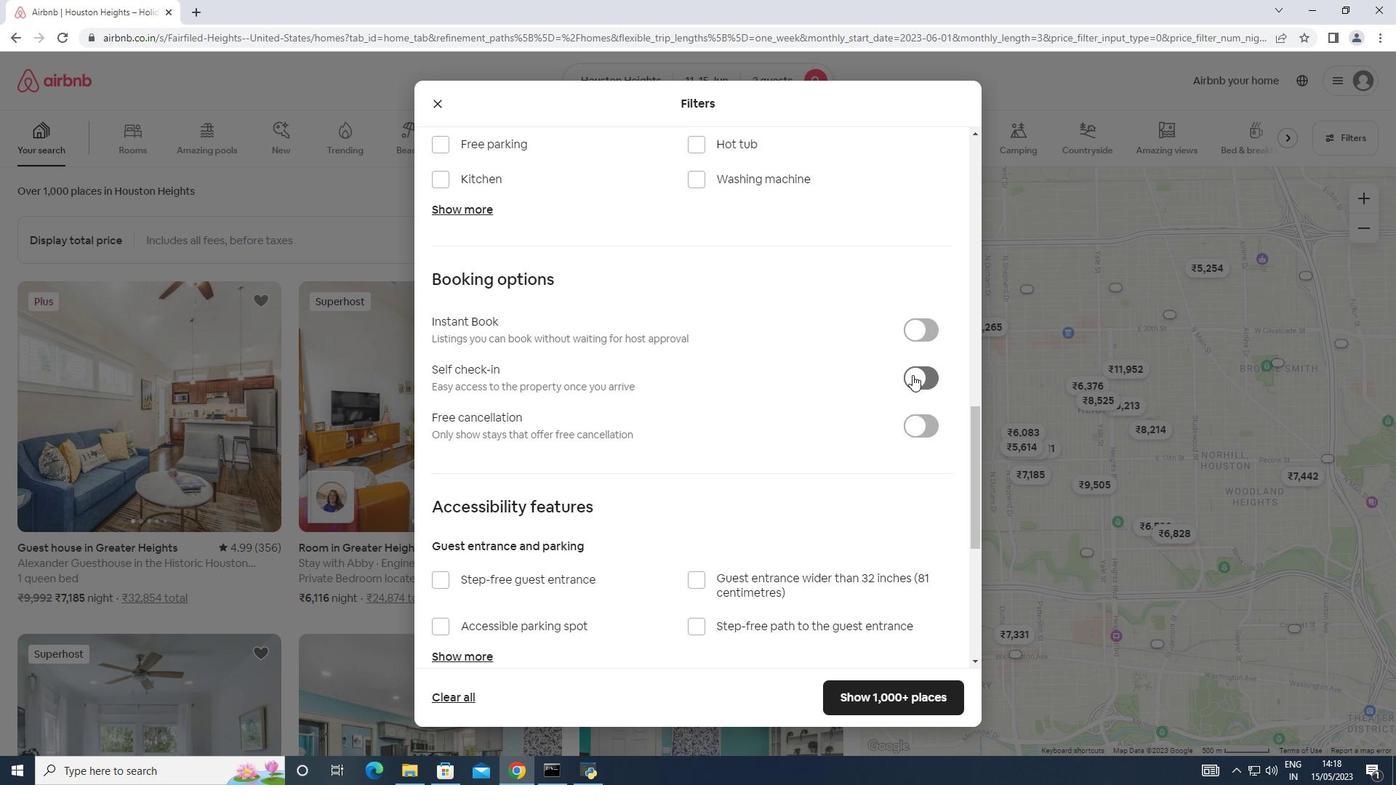 
Action: Mouse pressed left at (906, 349)
Screenshot: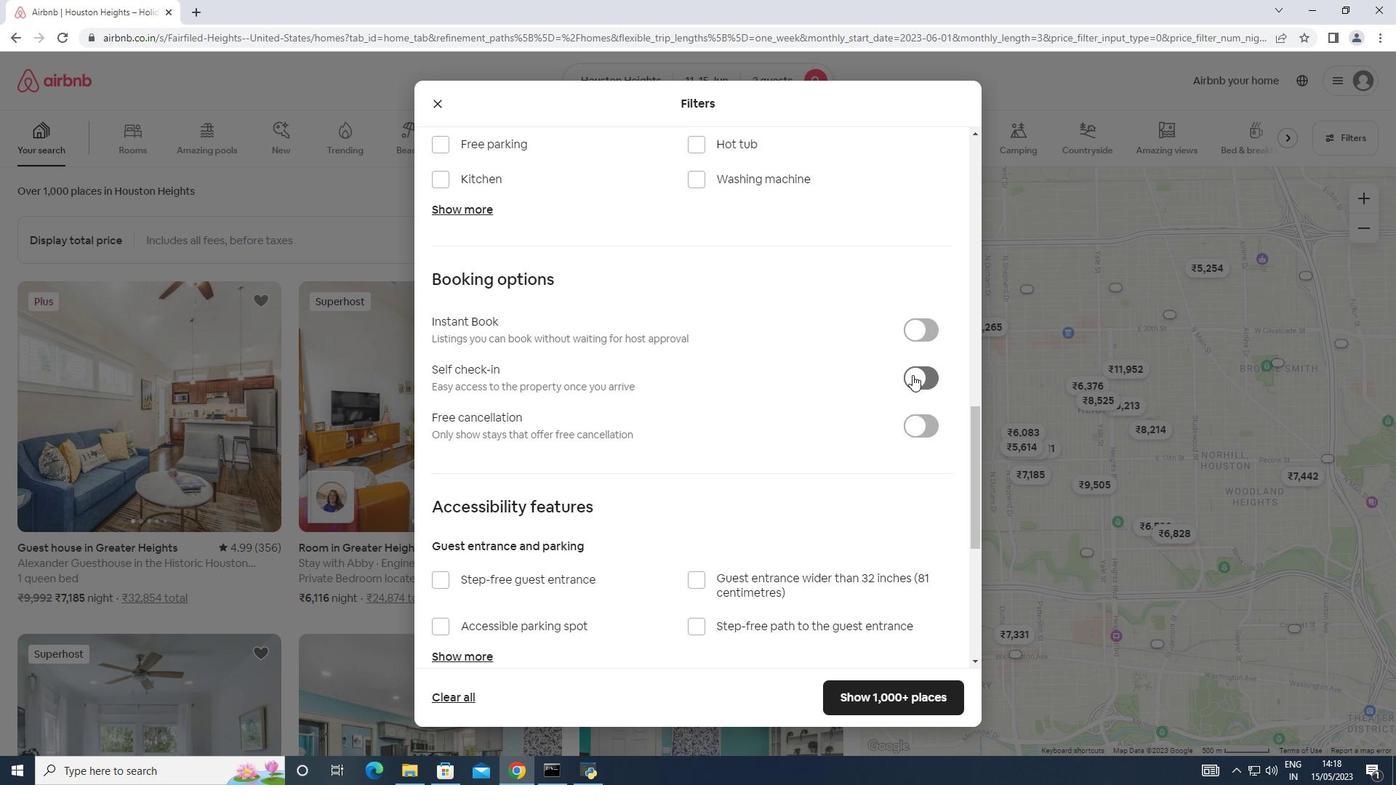 
Action: Mouse moved to (575, 383)
Screenshot: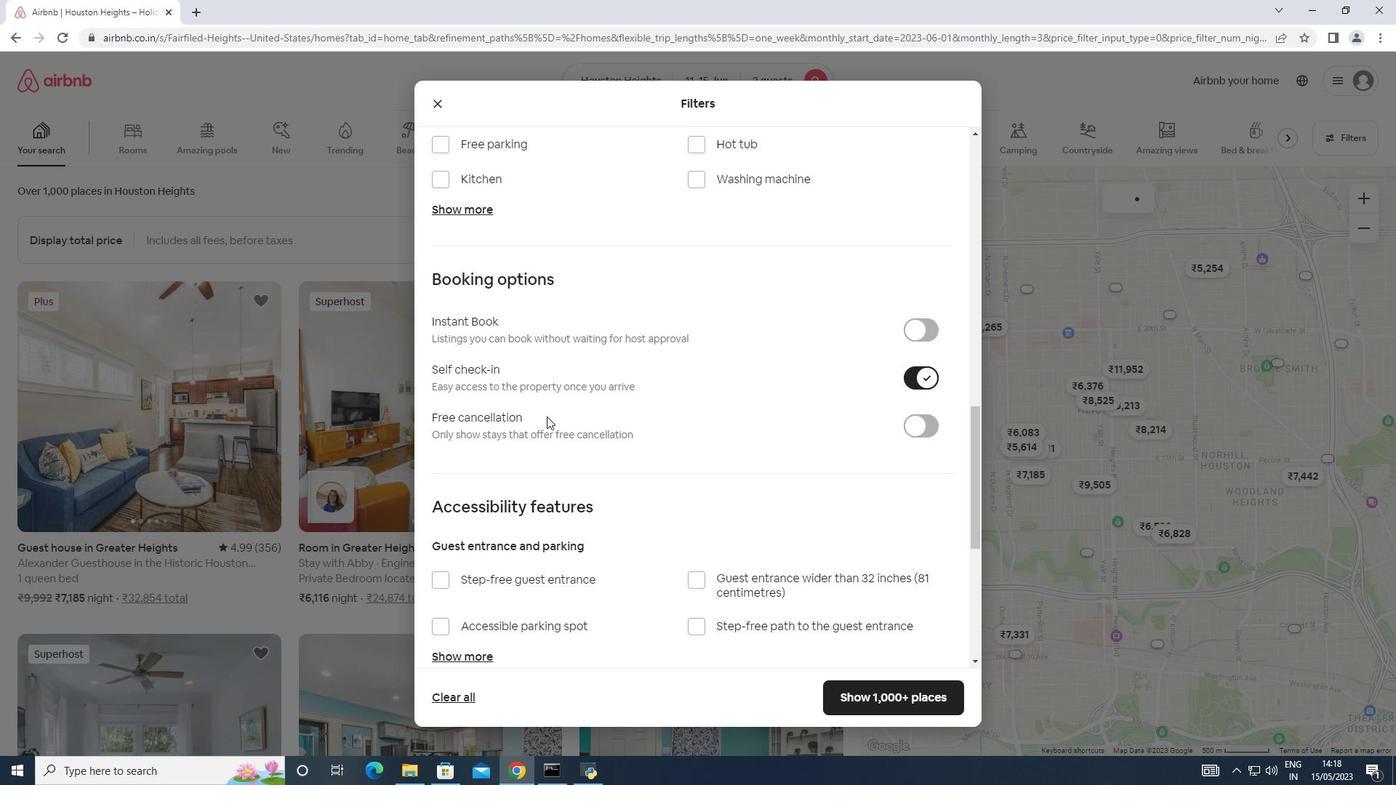 
Action: Mouse scrolled (575, 382) with delta (0, 0)
Screenshot: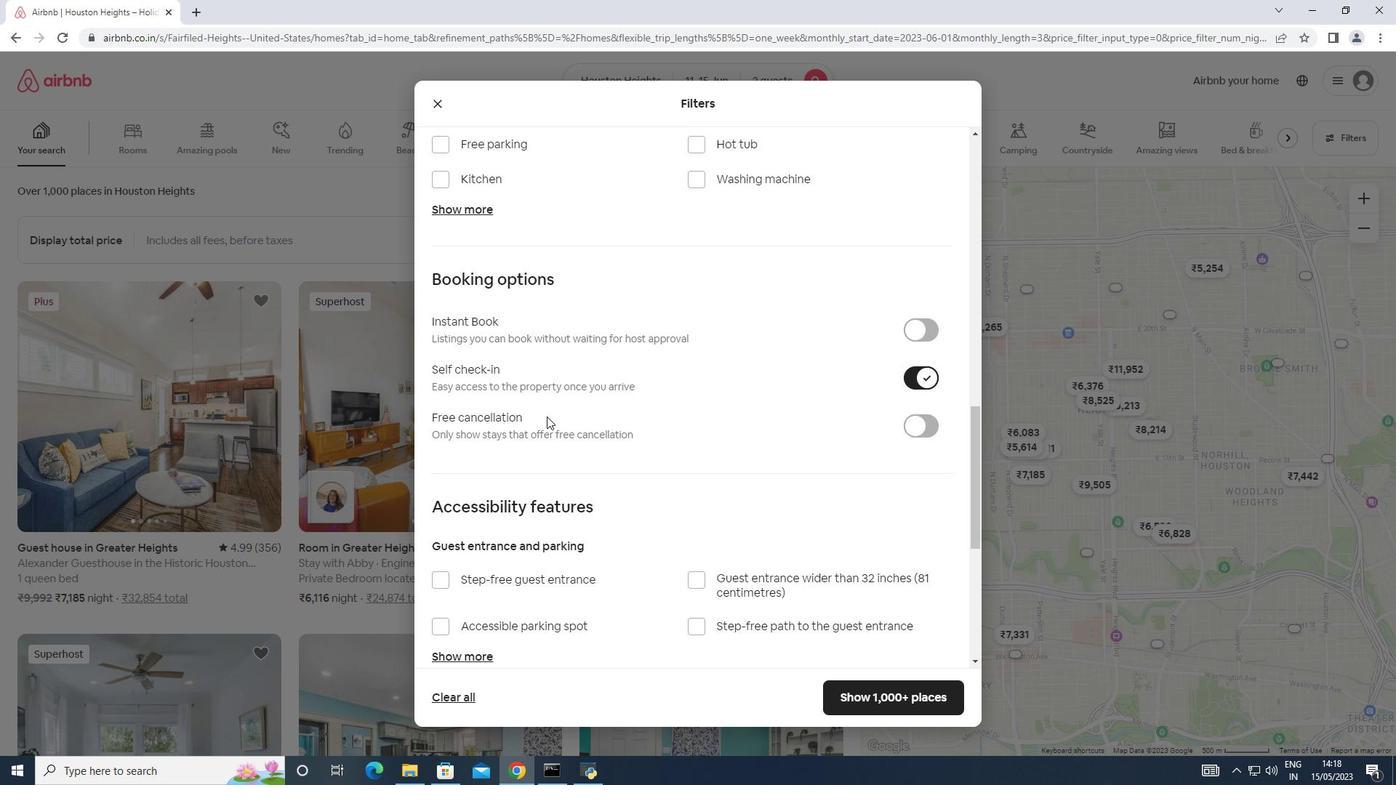 
Action: Mouse scrolled (575, 382) with delta (0, 0)
Screenshot: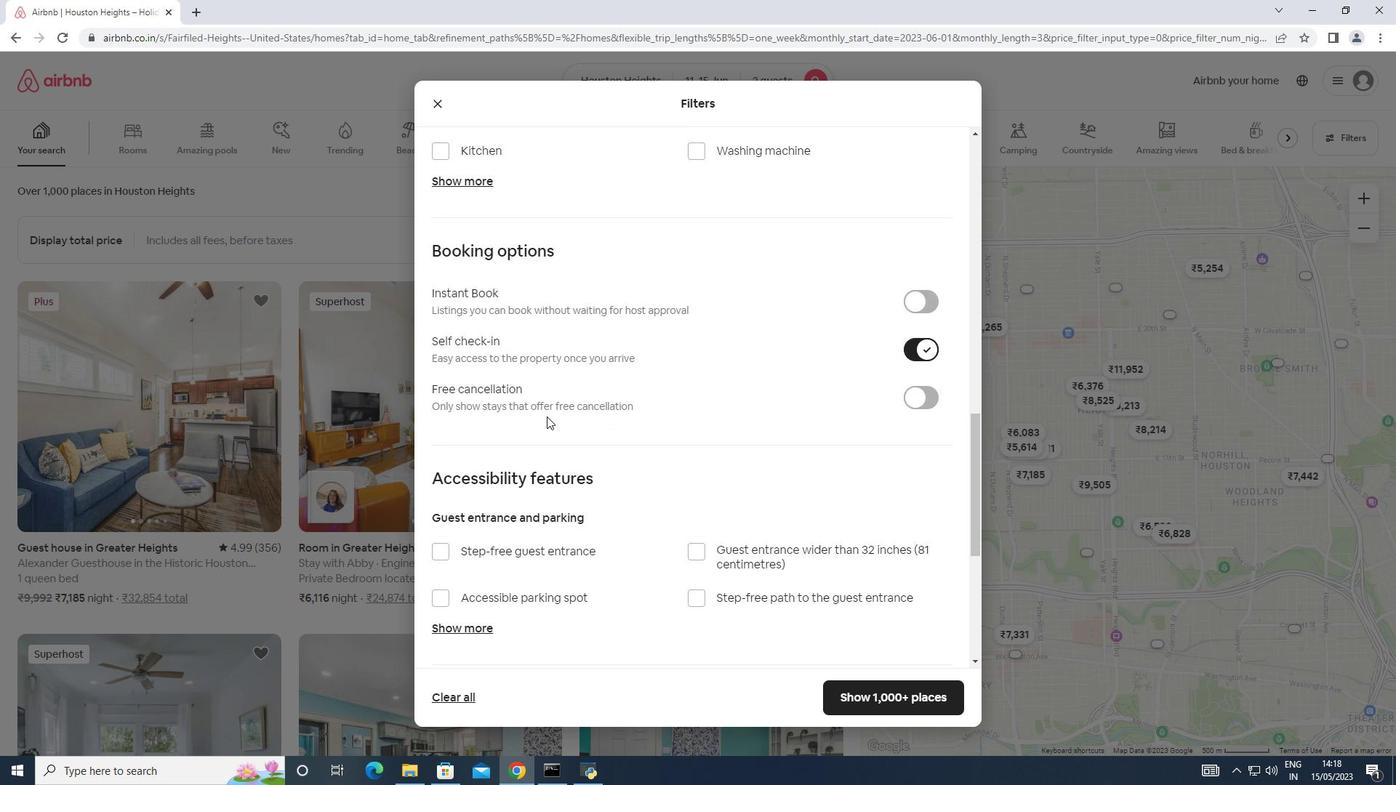 
Action: Mouse scrolled (575, 382) with delta (0, 0)
Screenshot: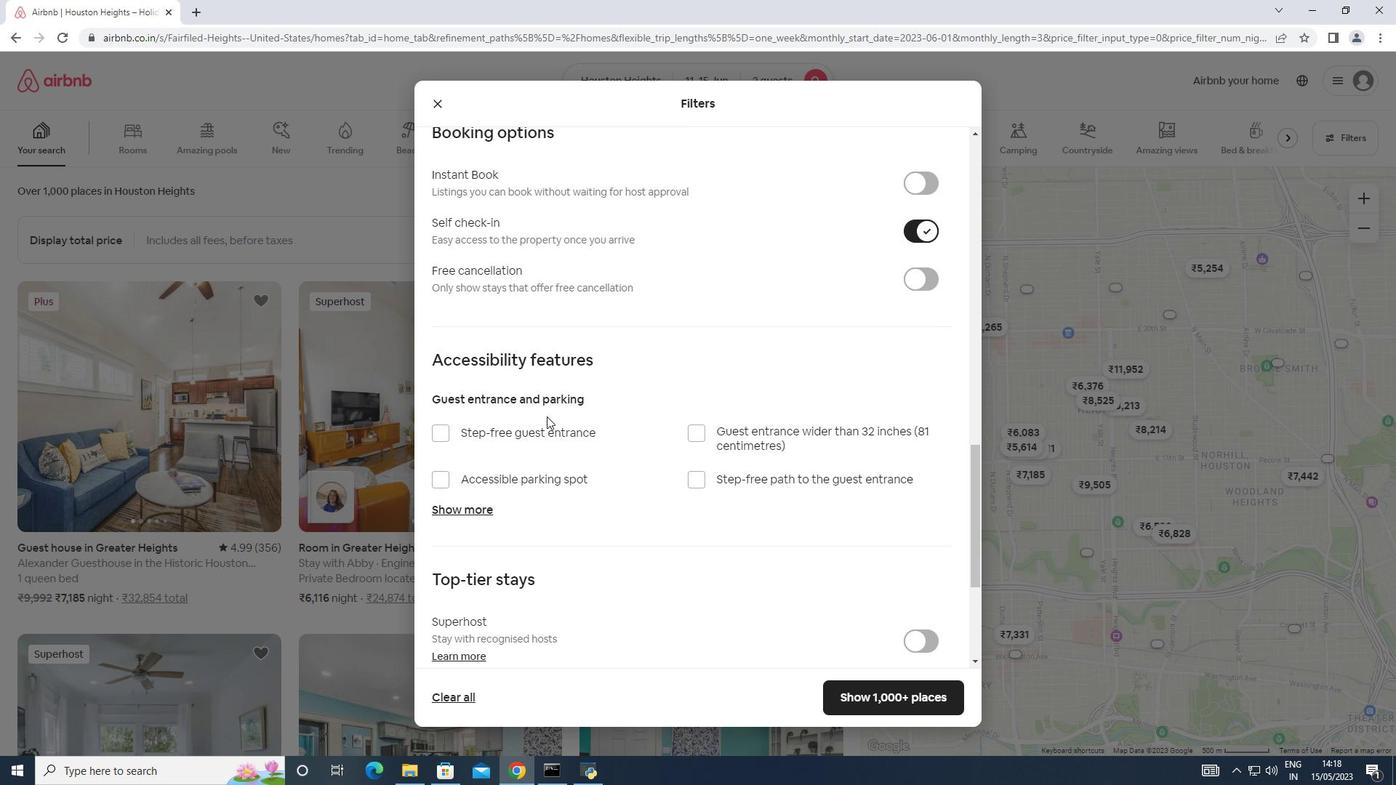 
Action: Mouse scrolled (575, 382) with delta (0, 0)
Screenshot: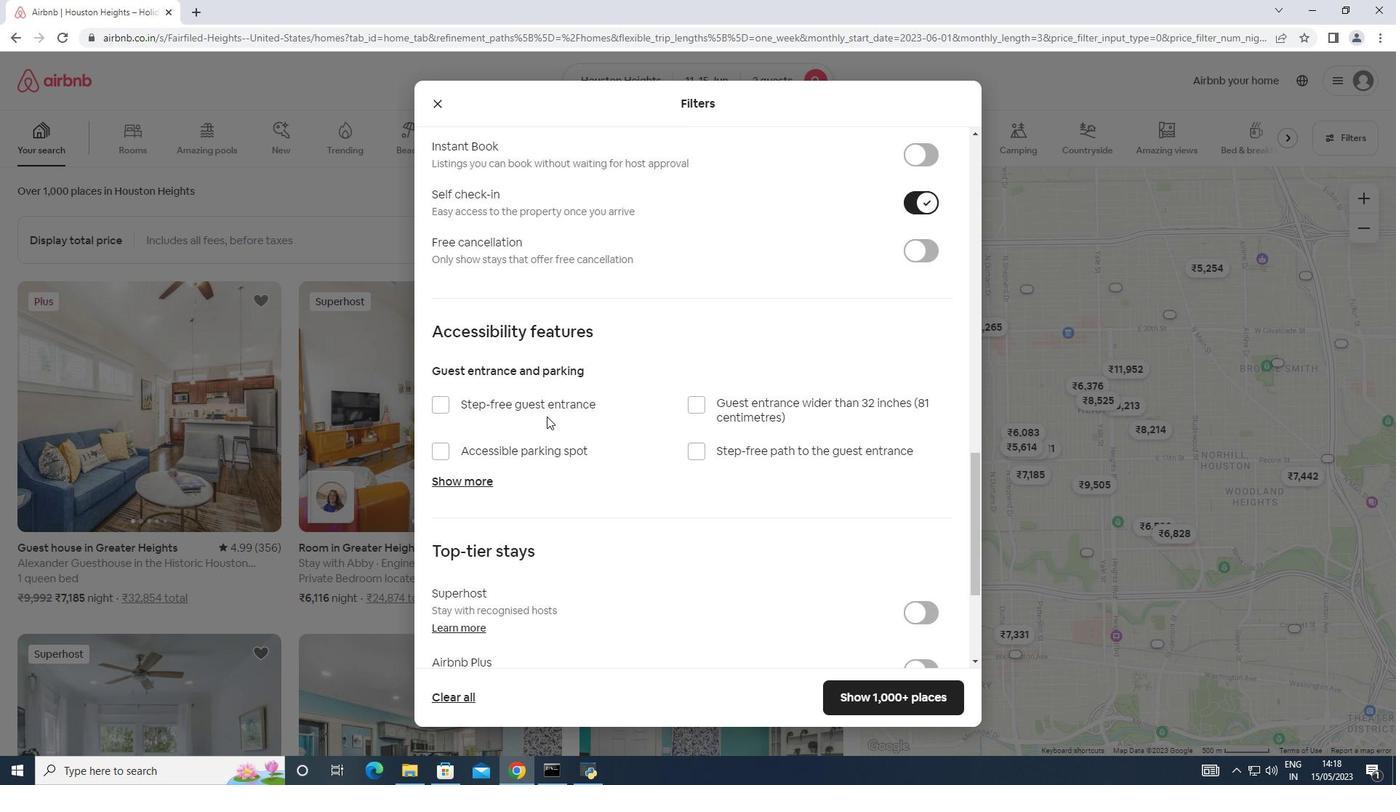 
Action: Mouse scrolled (575, 382) with delta (0, 0)
Screenshot: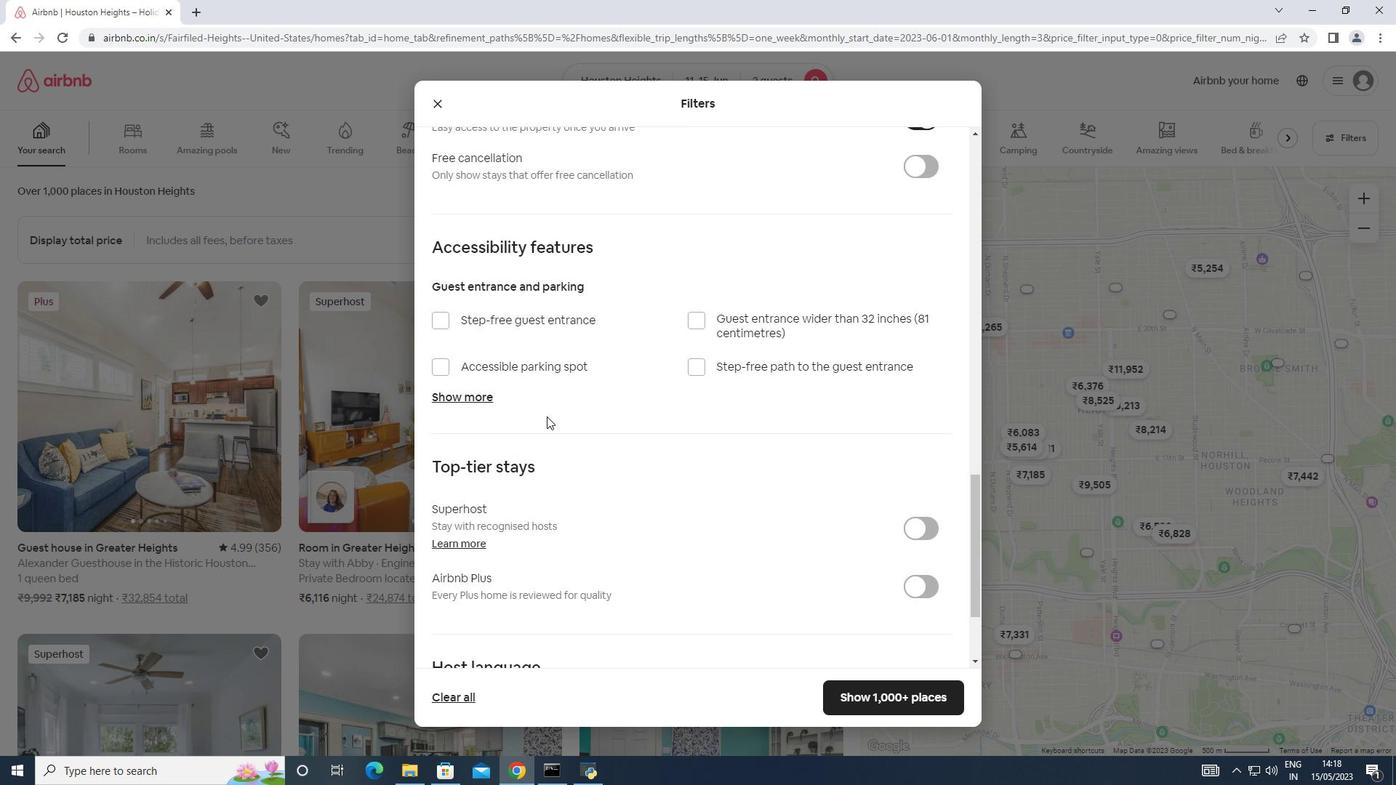
Action: Mouse moved to (478, 532)
Screenshot: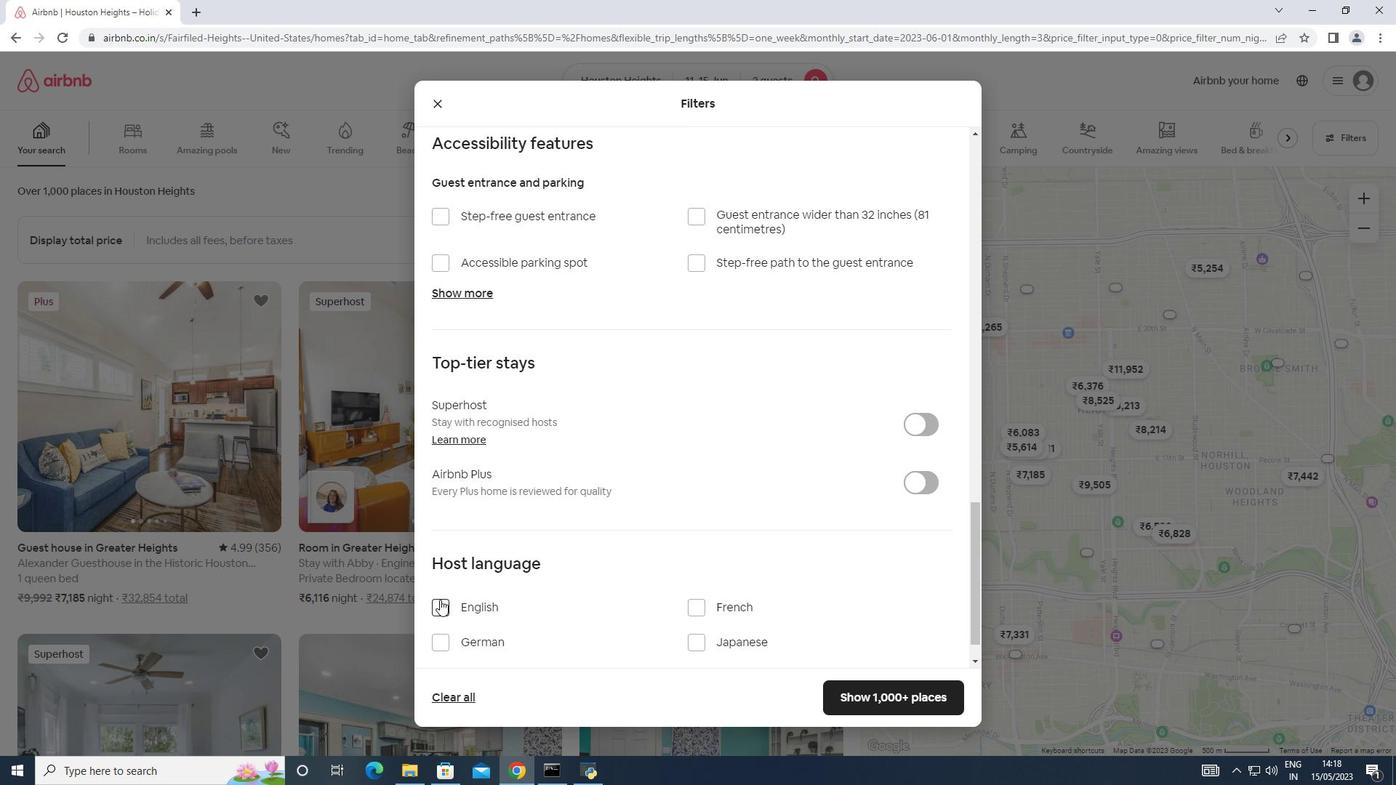 
Action: Mouse pressed left at (478, 532)
Screenshot: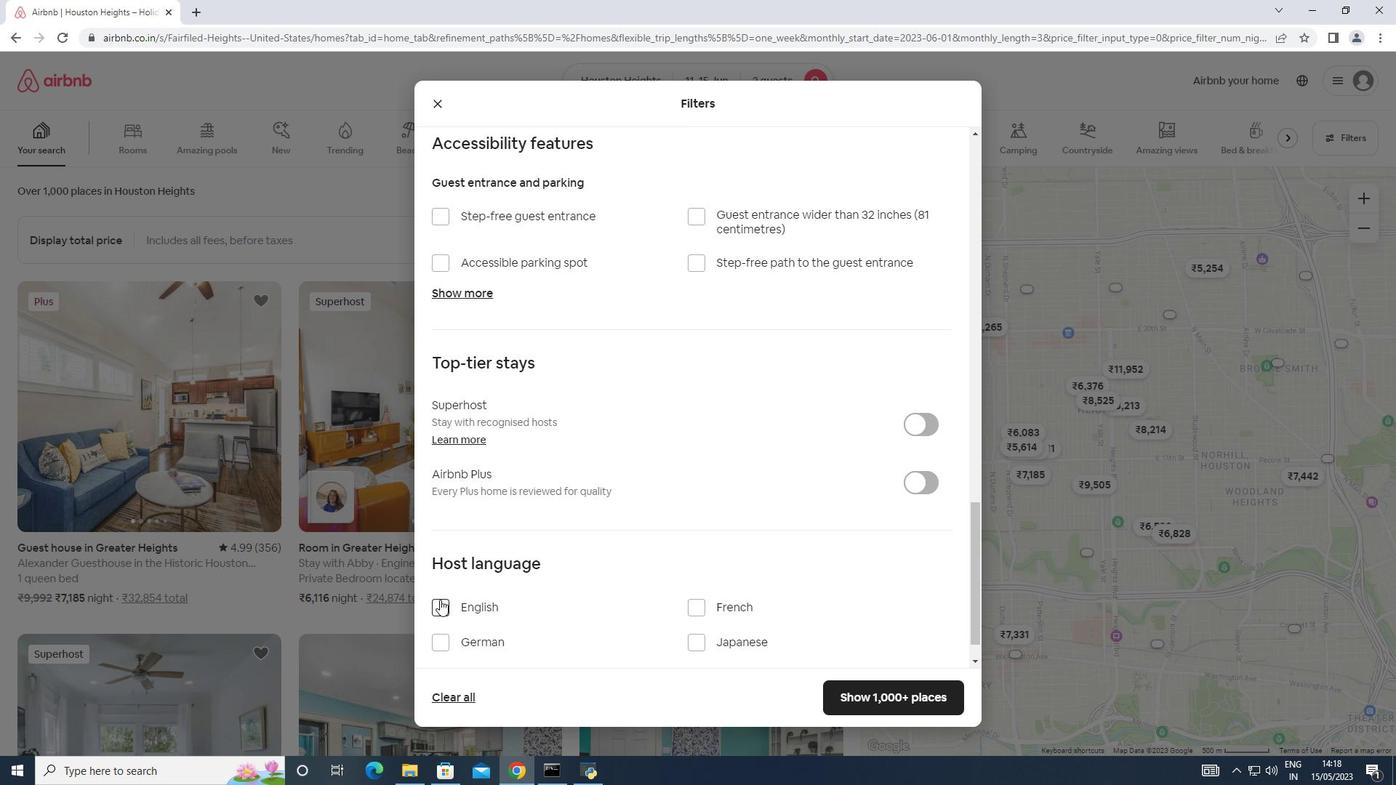 
Action: Mouse moved to (880, 616)
Screenshot: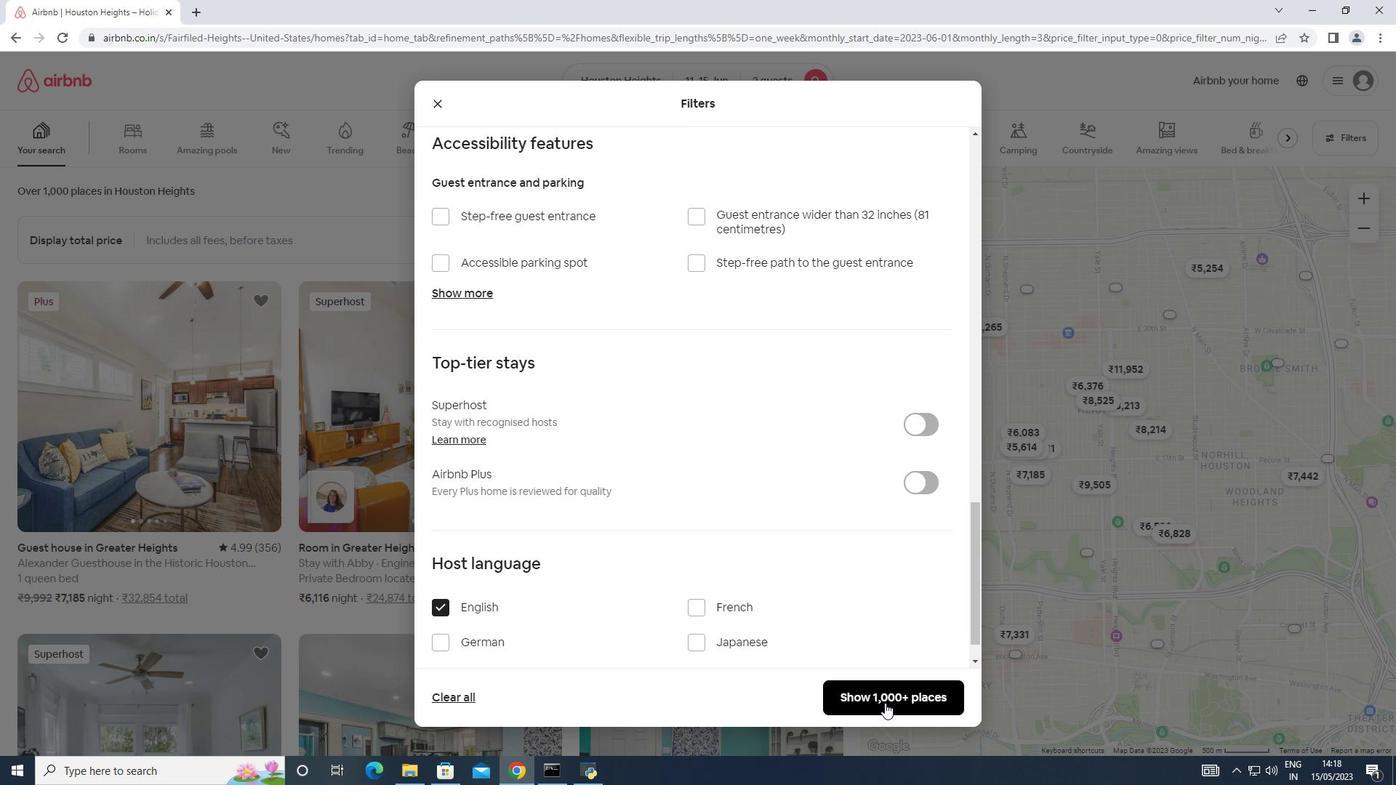 
Action: Mouse pressed left at (880, 616)
Screenshot: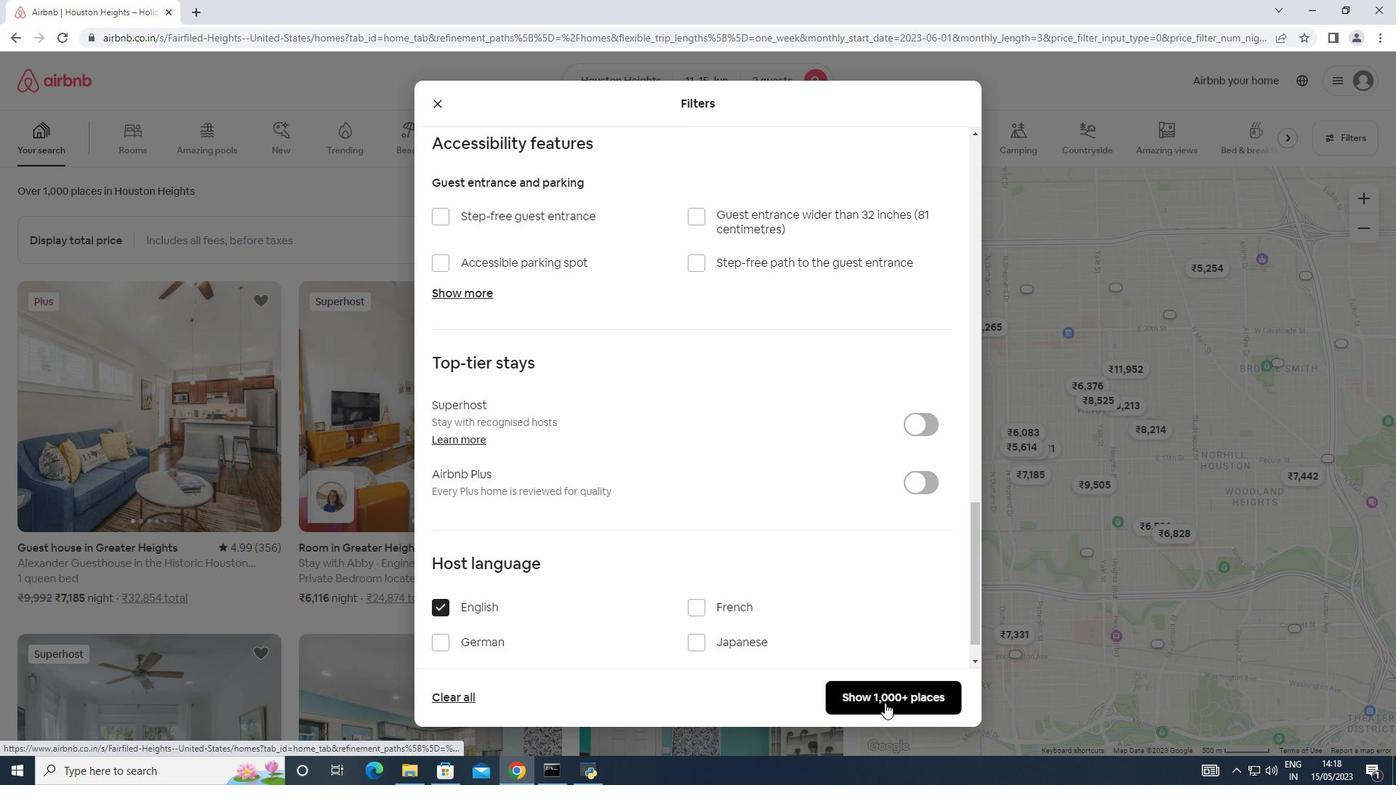 
Action: Mouse moved to (890, 602)
Screenshot: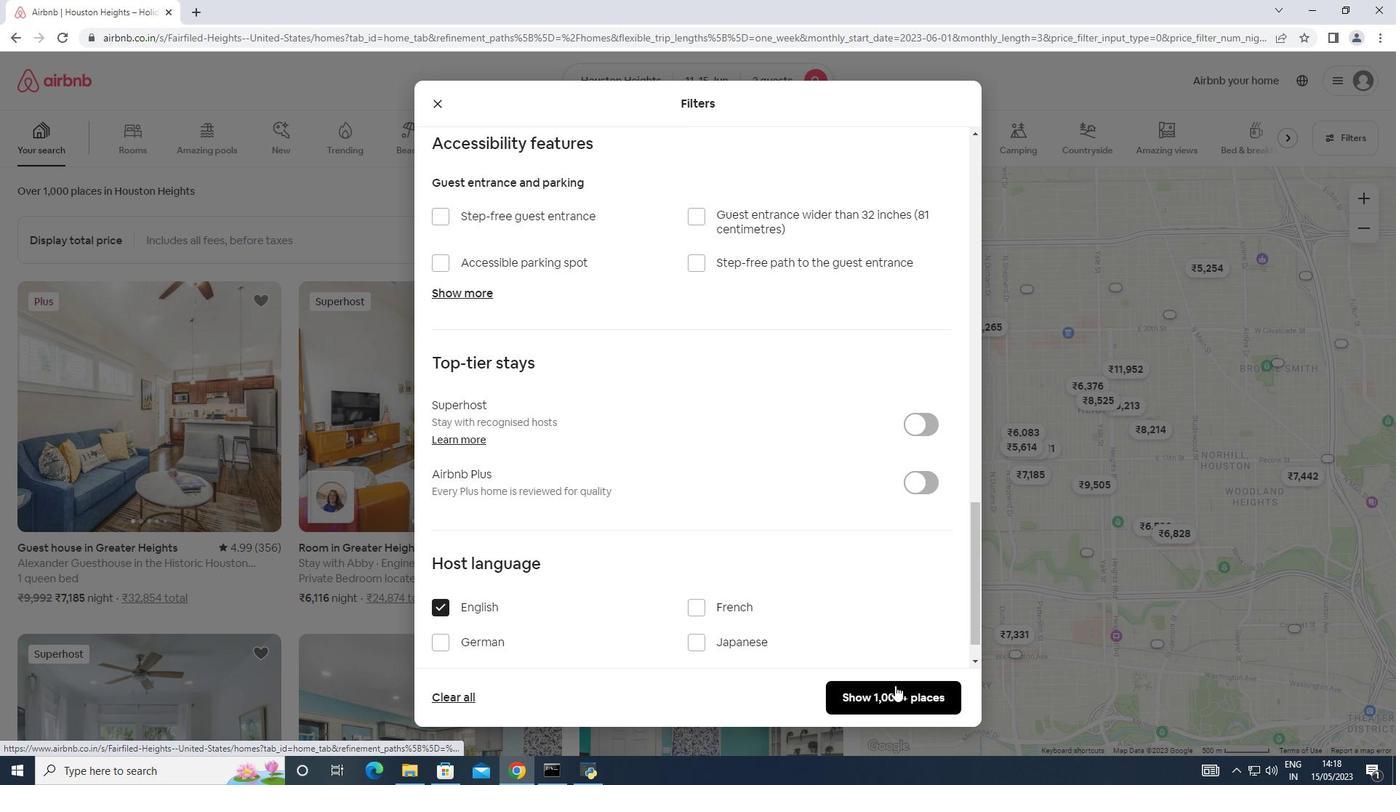 
